 Task: Compose an email with the signature Austin King with the subject Job application submission and the message I am pleased to inform you that your request has been approved. from softage.1@softage.net to softage.7@softage.net,  softage.1@softage.net and softage.8@softage.net with CC to softage.9@softage.net with an attached document Employee_handbook.docx, insert an emoji of sad face Send the email
Action: Mouse moved to (469, 584)
Screenshot: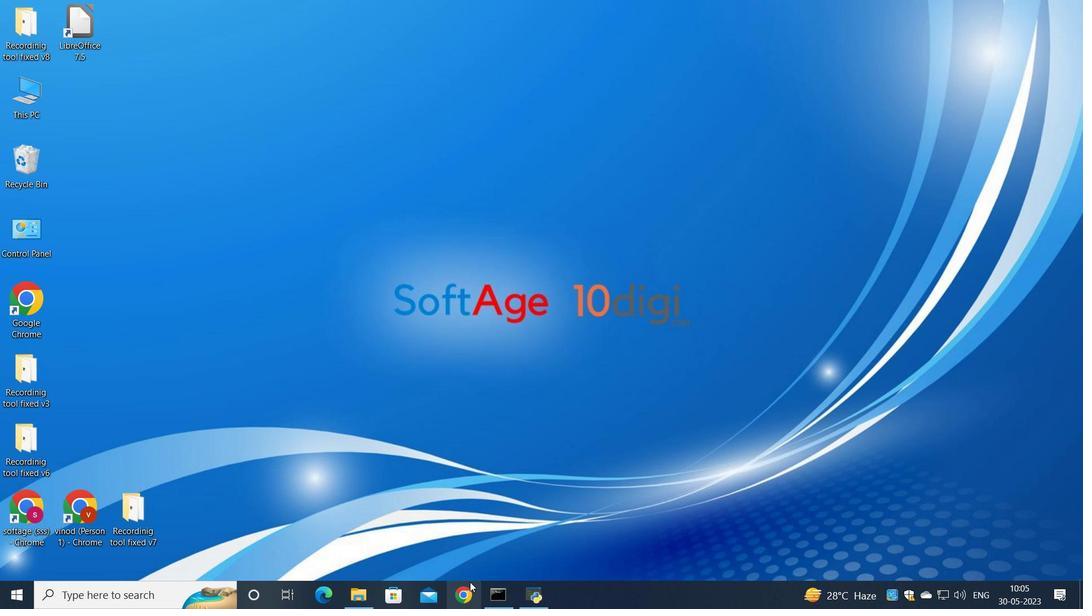 
Action: Mouse pressed left at (469, 584)
Screenshot: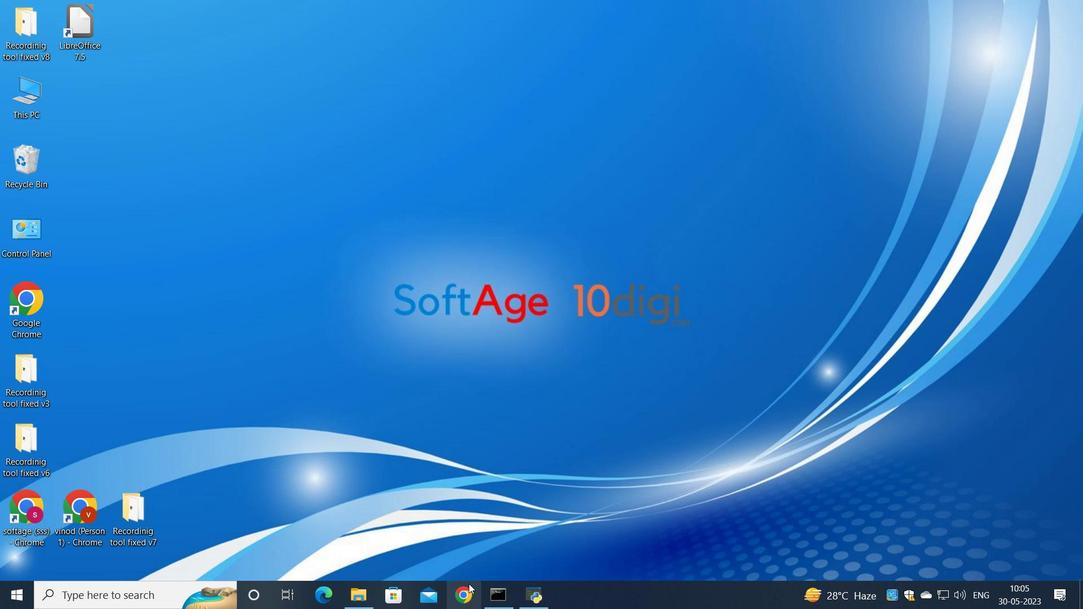 
Action: Mouse moved to (456, 382)
Screenshot: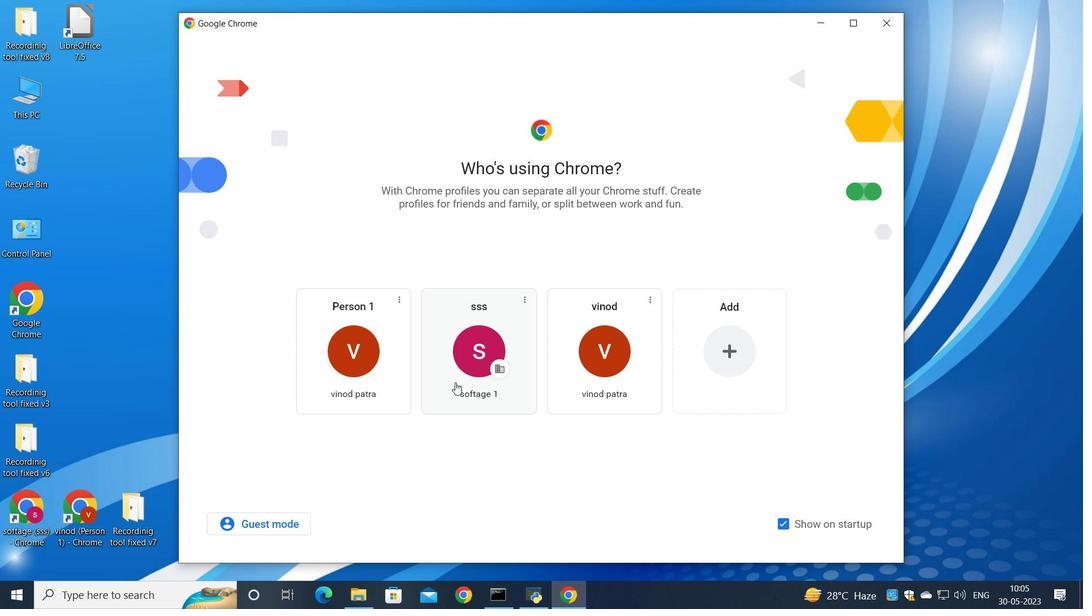 
Action: Mouse pressed left at (456, 382)
Screenshot: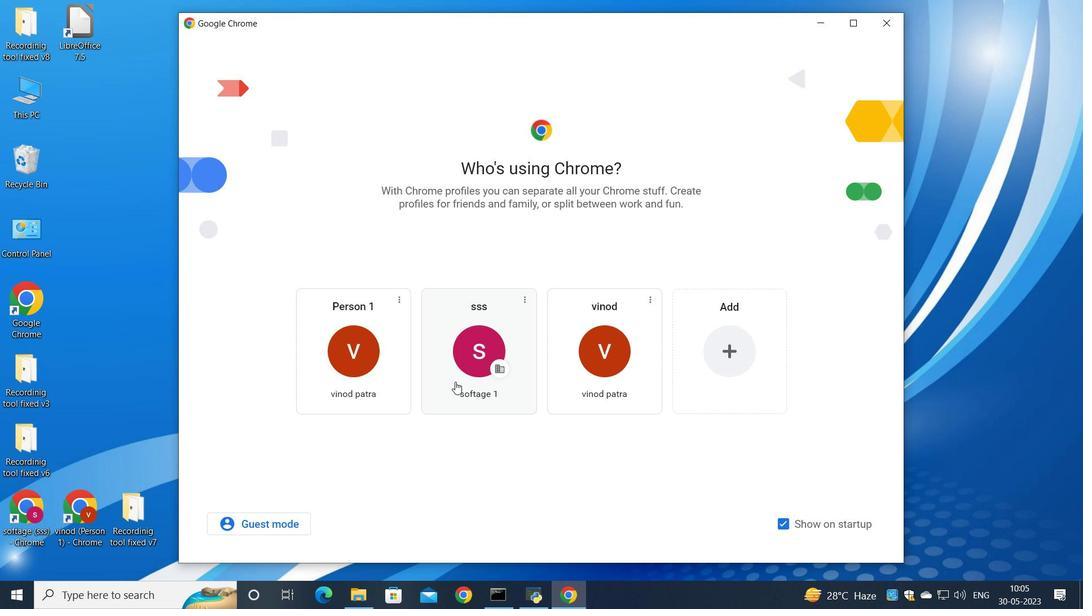 
Action: Mouse moved to (946, 72)
Screenshot: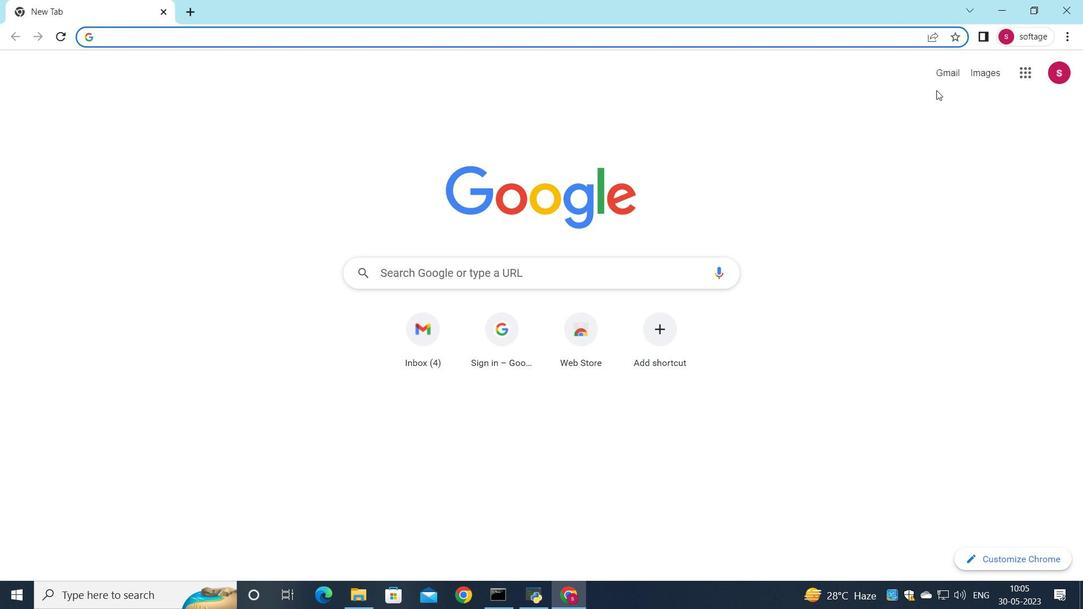 
Action: Mouse pressed left at (946, 72)
Screenshot: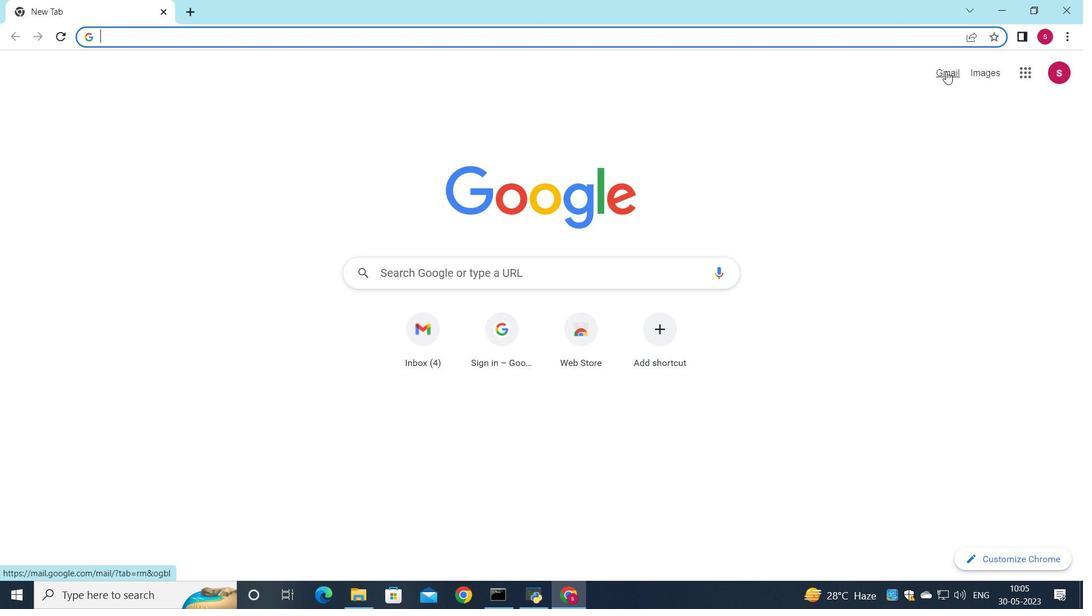 
Action: Mouse moved to (922, 95)
Screenshot: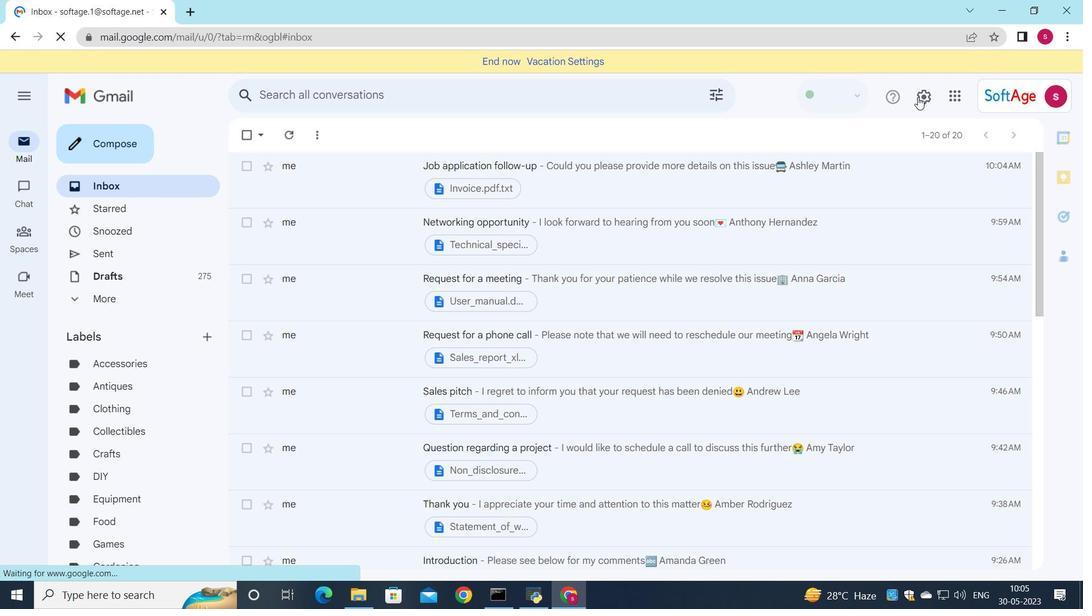 
Action: Mouse pressed left at (922, 95)
Screenshot: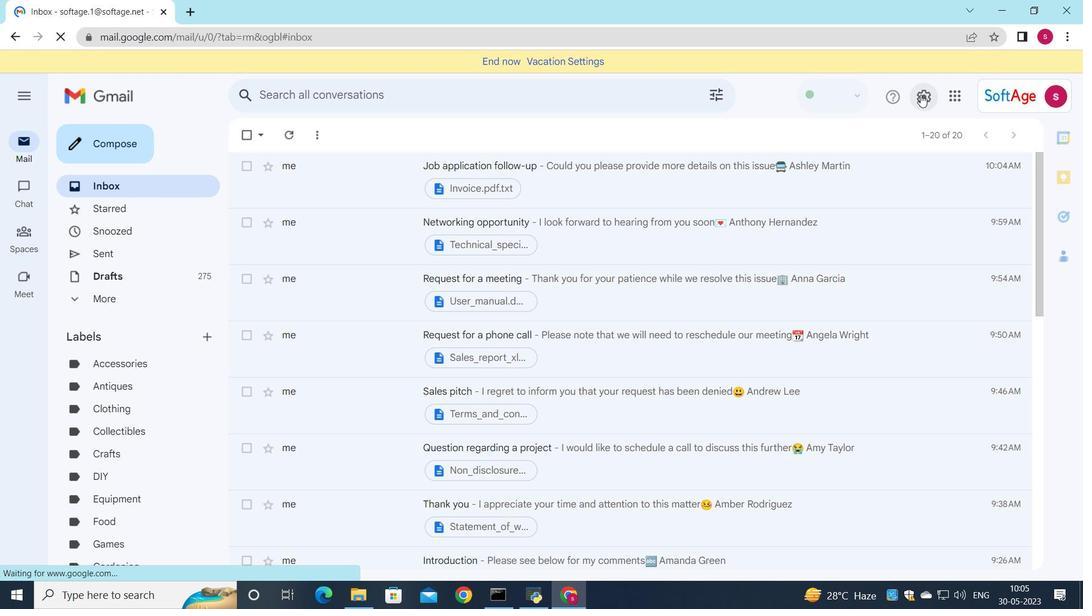 
Action: Mouse moved to (947, 171)
Screenshot: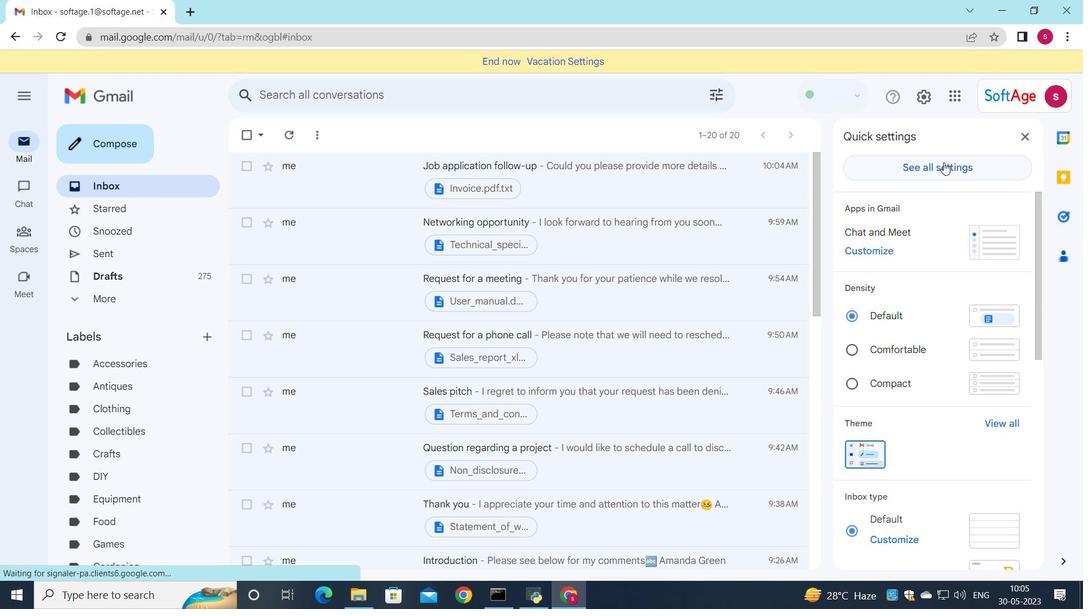 
Action: Mouse pressed left at (947, 171)
Screenshot: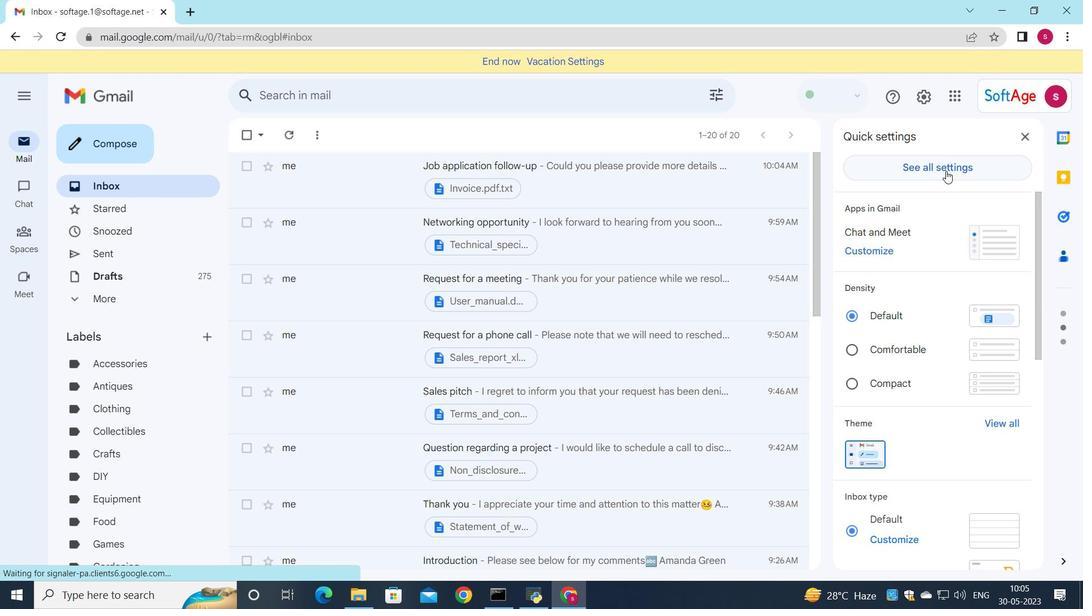 
Action: Mouse moved to (410, 286)
Screenshot: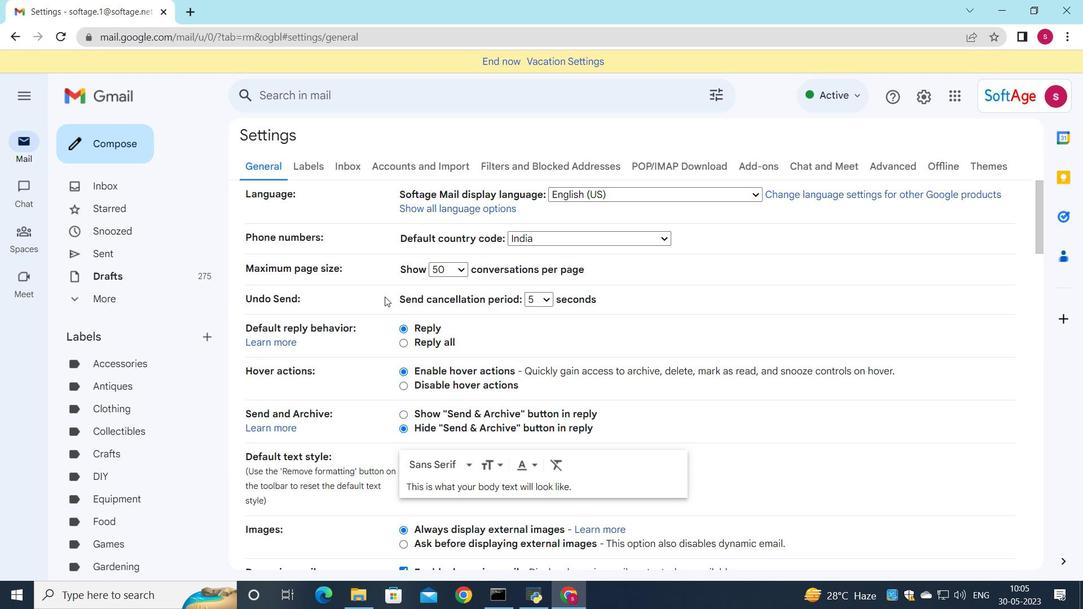 
Action: Mouse scrolled (410, 285) with delta (0, 0)
Screenshot: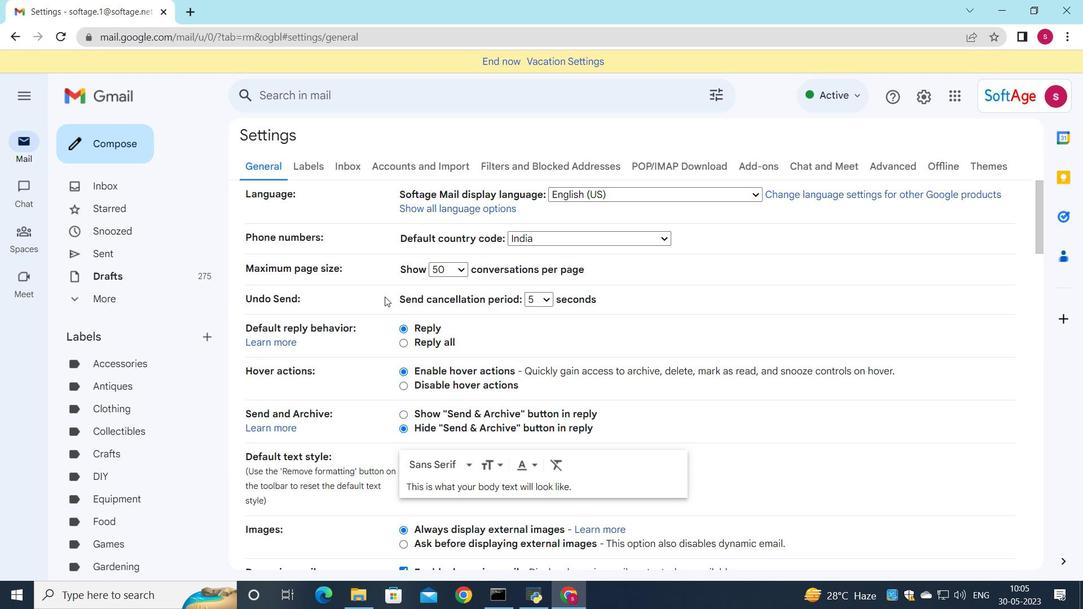 
Action: Mouse moved to (426, 290)
Screenshot: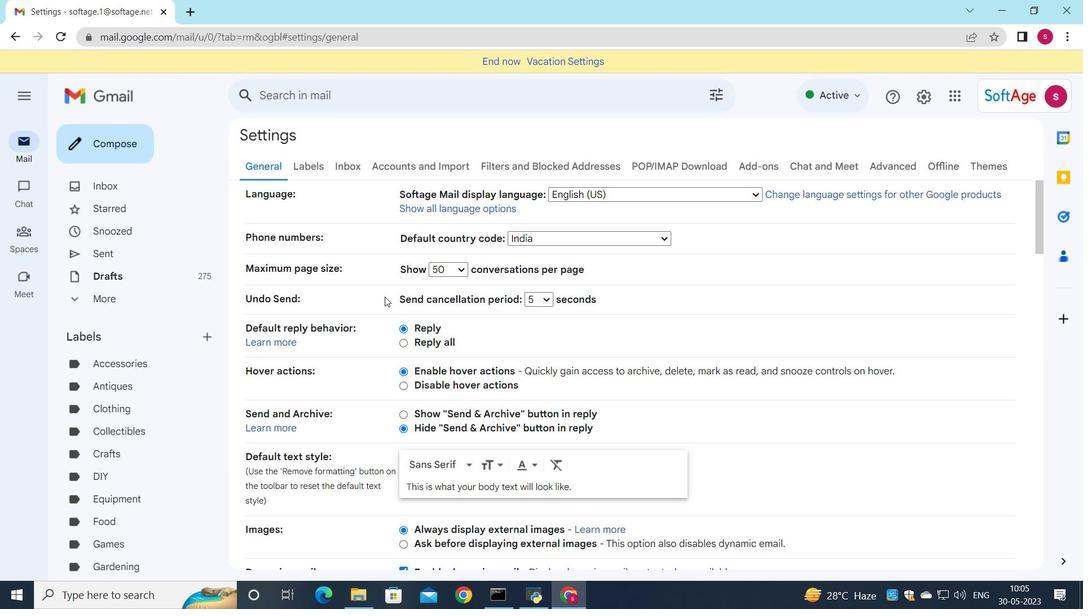 
Action: Mouse scrolled (426, 289) with delta (0, 0)
Screenshot: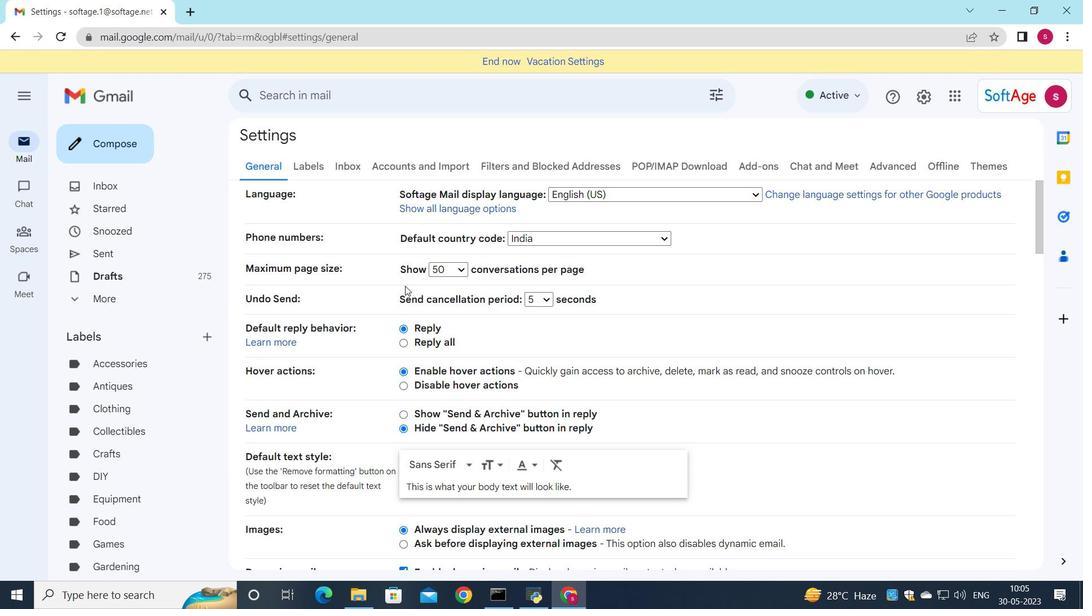 
Action: Mouse moved to (443, 293)
Screenshot: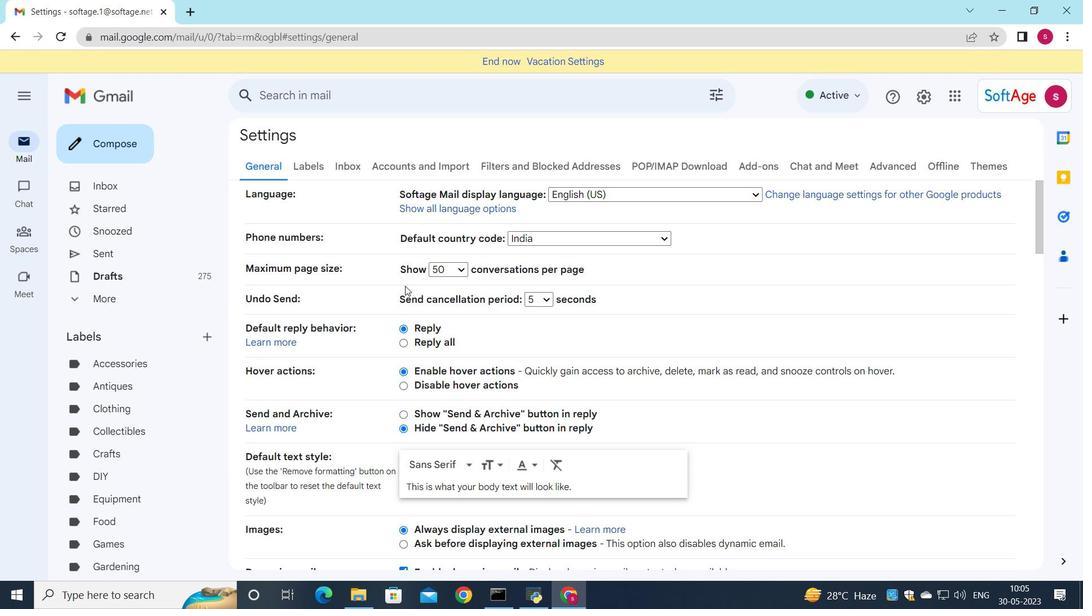 
Action: Mouse scrolled (443, 292) with delta (0, 0)
Screenshot: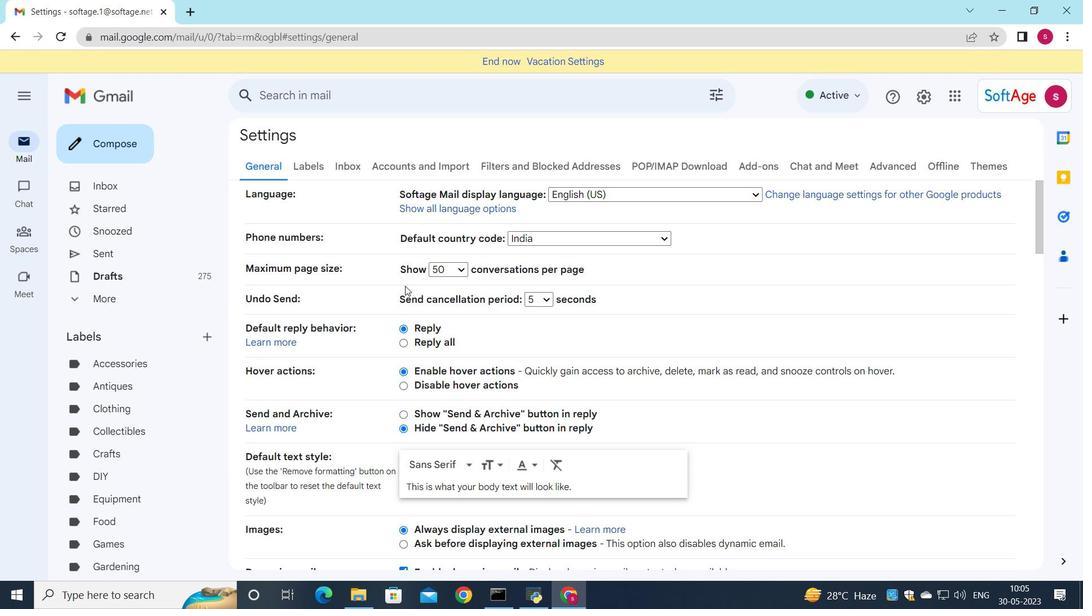 
Action: Mouse moved to (526, 304)
Screenshot: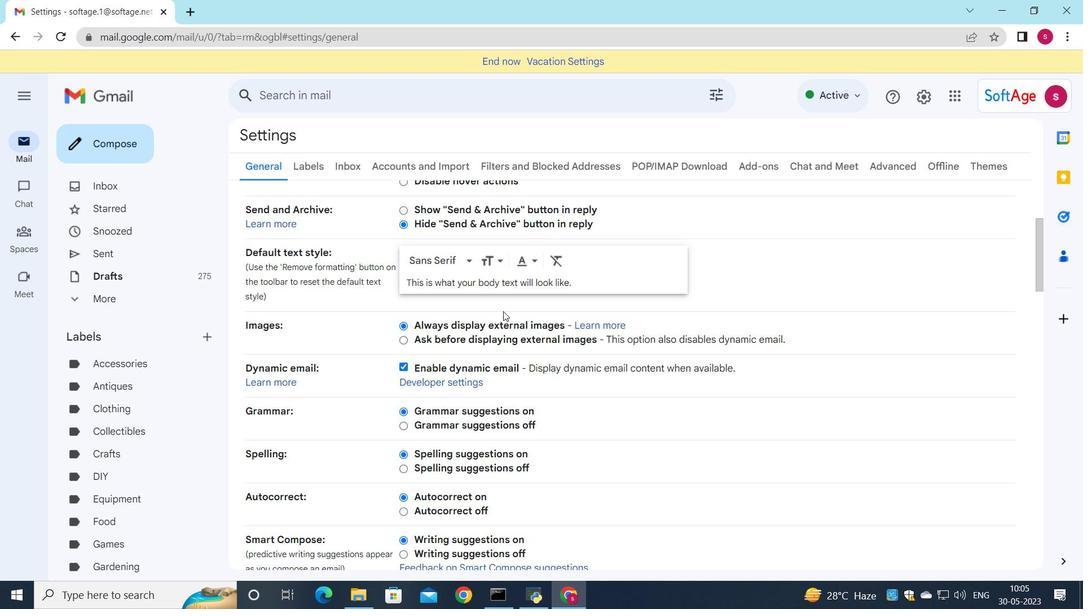 
Action: Mouse scrolled (526, 303) with delta (0, 0)
Screenshot: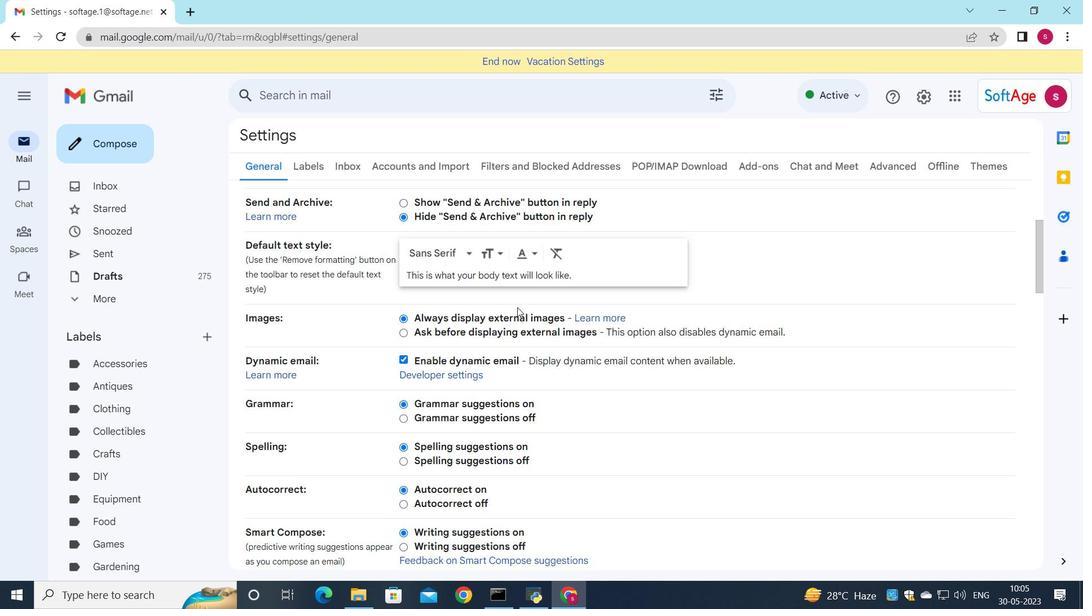 
Action: Mouse scrolled (526, 303) with delta (0, 0)
Screenshot: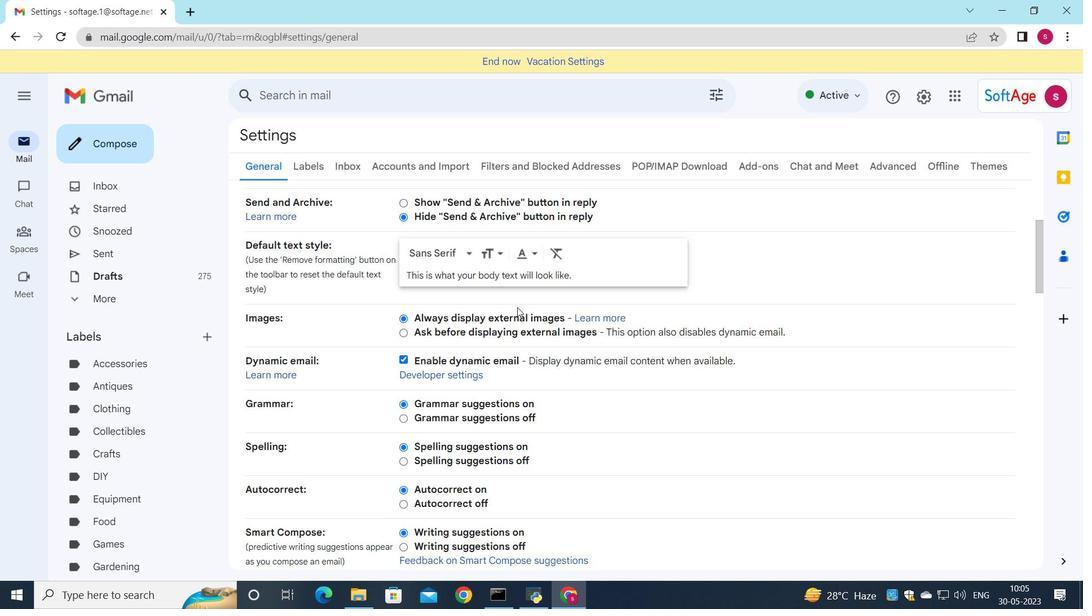 
Action: Mouse scrolled (526, 303) with delta (0, 0)
Screenshot: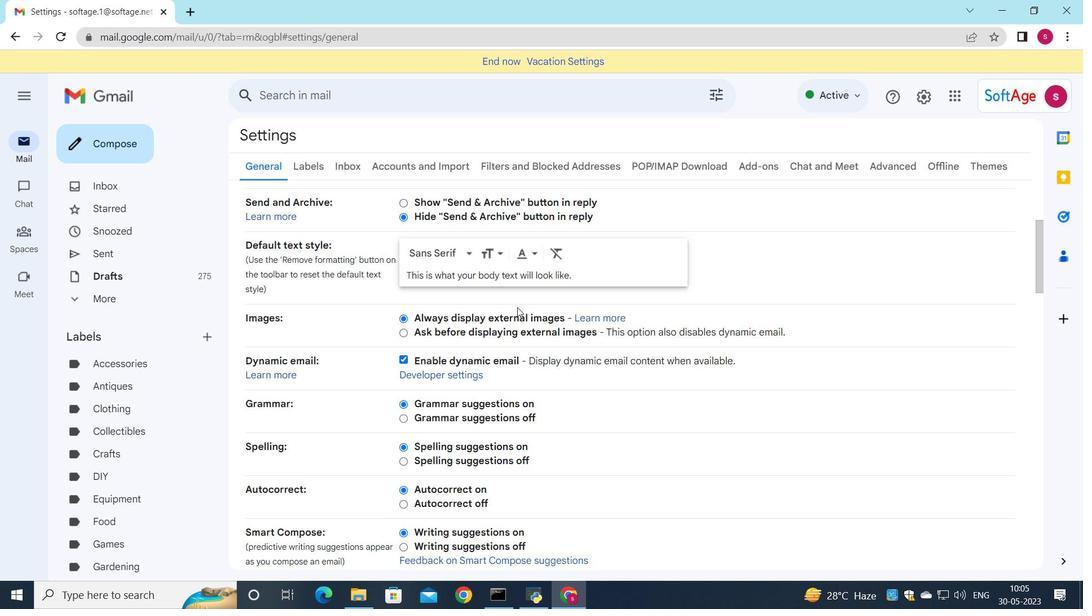 
Action: Mouse moved to (526, 307)
Screenshot: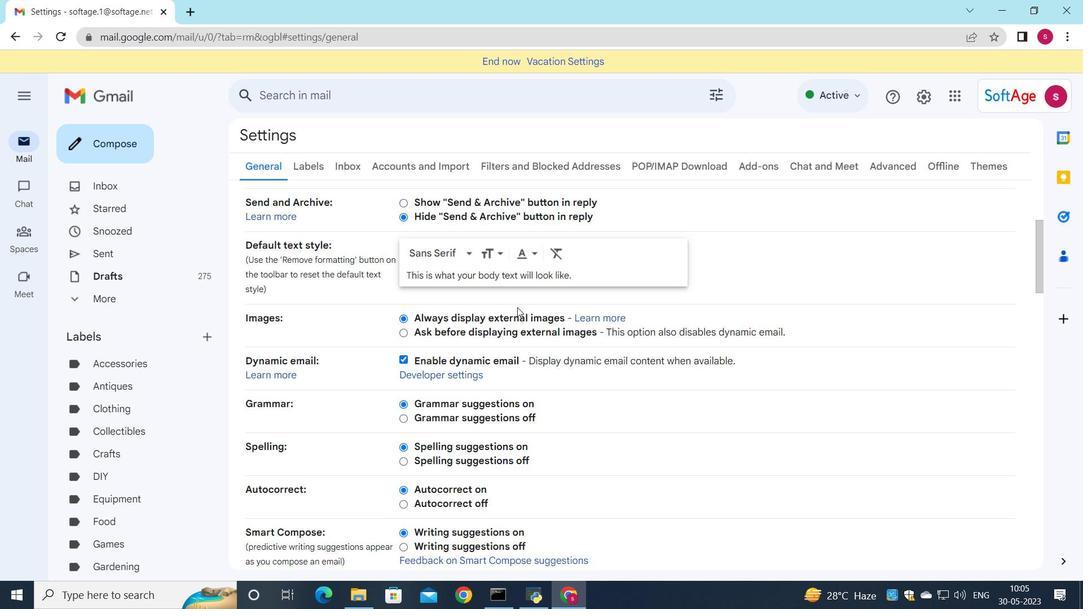 
Action: Mouse scrolled (526, 306) with delta (0, 0)
Screenshot: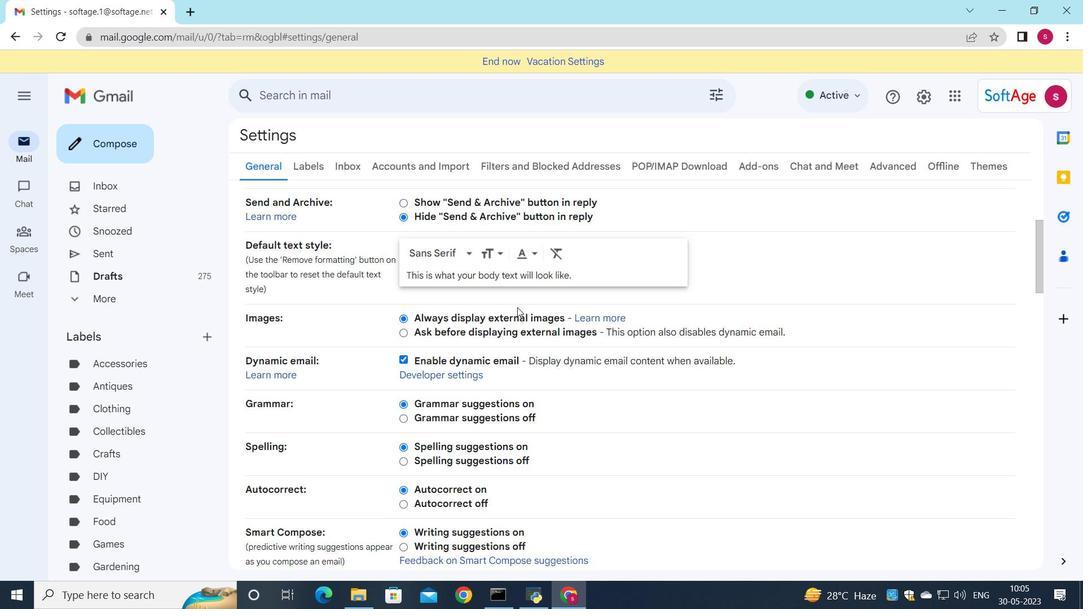 
Action: Mouse moved to (514, 317)
Screenshot: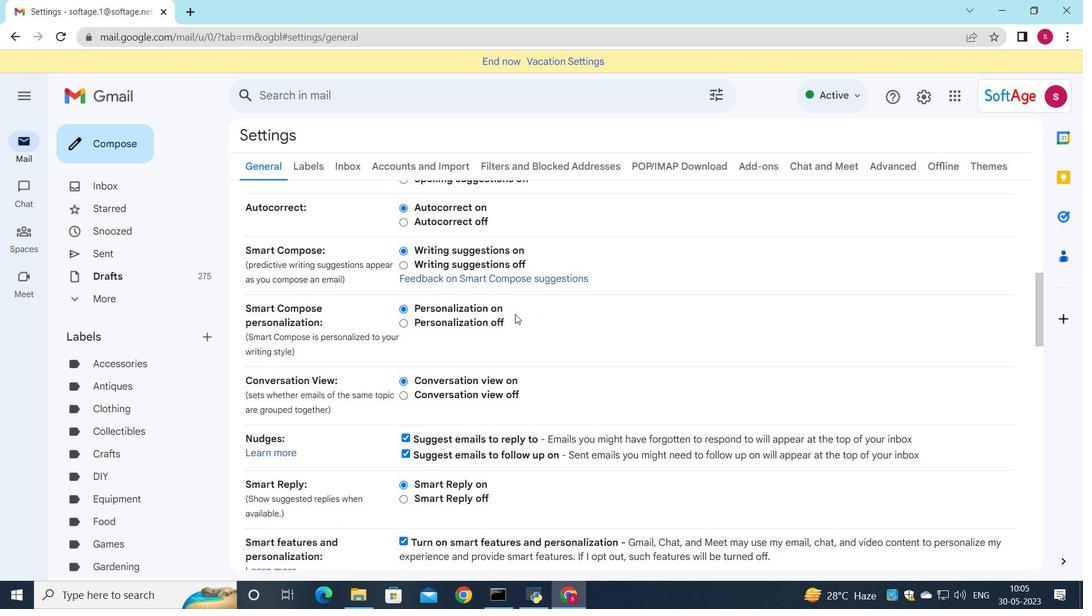 
Action: Mouse scrolled (514, 316) with delta (0, 0)
Screenshot: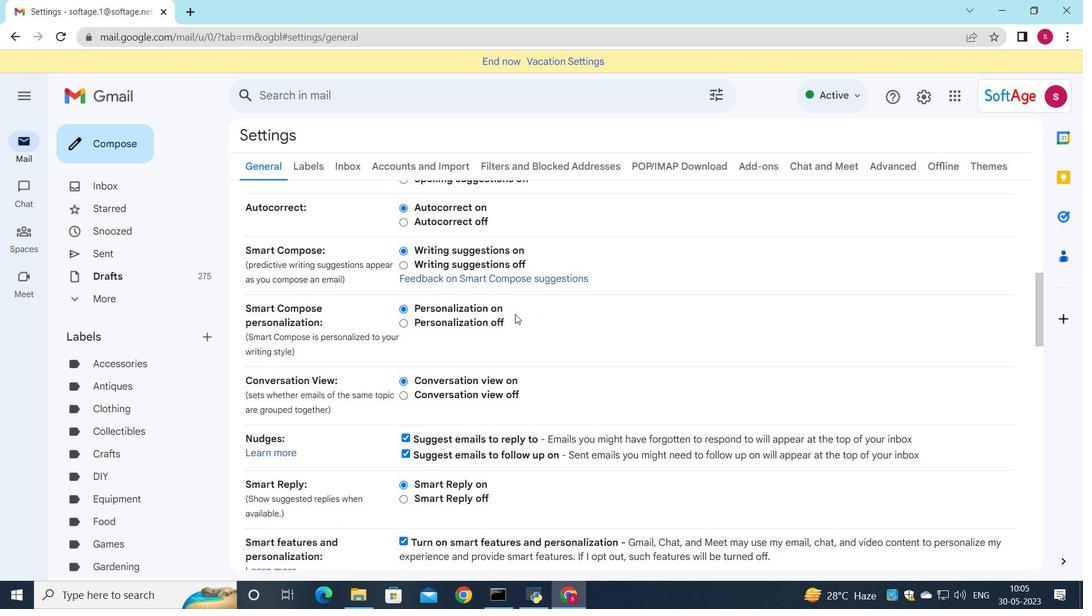 
Action: Mouse moved to (512, 320)
Screenshot: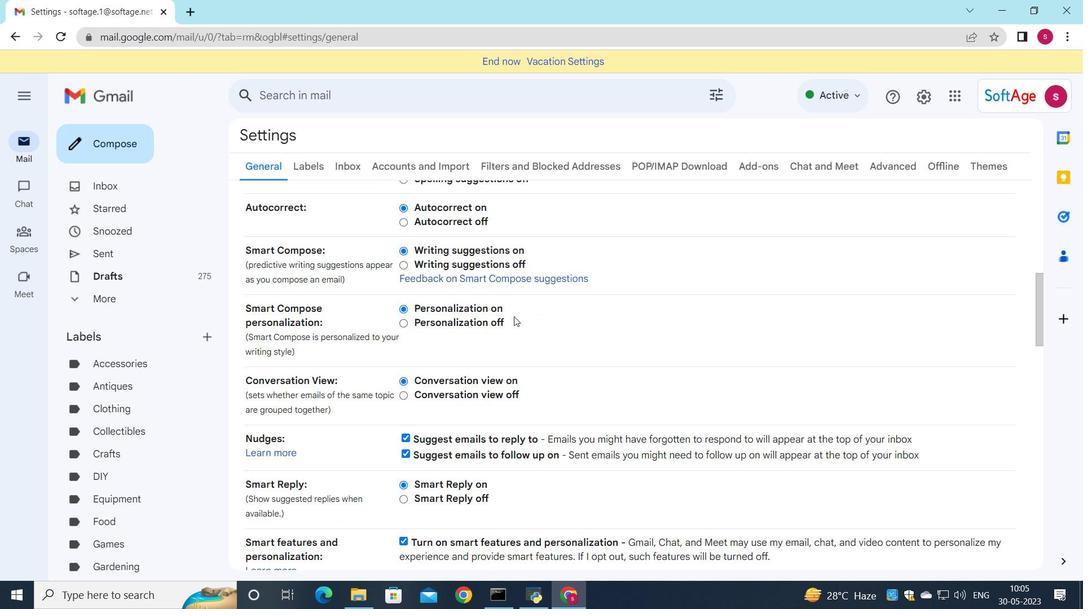
Action: Mouse scrolled (512, 320) with delta (0, 0)
Screenshot: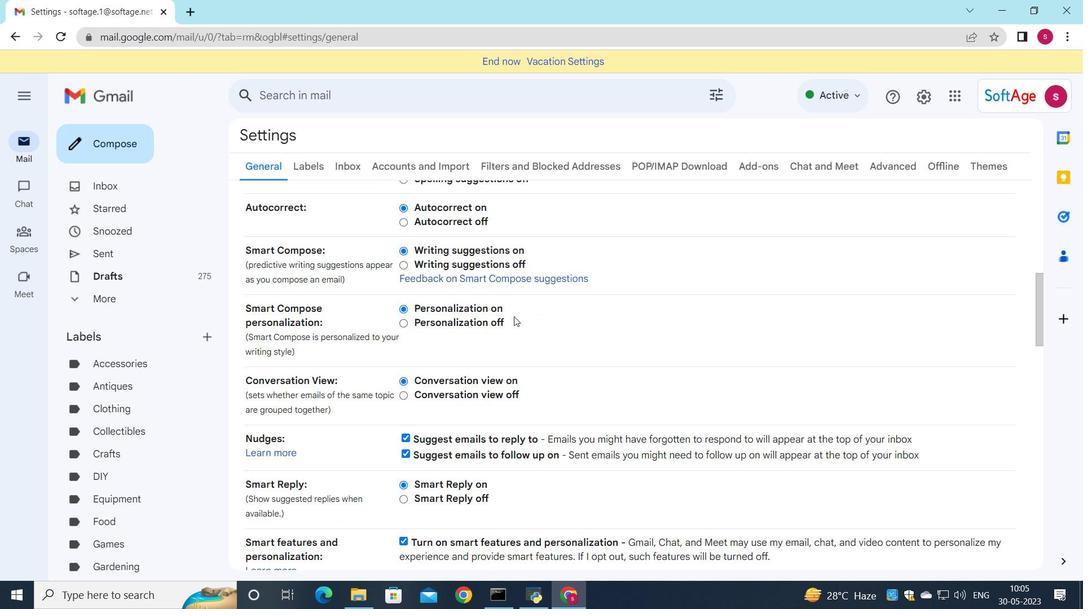 
Action: Mouse moved to (510, 326)
Screenshot: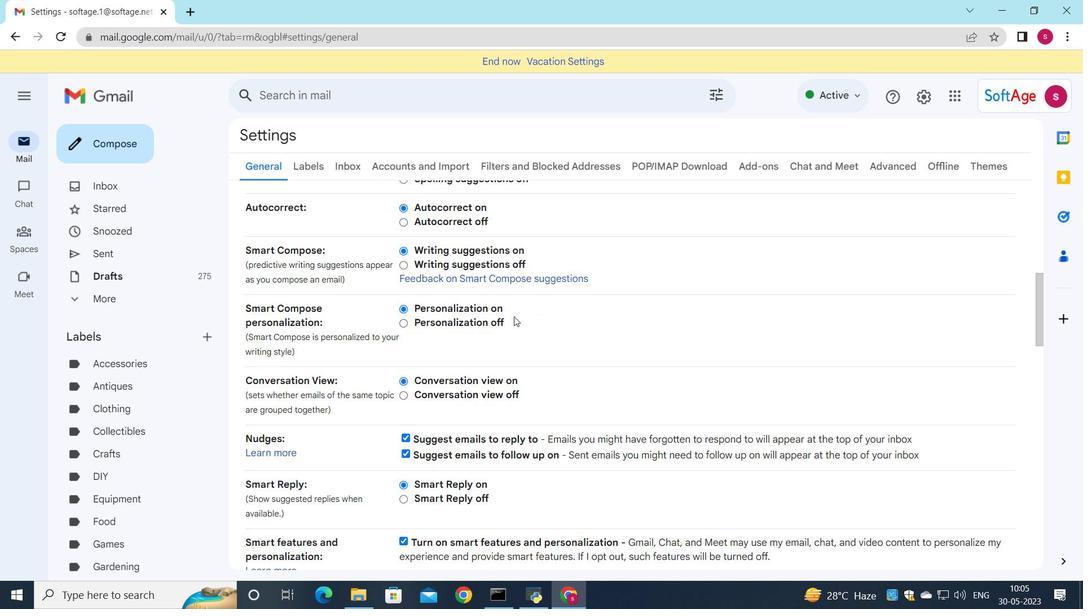 
Action: Mouse scrolled (510, 325) with delta (0, 0)
Screenshot: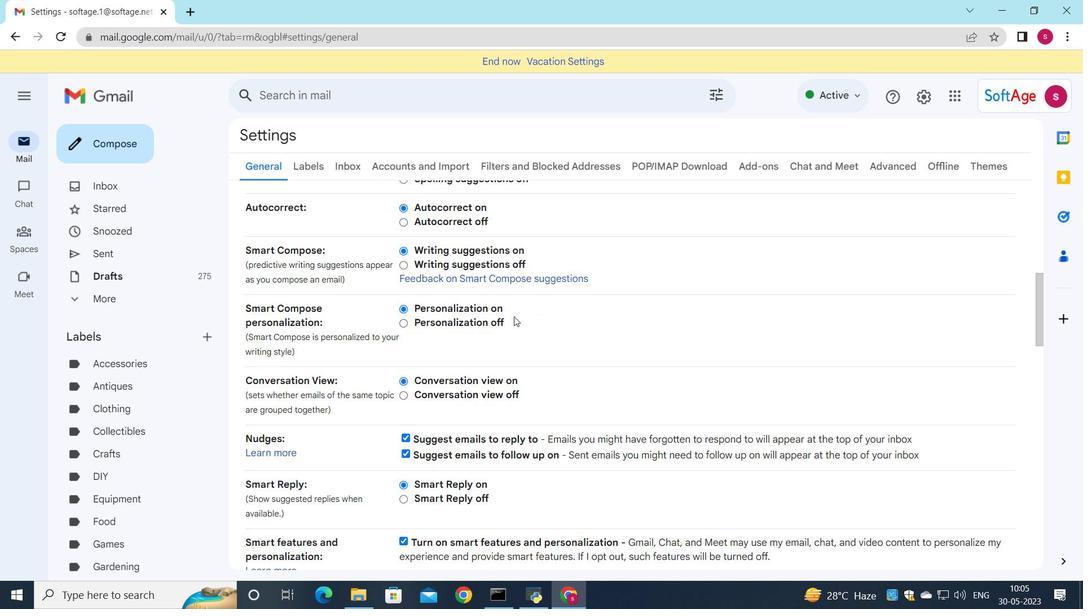 
Action: Mouse moved to (510, 327)
Screenshot: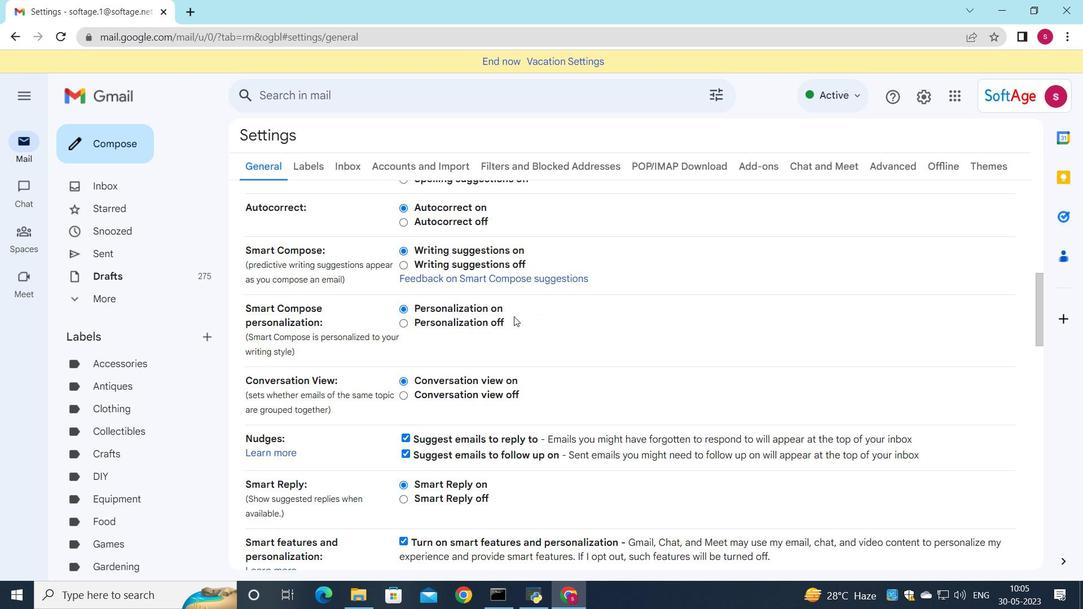 
Action: Mouse scrolled (510, 326) with delta (0, 0)
Screenshot: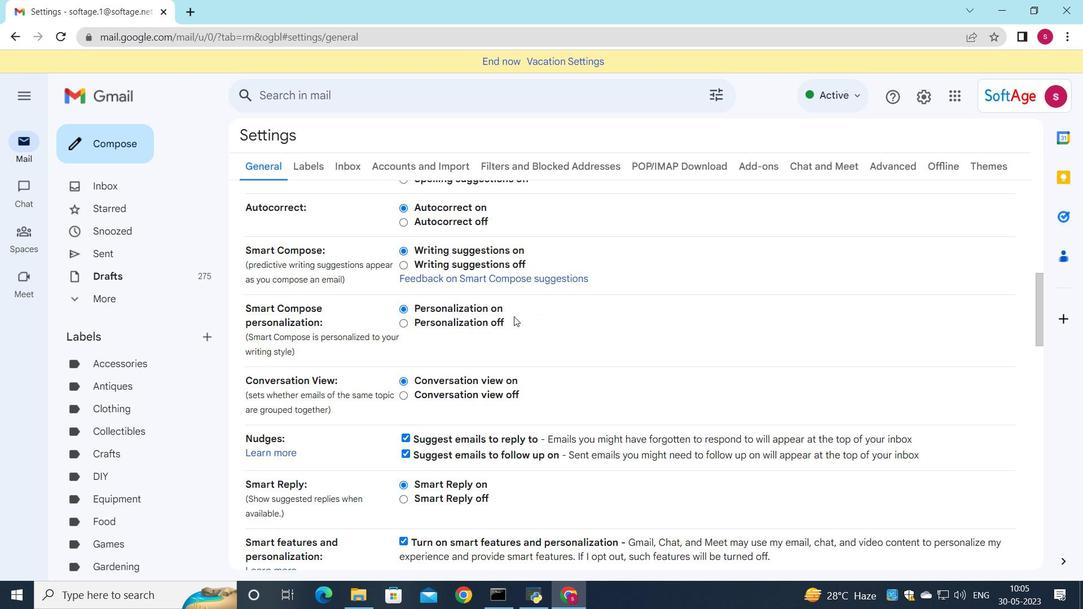 
Action: Mouse moved to (509, 327)
Screenshot: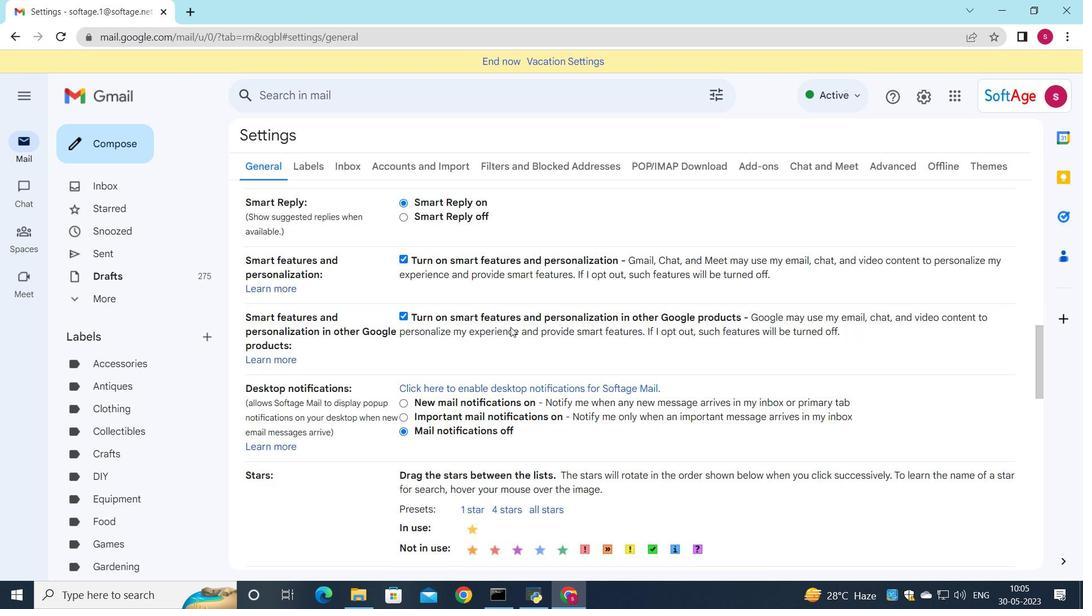
Action: Mouse scrolled (509, 326) with delta (0, 0)
Screenshot: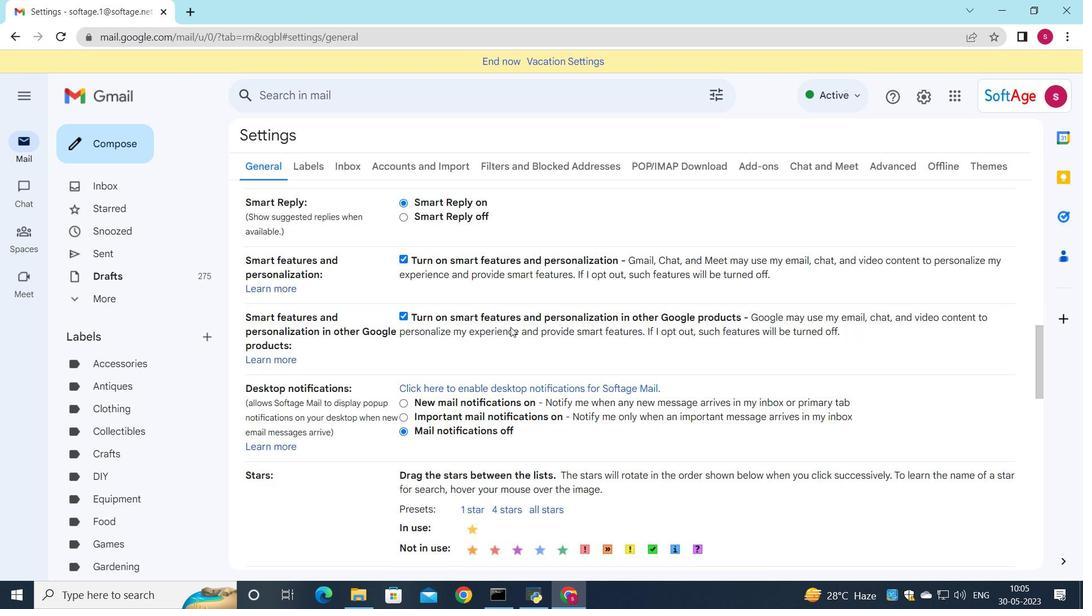 
Action: Mouse moved to (509, 328)
Screenshot: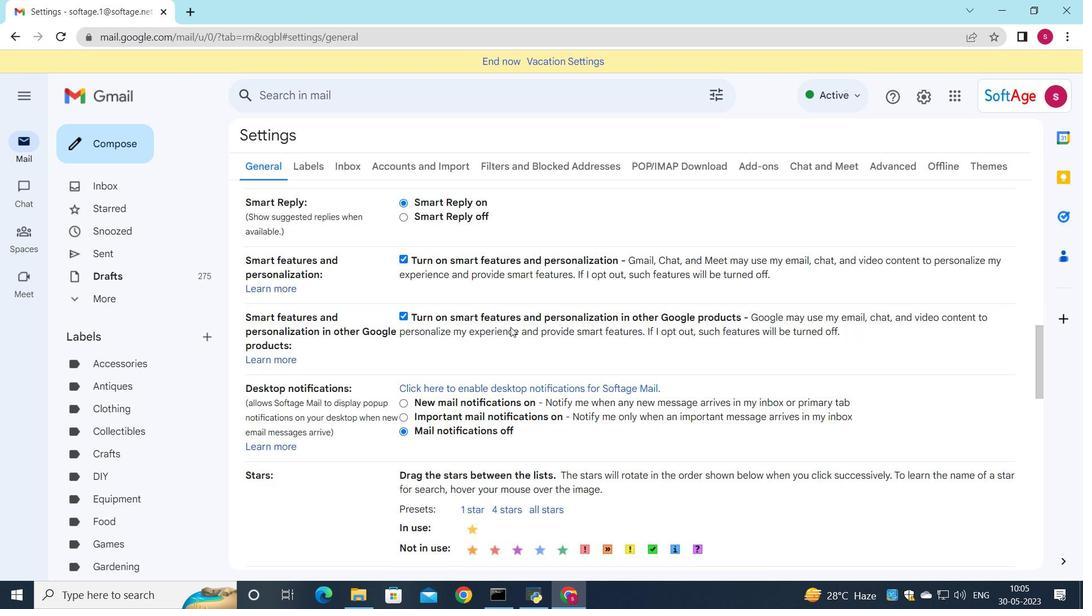 
Action: Mouse scrolled (509, 327) with delta (0, 0)
Screenshot: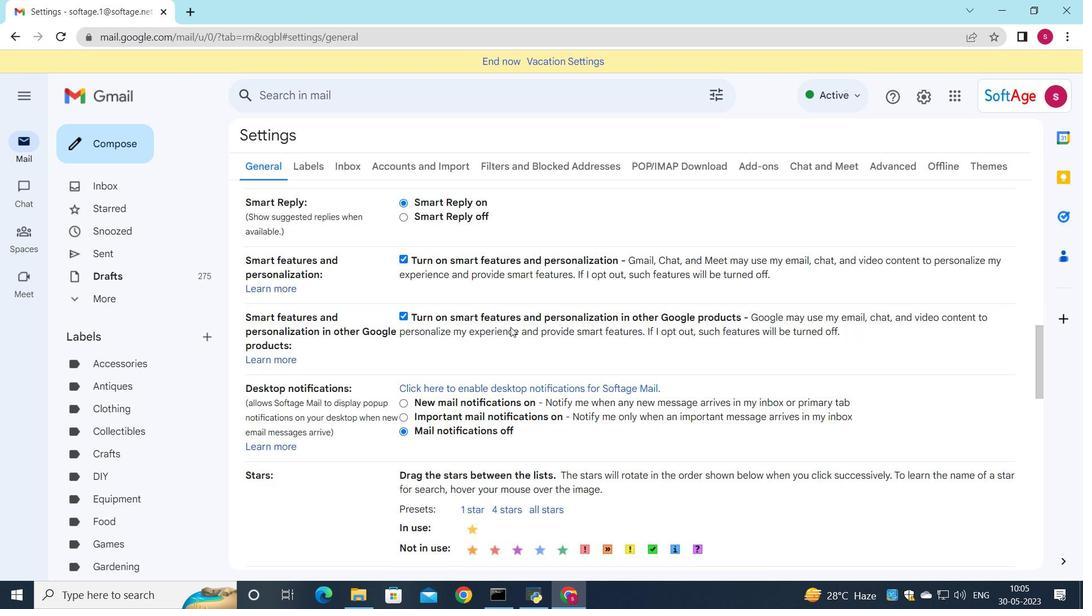 
Action: Mouse moved to (508, 329)
Screenshot: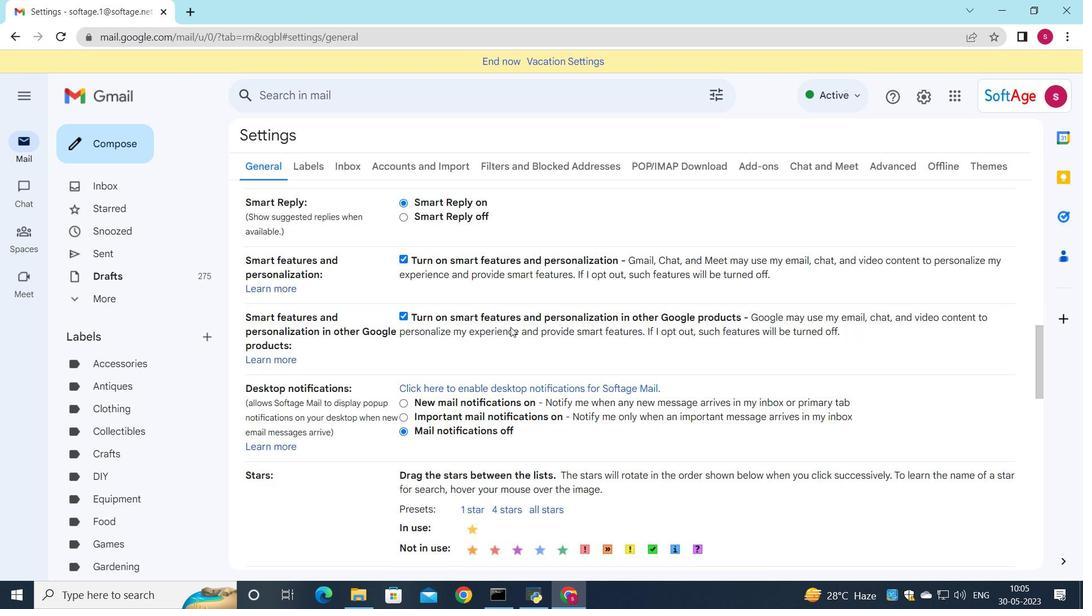 
Action: Mouse scrolled (508, 328) with delta (0, 0)
Screenshot: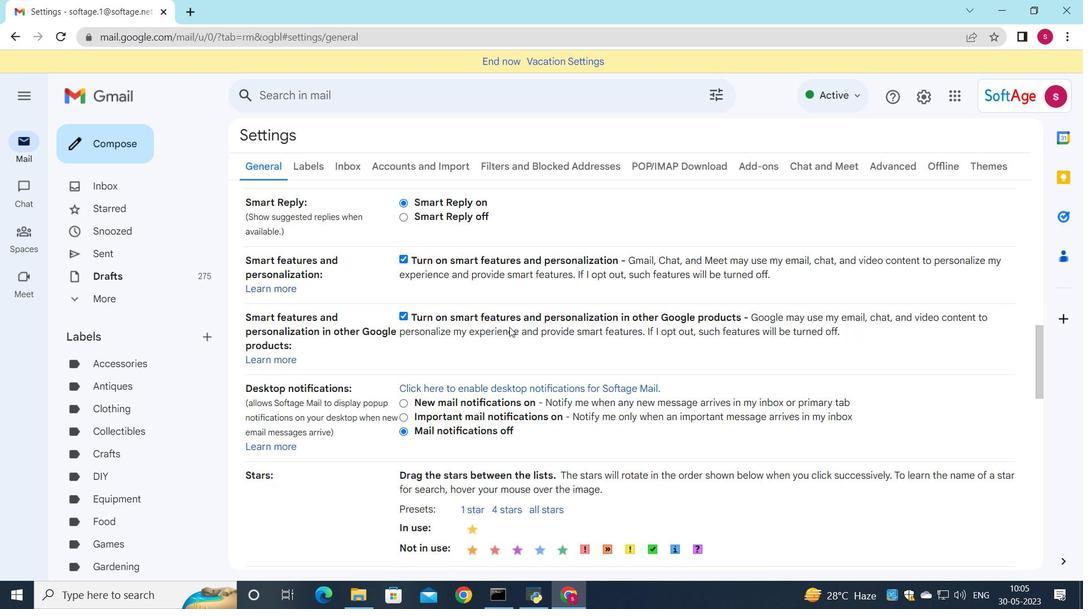 
Action: Mouse moved to (507, 330)
Screenshot: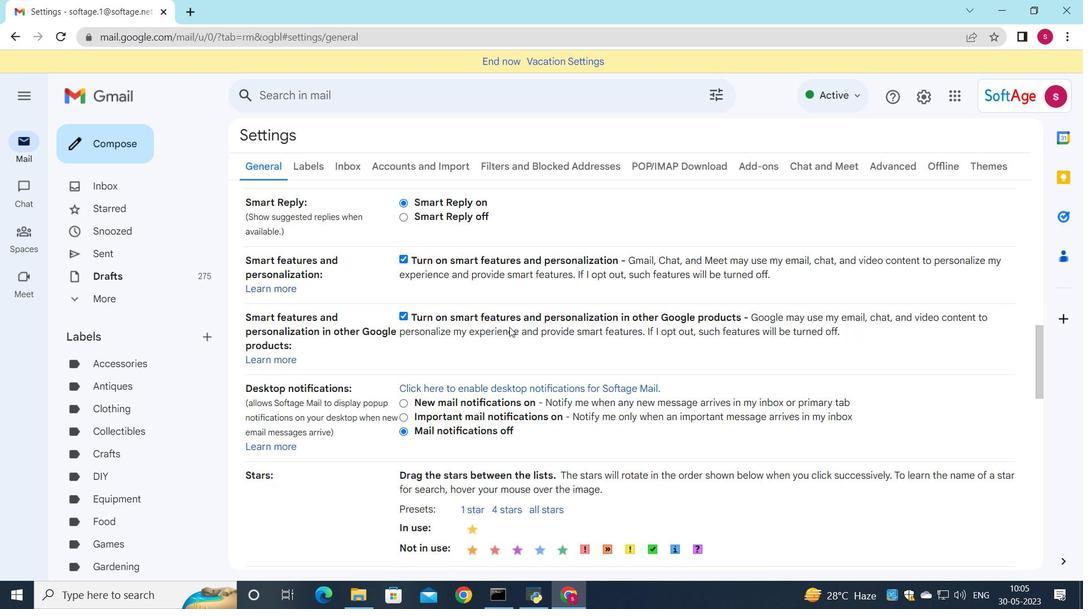
Action: Mouse scrolled (507, 329) with delta (0, 0)
Screenshot: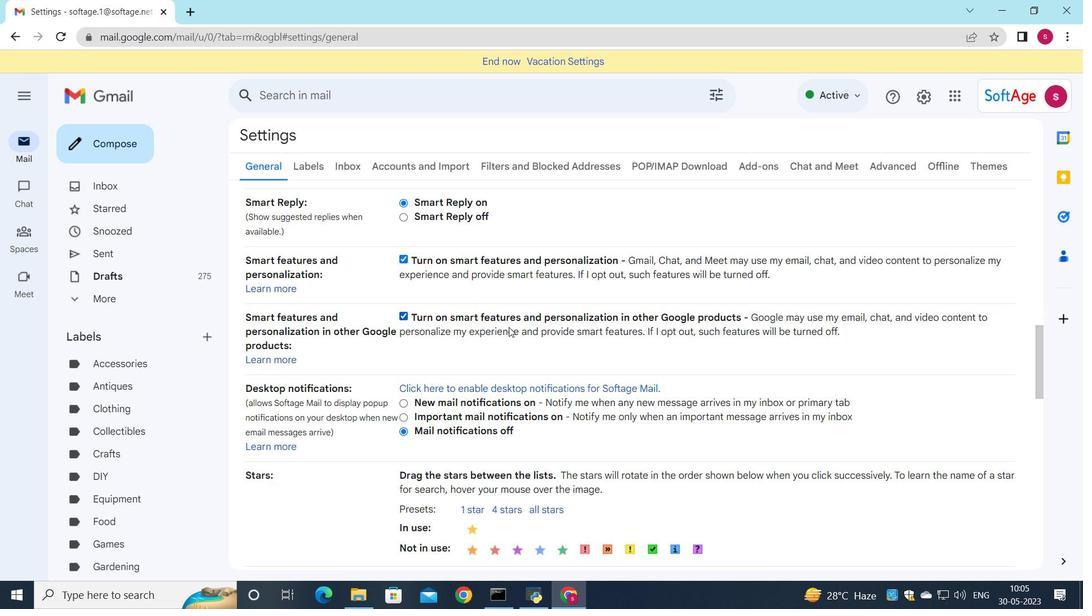 
Action: Mouse moved to (507, 332)
Screenshot: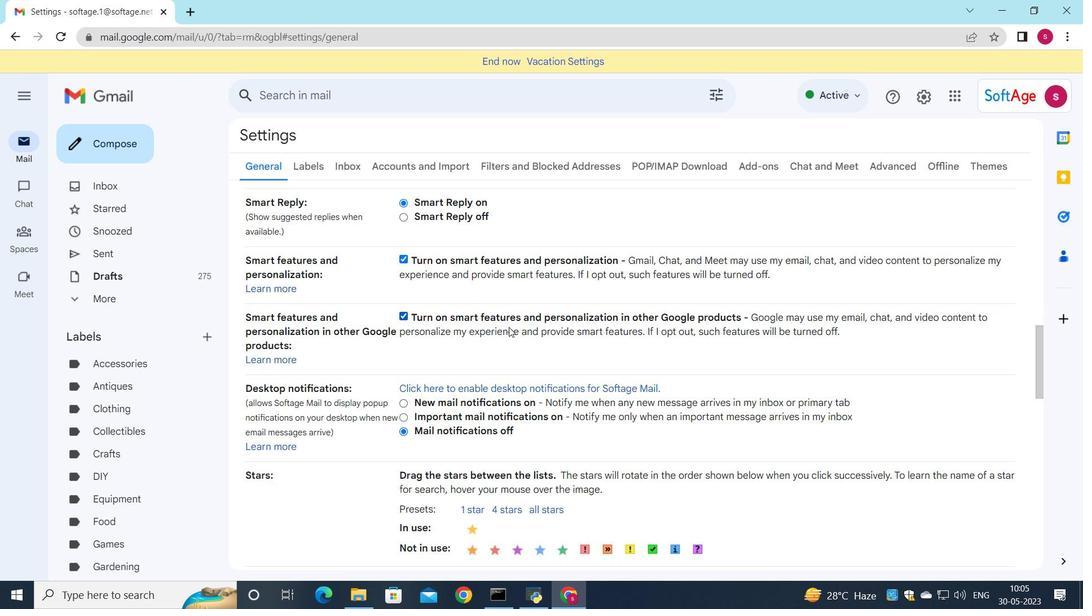 
Action: Mouse scrolled (507, 331) with delta (0, 0)
Screenshot: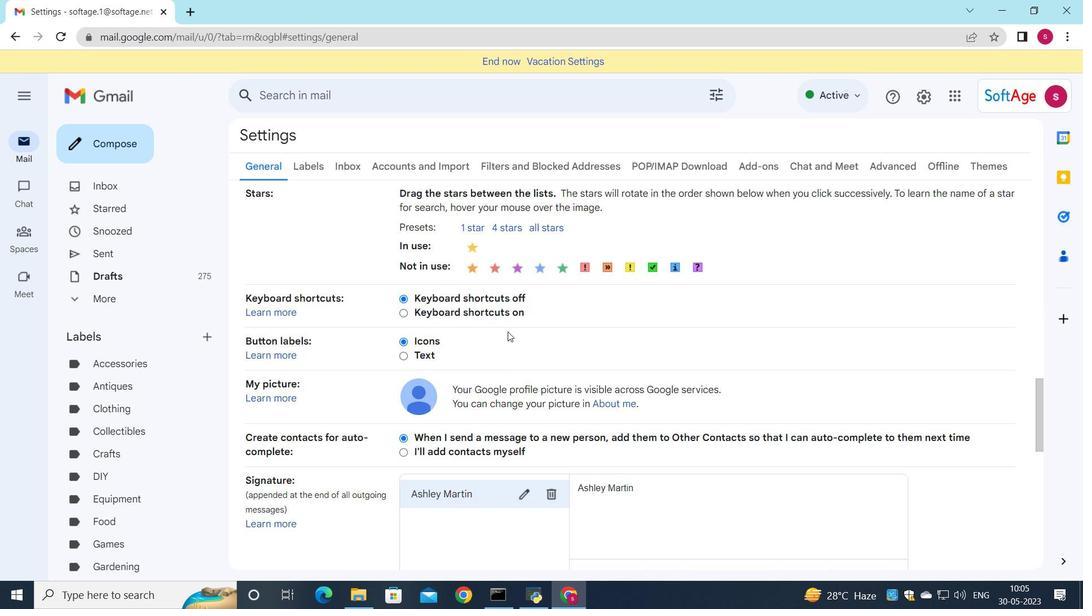 
Action: Mouse scrolled (507, 331) with delta (0, 0)
Screenshot: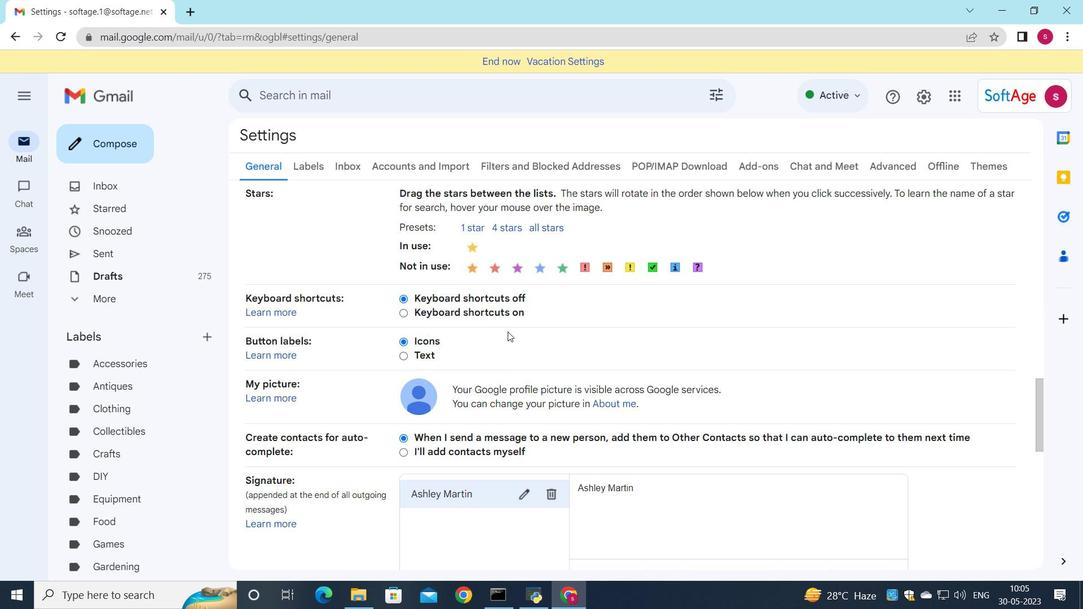 
Action: Mouse scrolled (507, 331) with delta (0, 0)
Screenshot: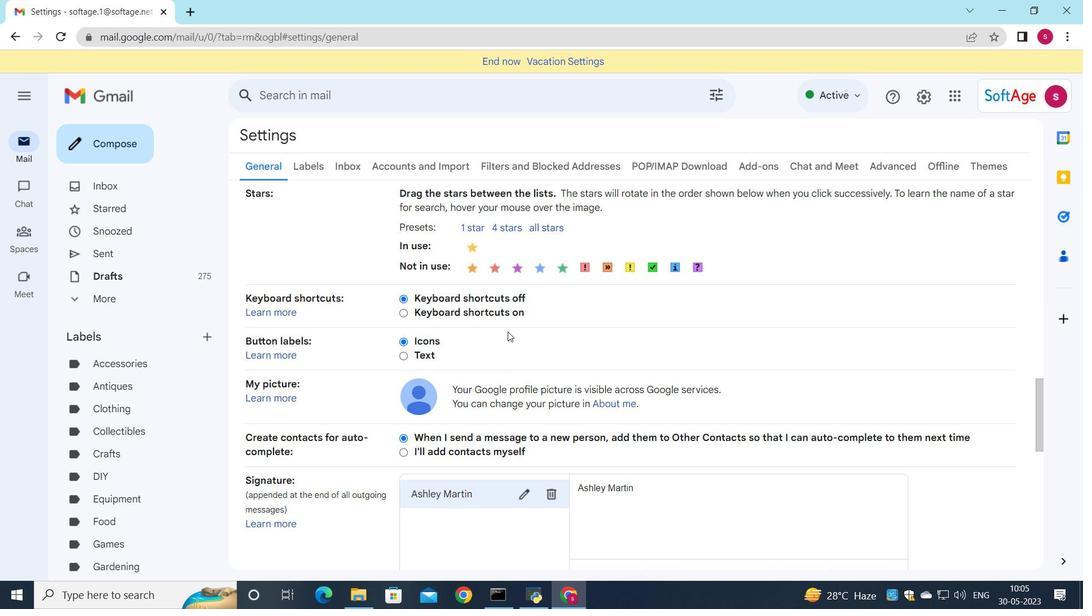 
Action: Mouse scrolled (507, 331) with delta (0, 0)
Screenshot: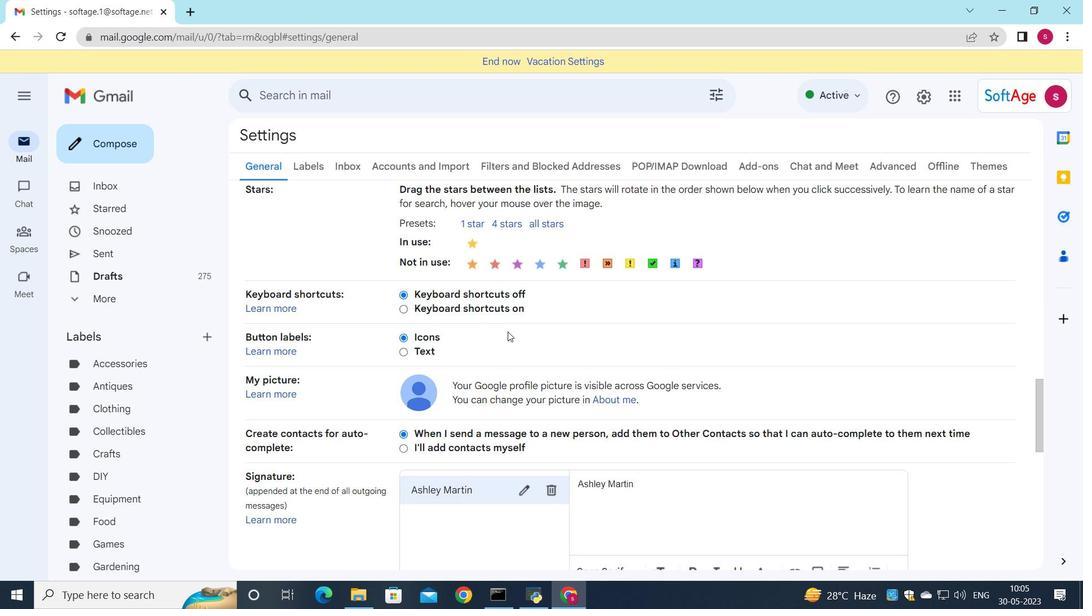 
Action: Mouse moved to (558, 212)
Screenshot: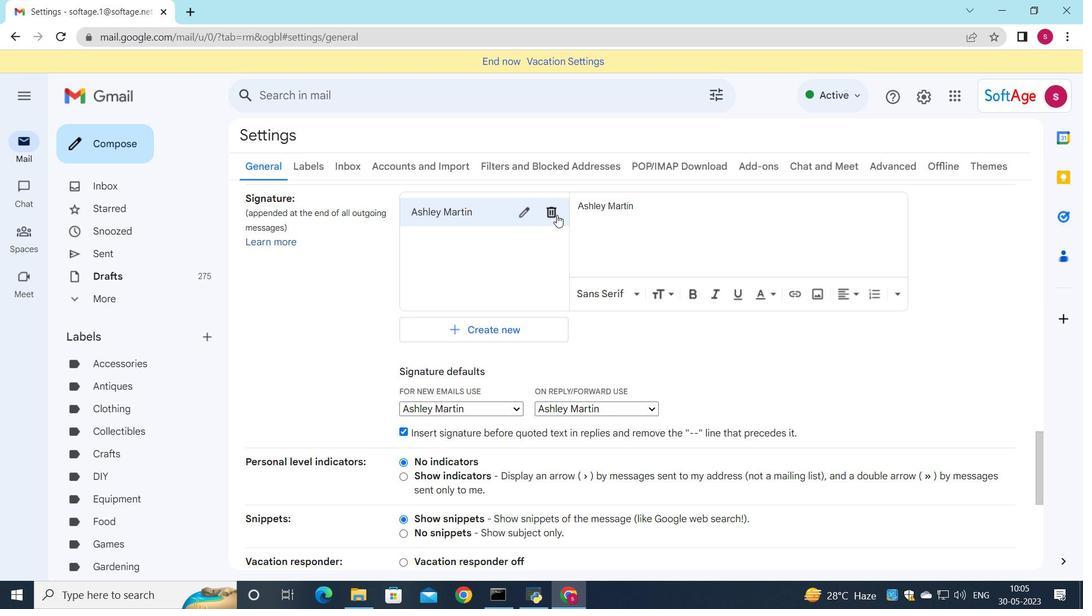 
Action: Mouse pressed left at (558, 212)
Screenshot: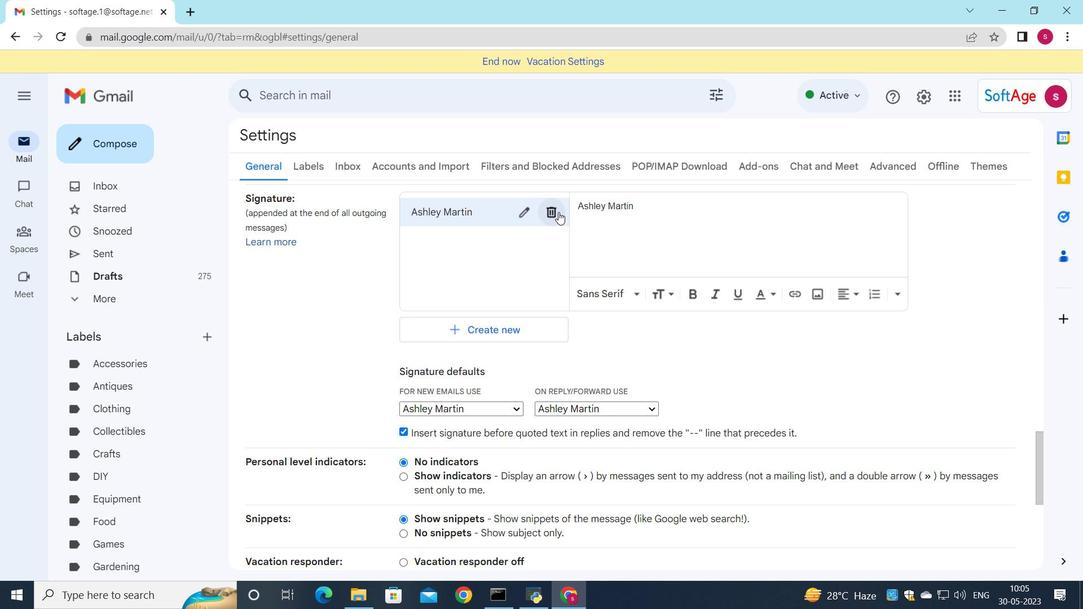 
Action: Mouse moved to (648, 340)
Screenshot: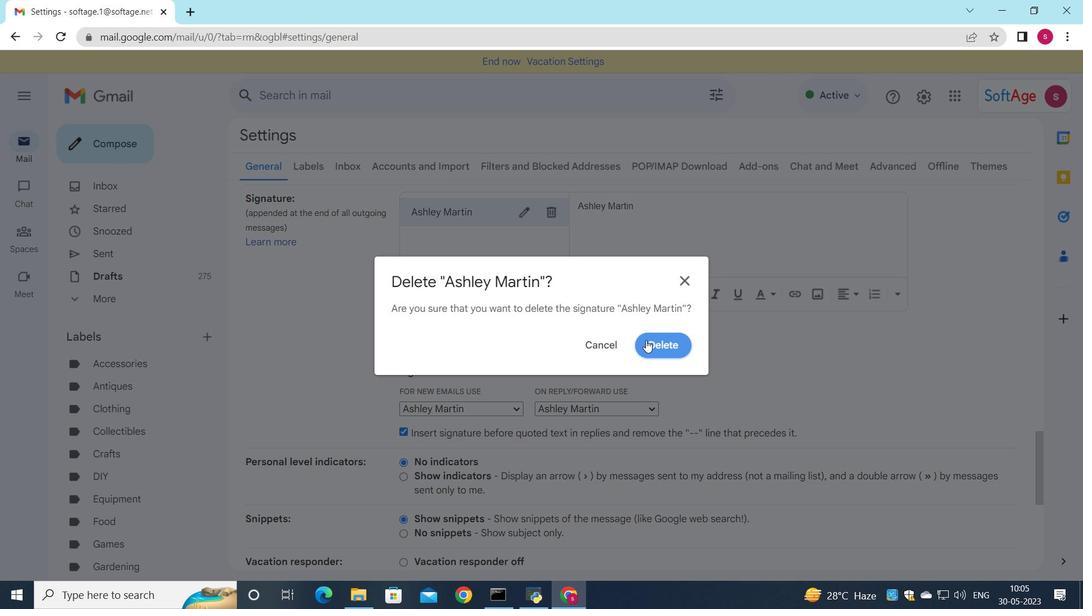 
Action: Mouse pressed left at (648, 340)
Screenshot: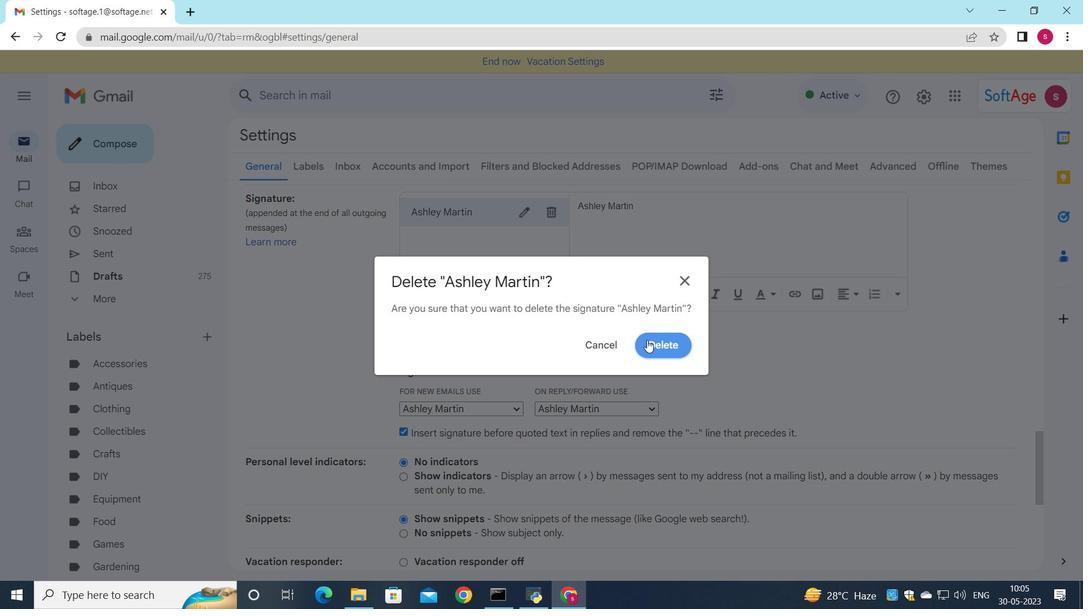 
Action: Mouse moved to (438, 228)
Screenshot: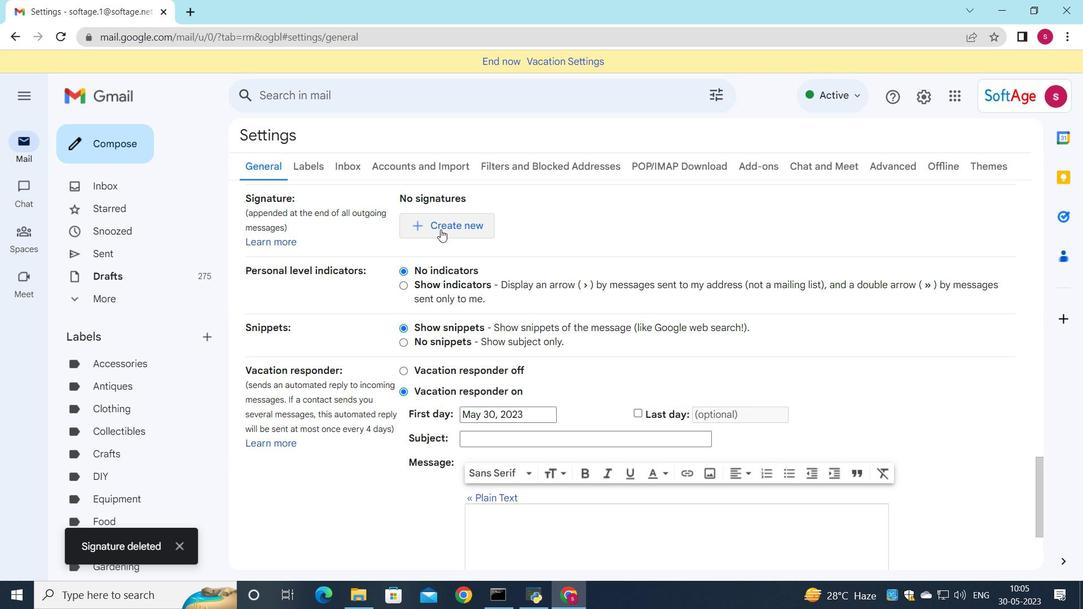 
Action: Mouse pressed left at (438, 228)
Screenshot: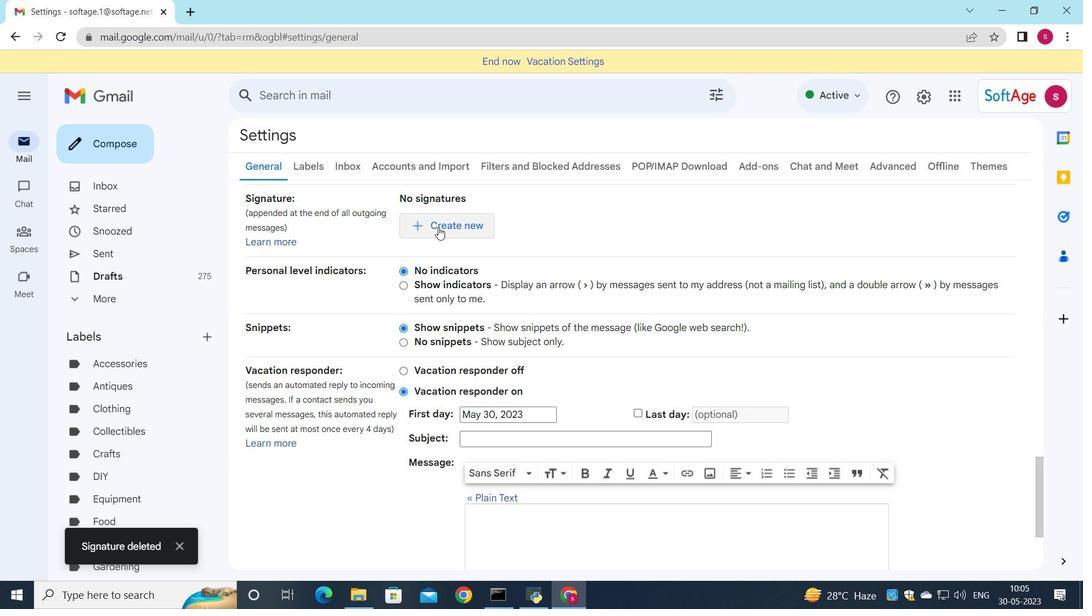 
Action: Mouse moved to (614, 409)
Screenshot: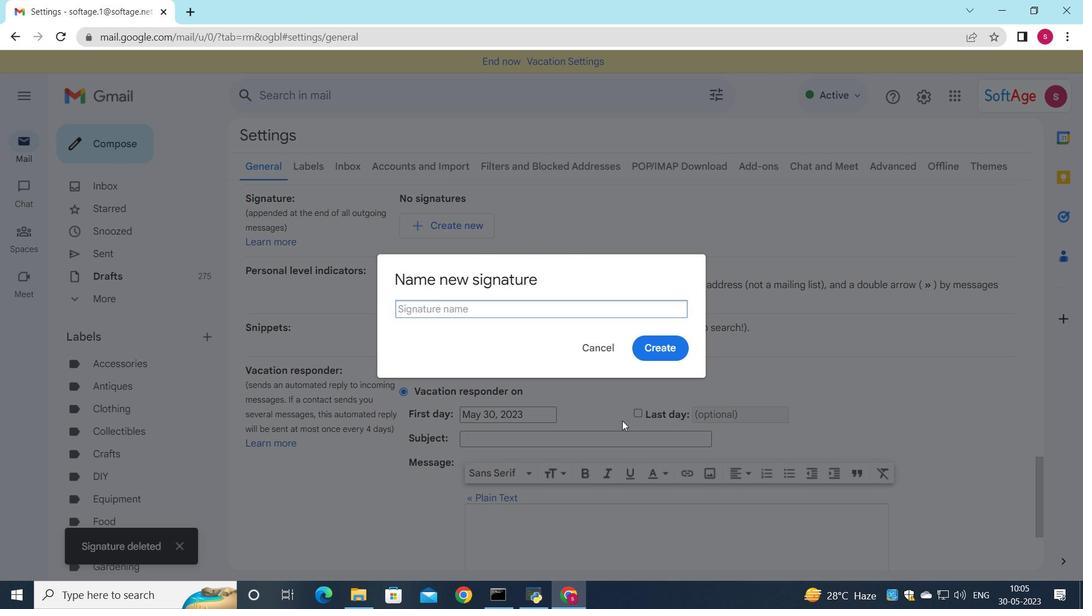 
Action: Key pressed <Key.shift>AS<Key.backspace>ut<Key.backspace>stin<Key.space><Key.shift_r>King
Screenshot: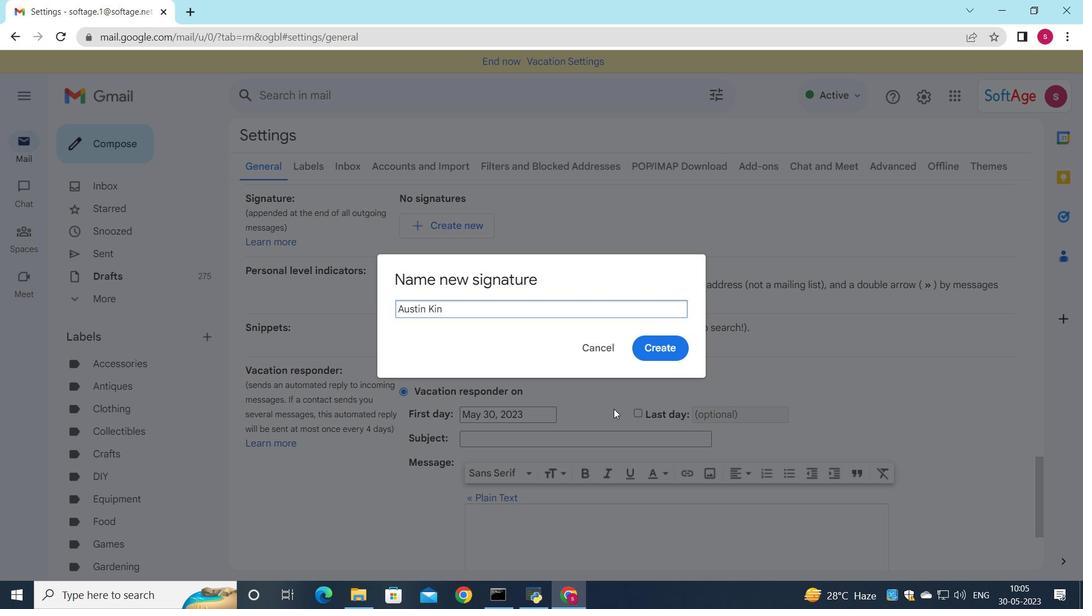 
Action: Mouse moved to (675, 347)
Screenshot: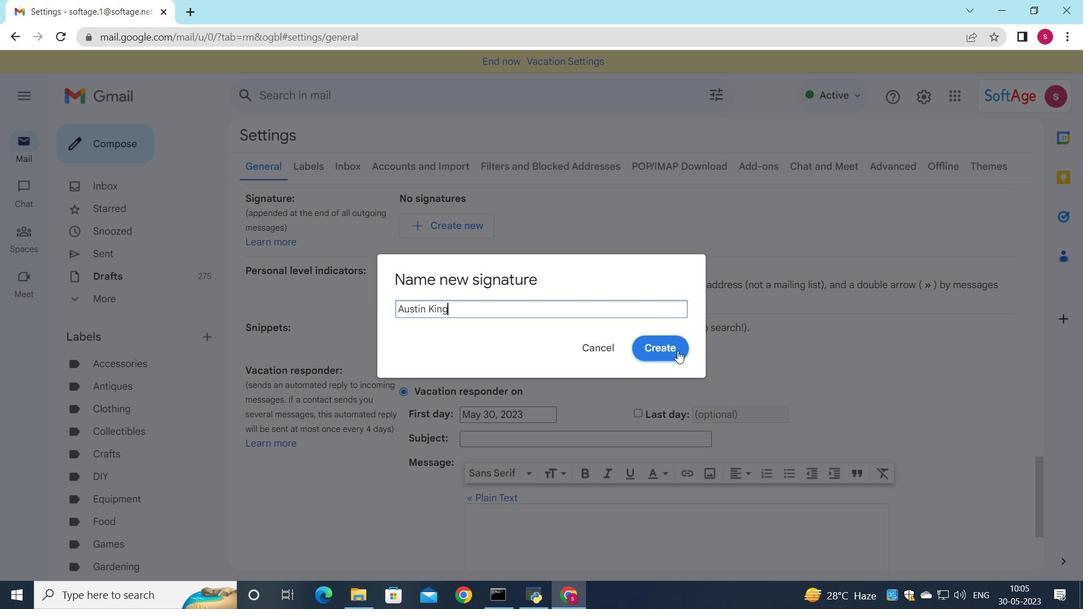 
Action: Mouse pressed left at (675, 347)
Screenshot: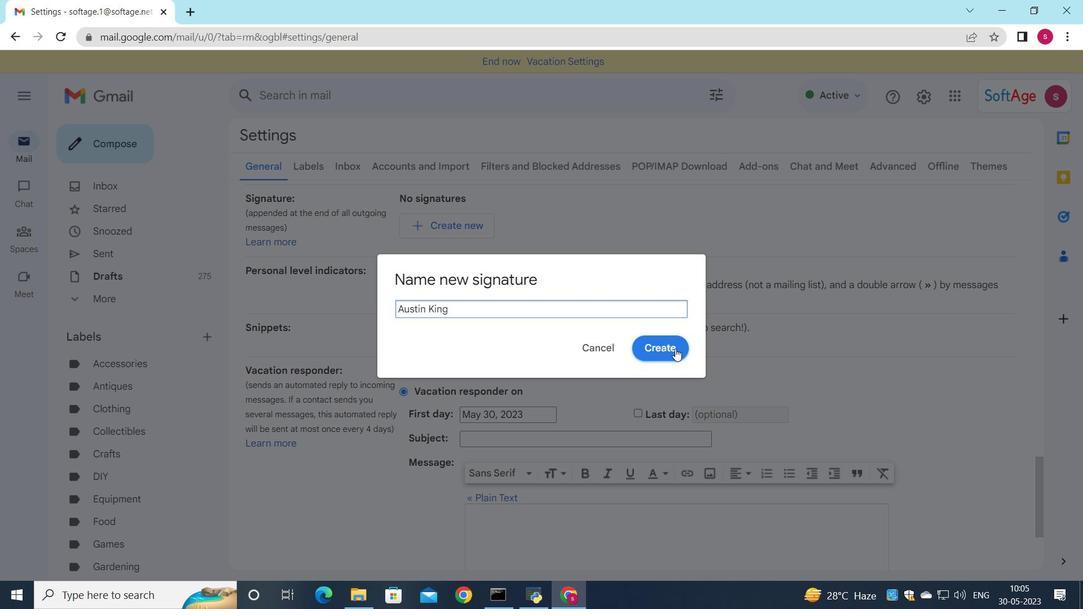 
Action: Mouse moved to (652, 238)
Screenshot: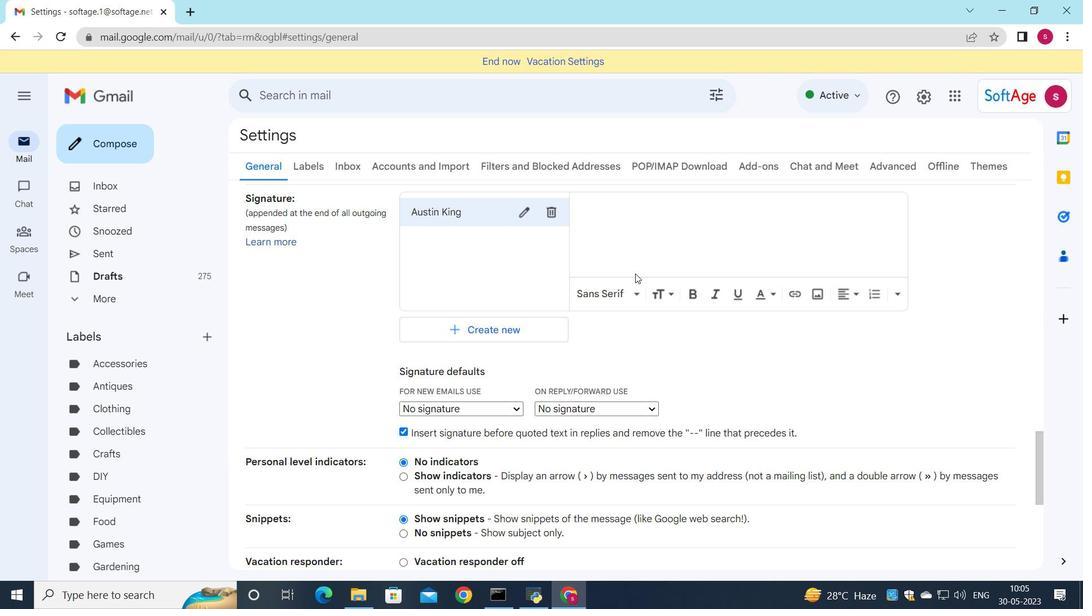 
Action: Mouse pressed left at (652, 238)
Screenshot: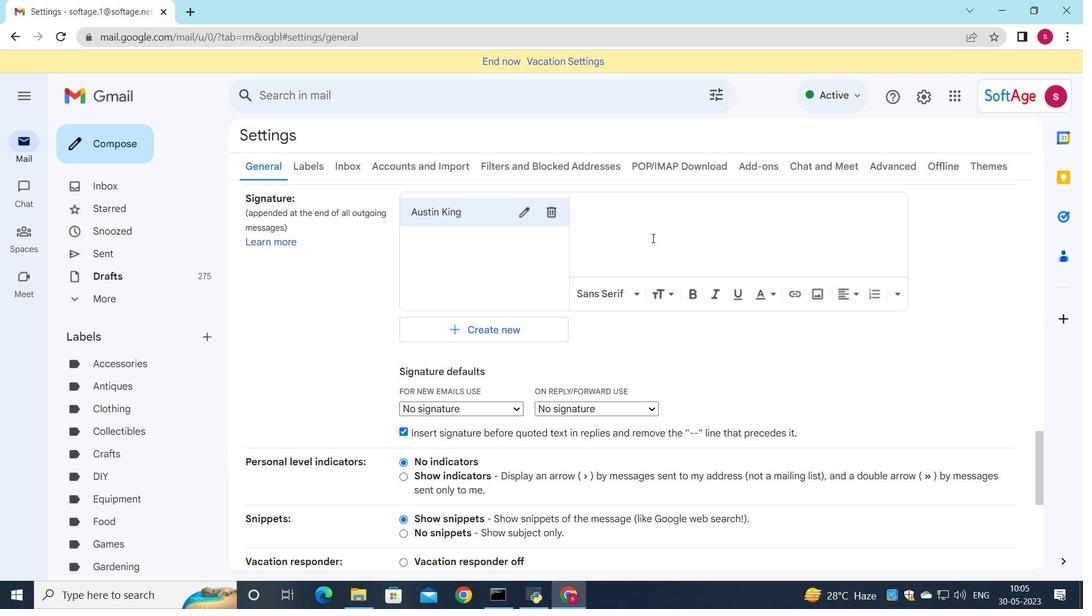 
Action: Key pressed <Key.shift>Austin<Key.space><Key.shift_r>King
Screenshot: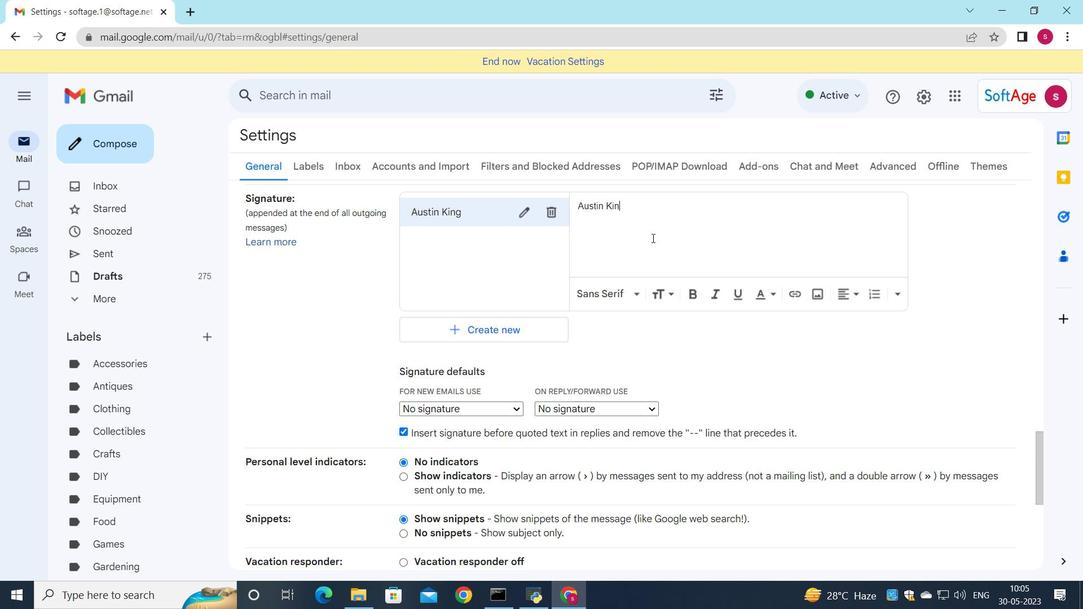 
Action: Mouse moved to (547, 314)
Screenshot: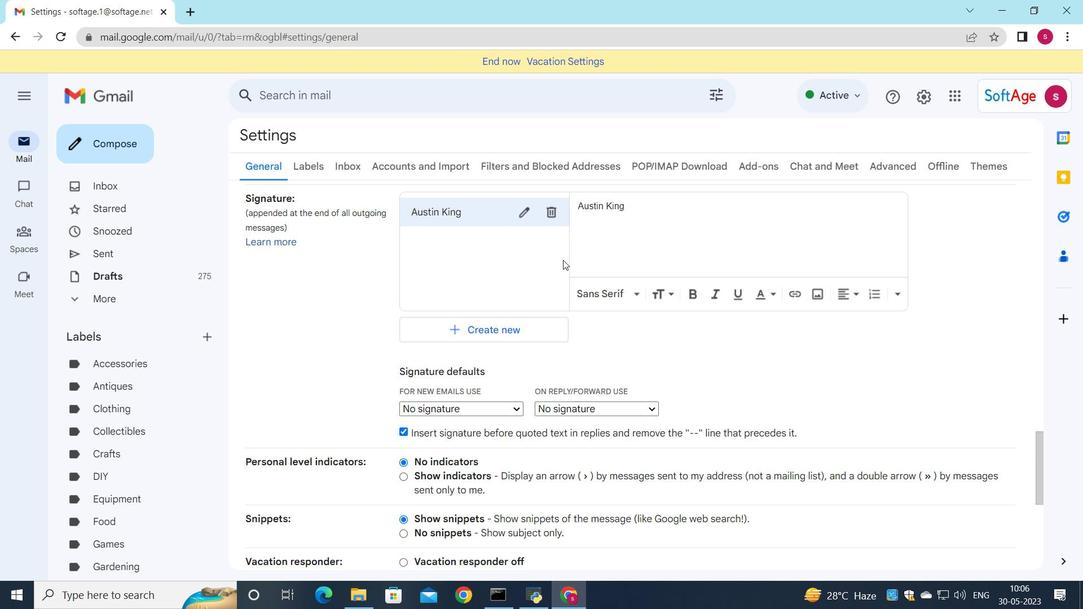 
Action: Mouse scrolled (547, 313) with delta (0, 0)
Screenshot: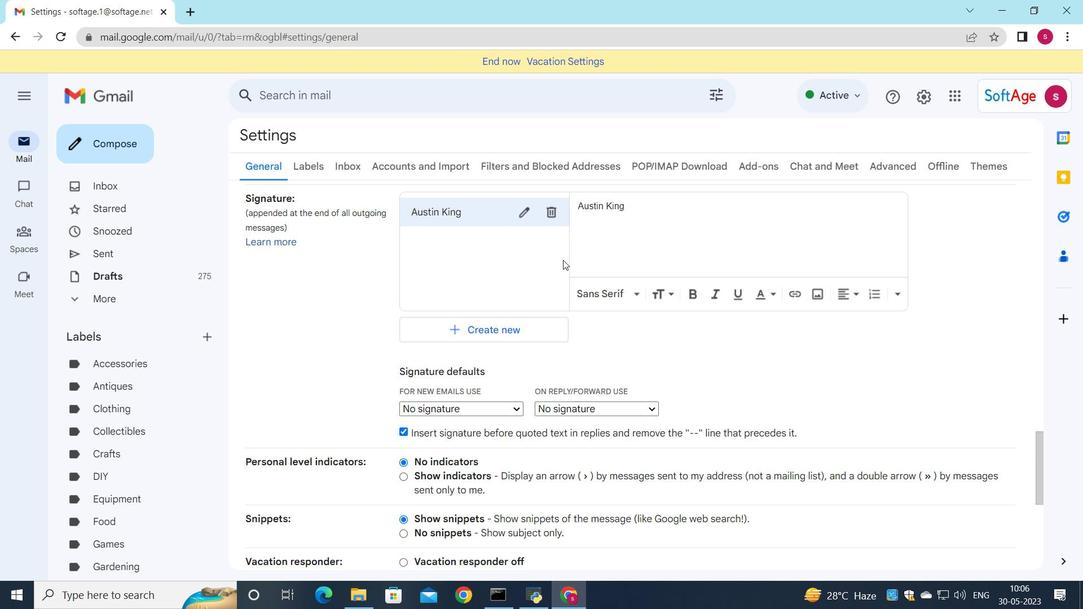 
Action: Mouse moved to (540, 338)
Screenshot: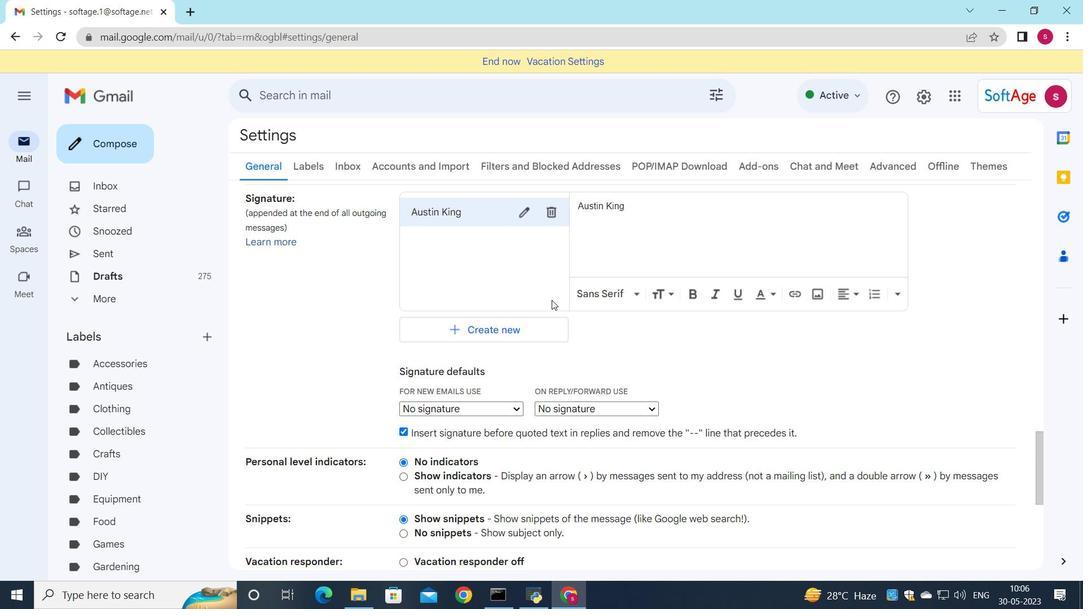 
Action: Mouse scrolled (540, 338) with delta (0, 0)
Screenshot: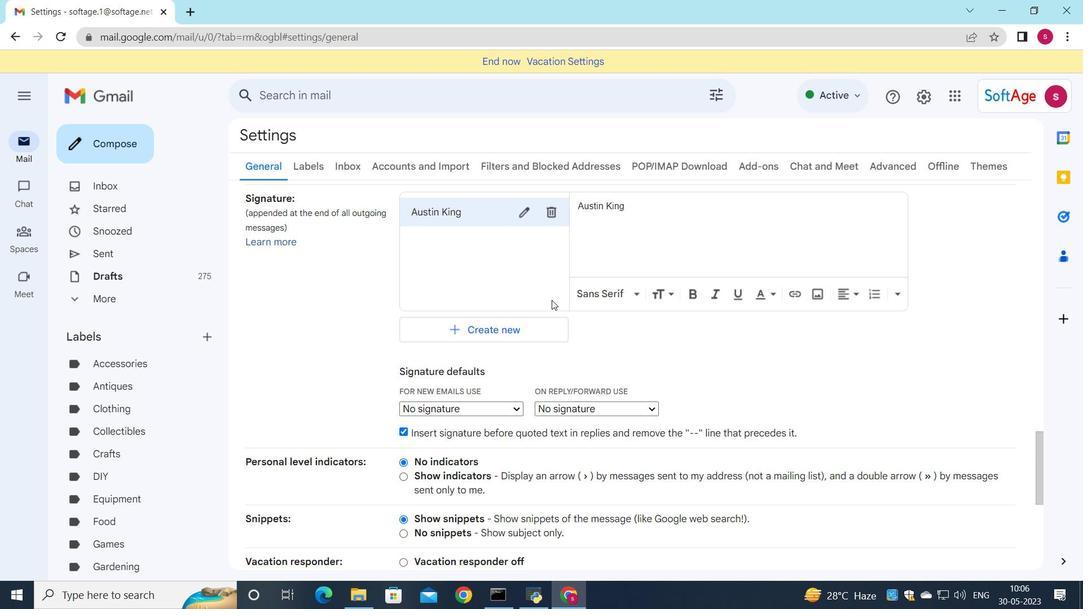 
Action: Mouse moved to (487, 260)
Screenshot: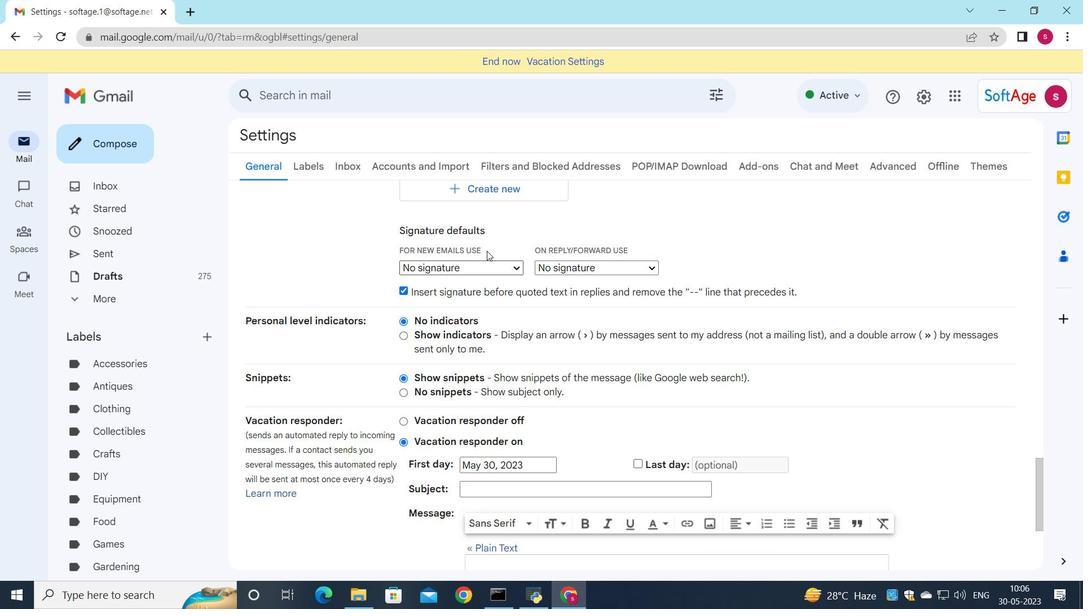 
Action: Mouse pressed left at (487, 260)
Screenshot: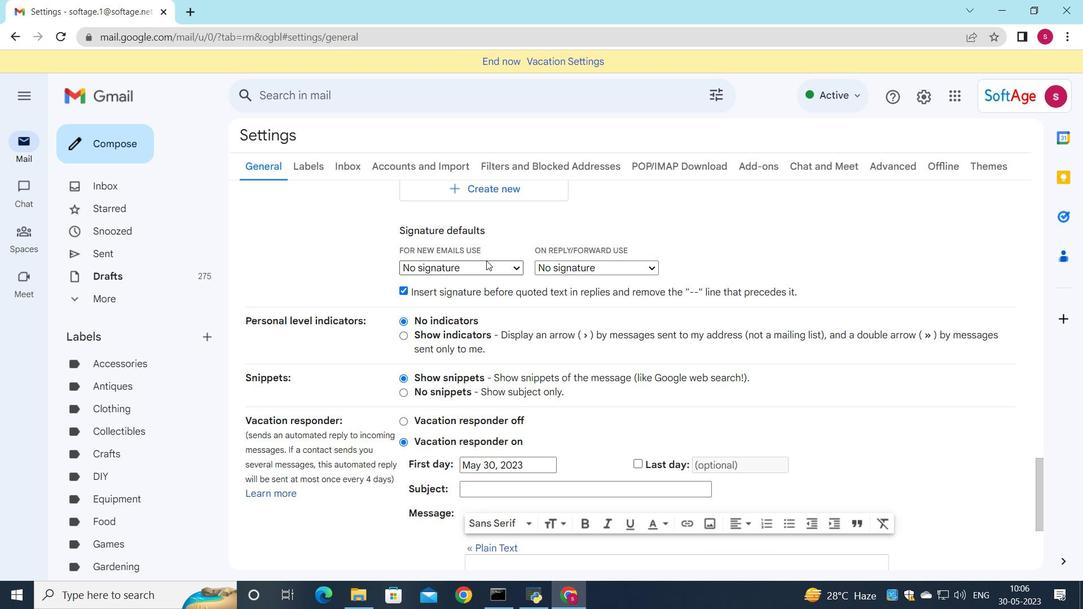 
Action: Mouse moved to (485, 296)
Screenshot: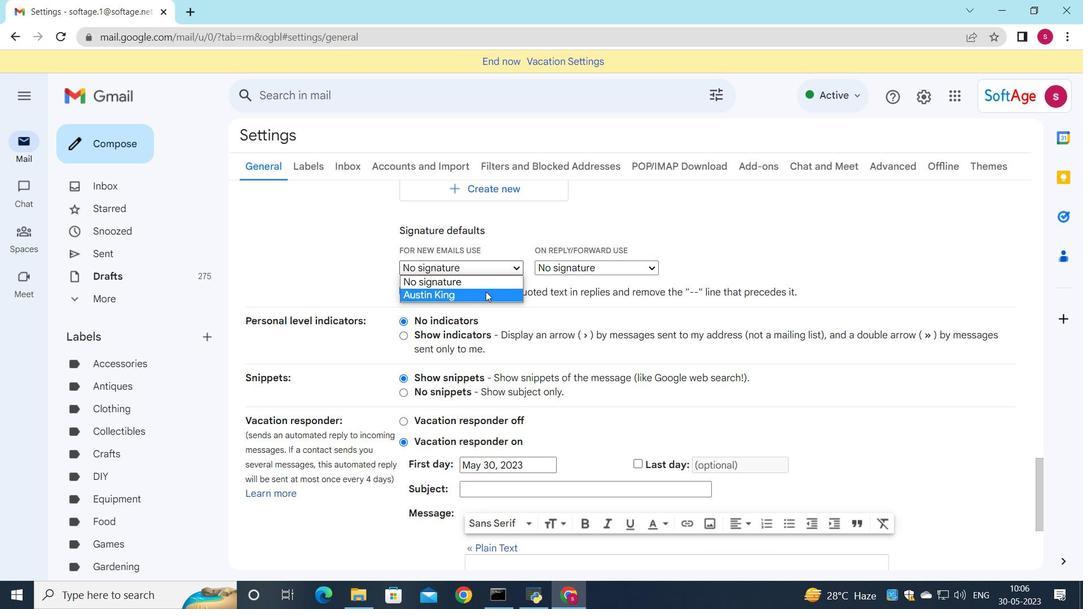 
Action: Mouse pressed left at (485, 296)
Screenshot: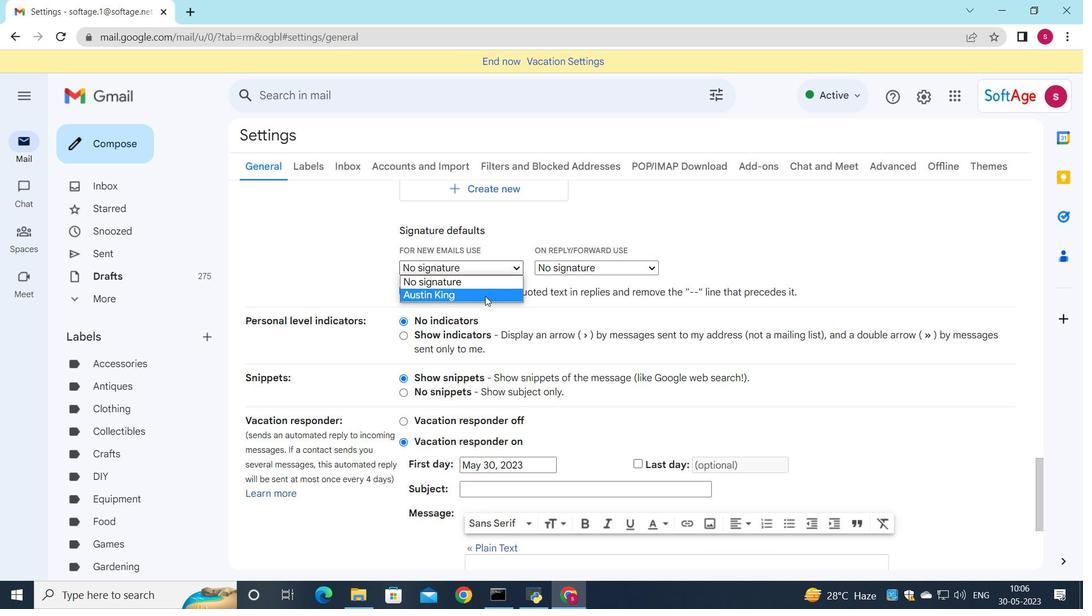 
Action: Mouse moved to (545, 261)
Screenshot: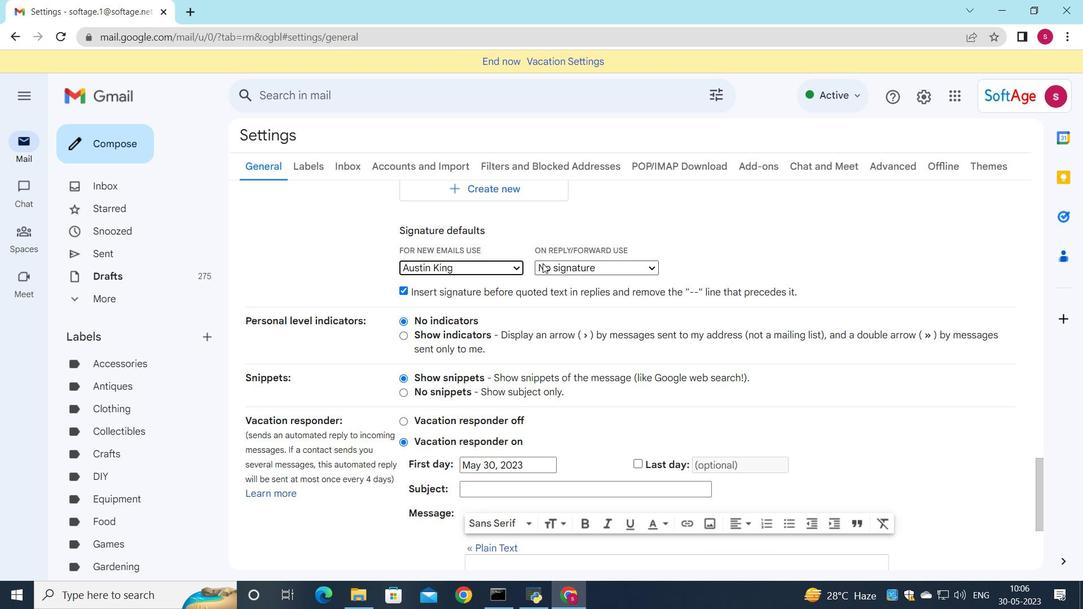 
Action: Mouse pressed left at (545, 261)
Screenshot: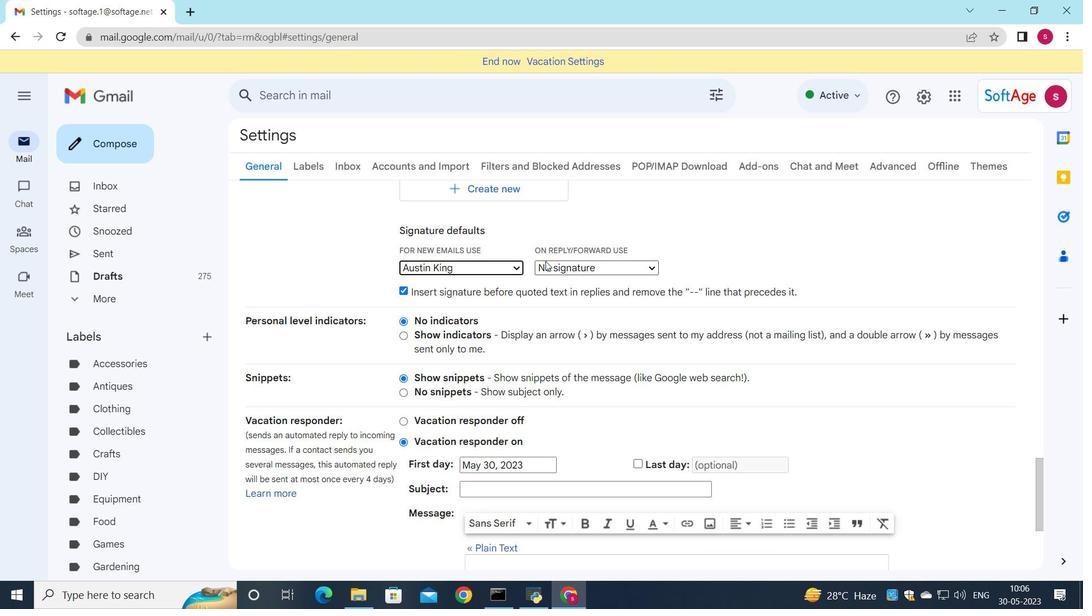 
Action: Mouse moved to (554, 288)
Screenshot: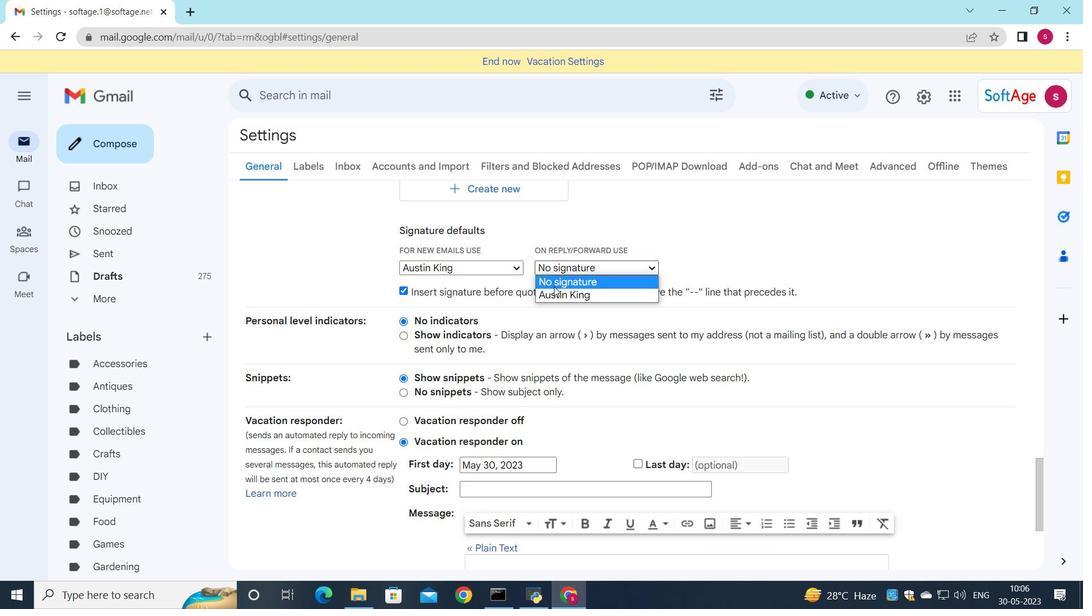 
Action: Mouse pressed left at (554, 288)
Screenshot: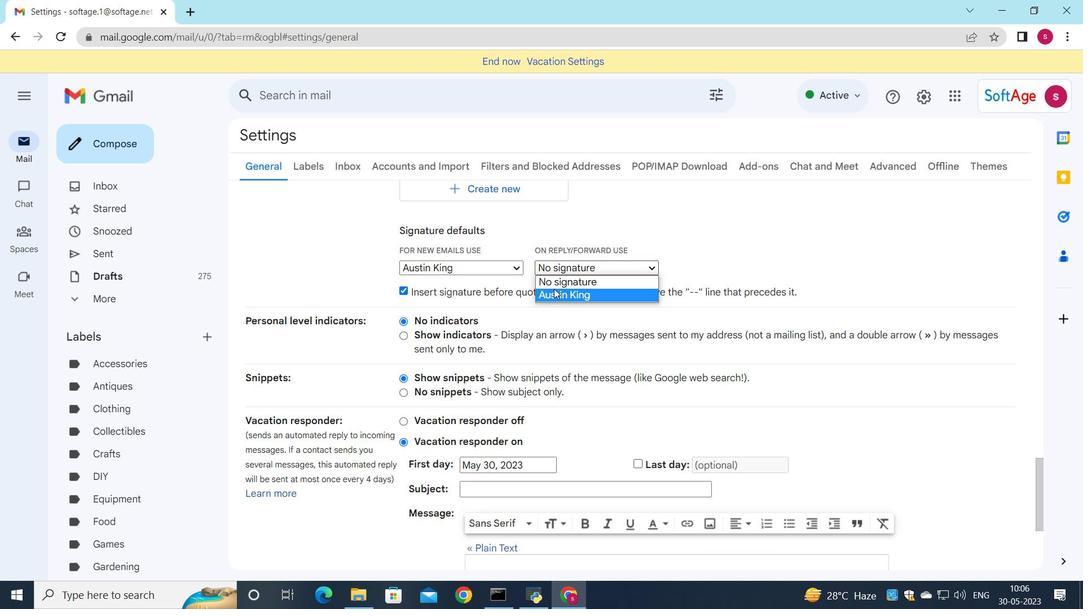 
Action: Mouse scrolled (554, 288) with delta (0, 0)
Screenshot: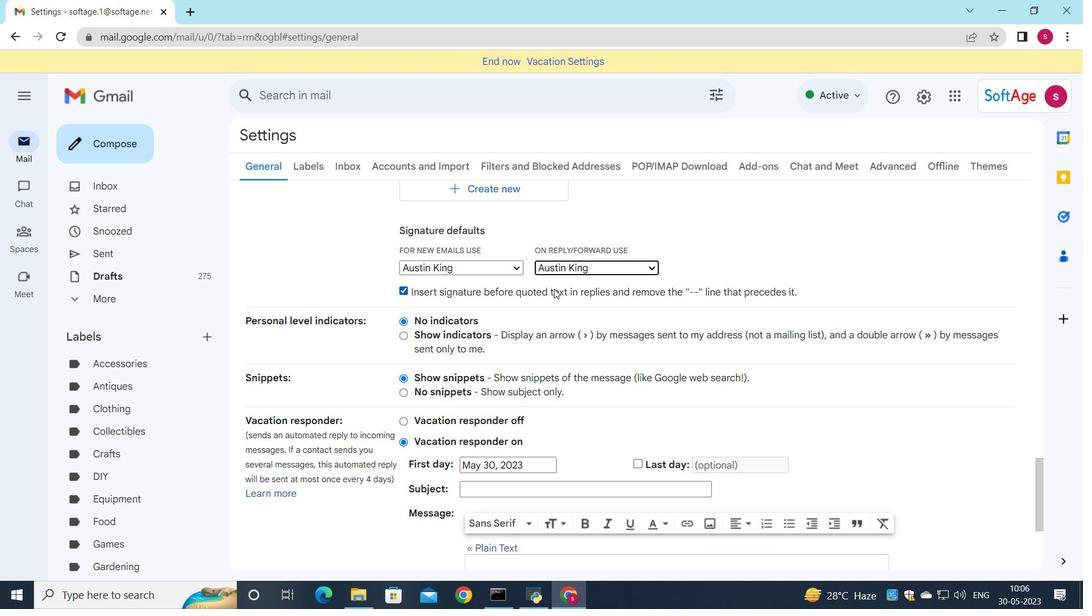 
Action: Mouse scrolled (554, 288) with delta (0, 0)
Screenshot: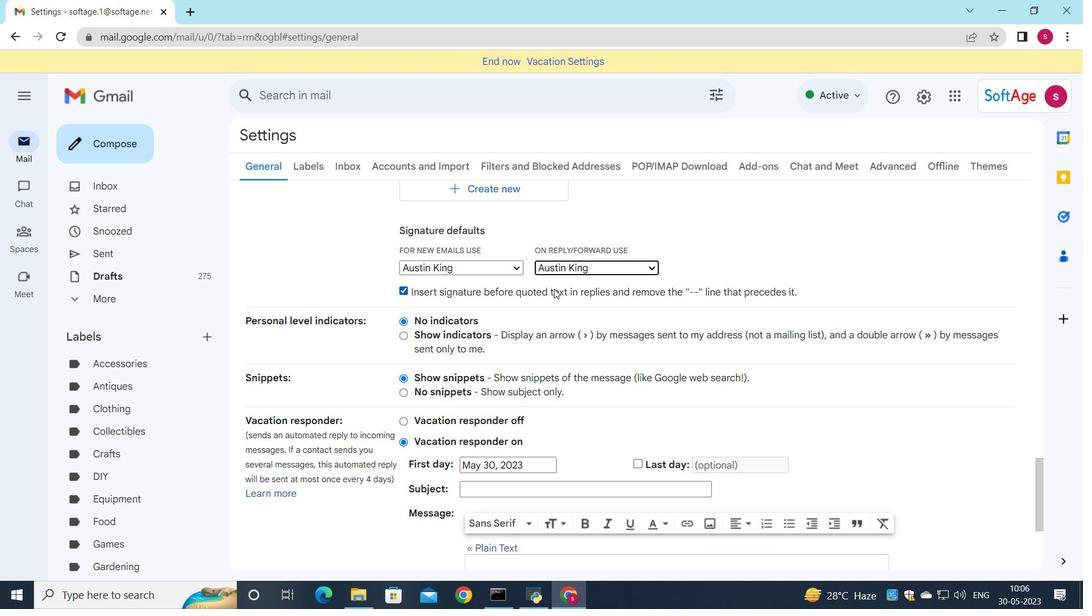 
Action: Mouse scrolled (554, 288) with delta (0, 0)
Screenshot: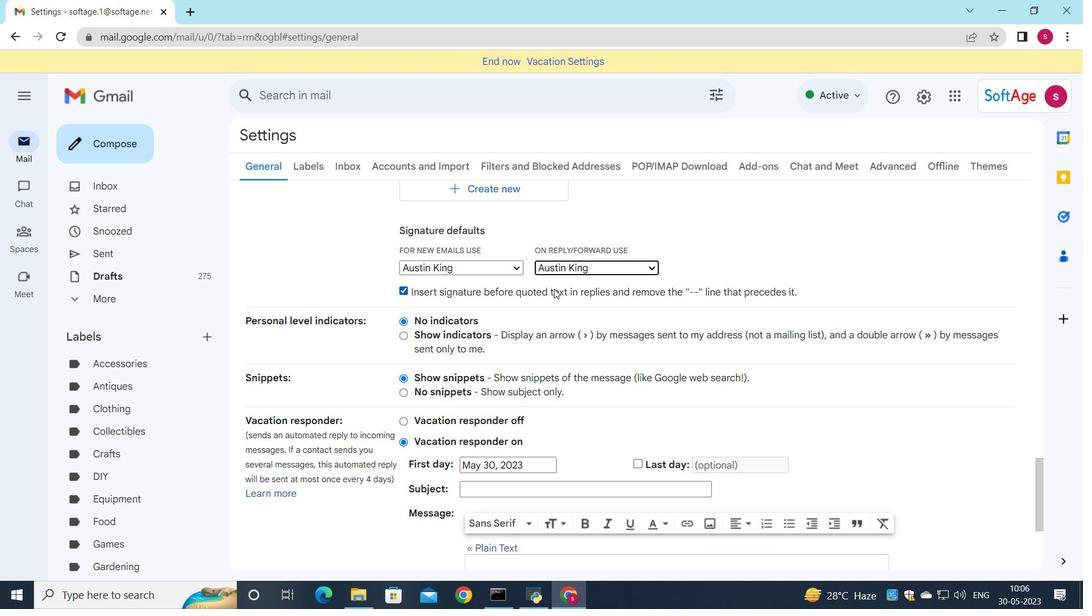 
Action: Mouse scrolled (554, 288) with delta (0, 0)
Screenshot: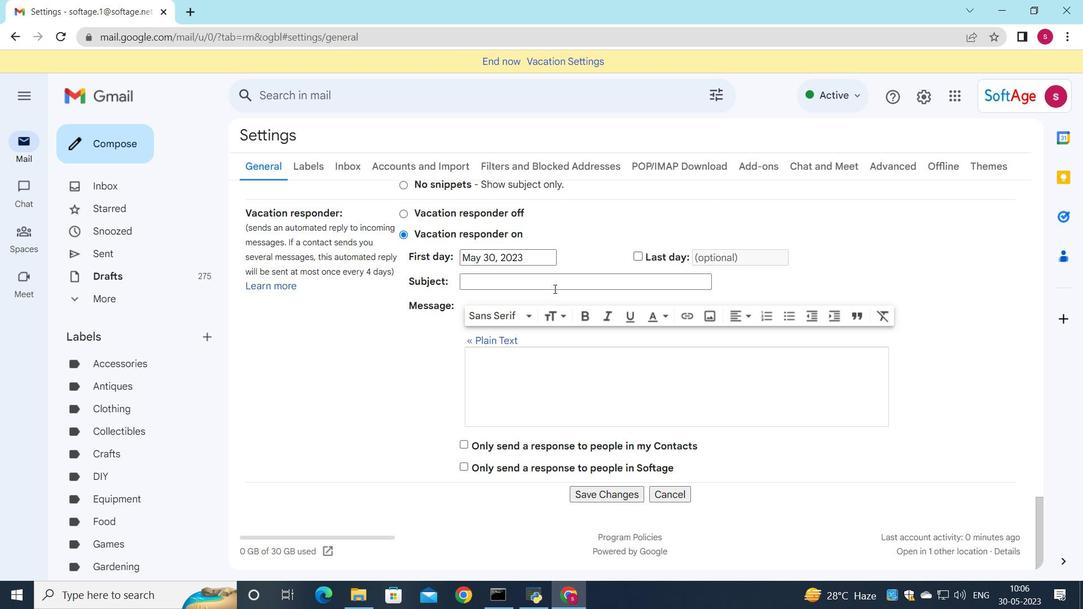 
Action: Mouse scrolled (554, 288) with delta (0, 0)
Screenshot: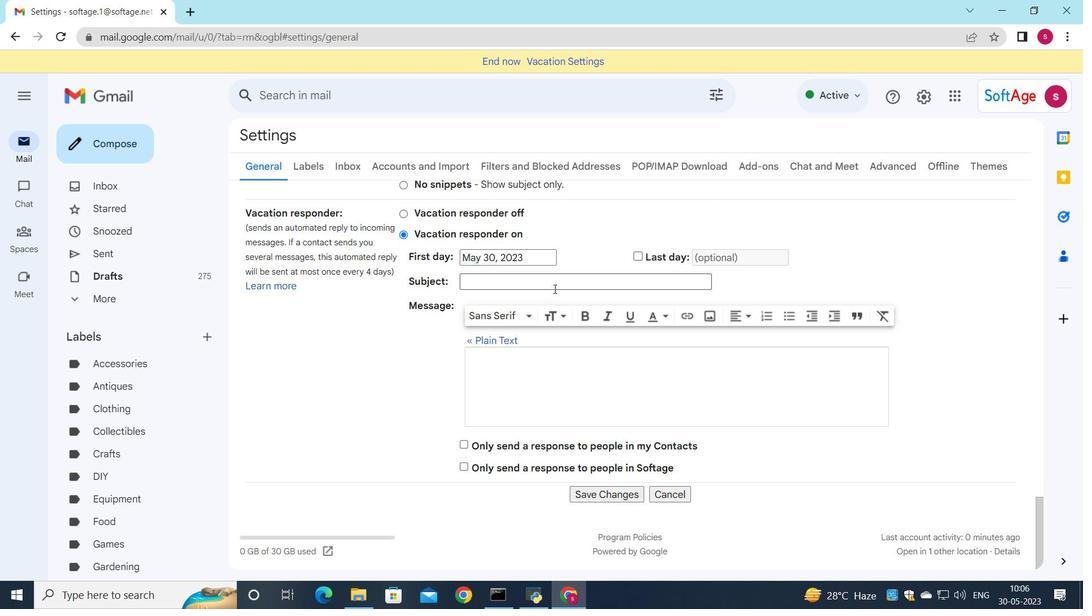 
Action: Mouse scrolled (554, 288) with delta (0, 0)
Screenshot: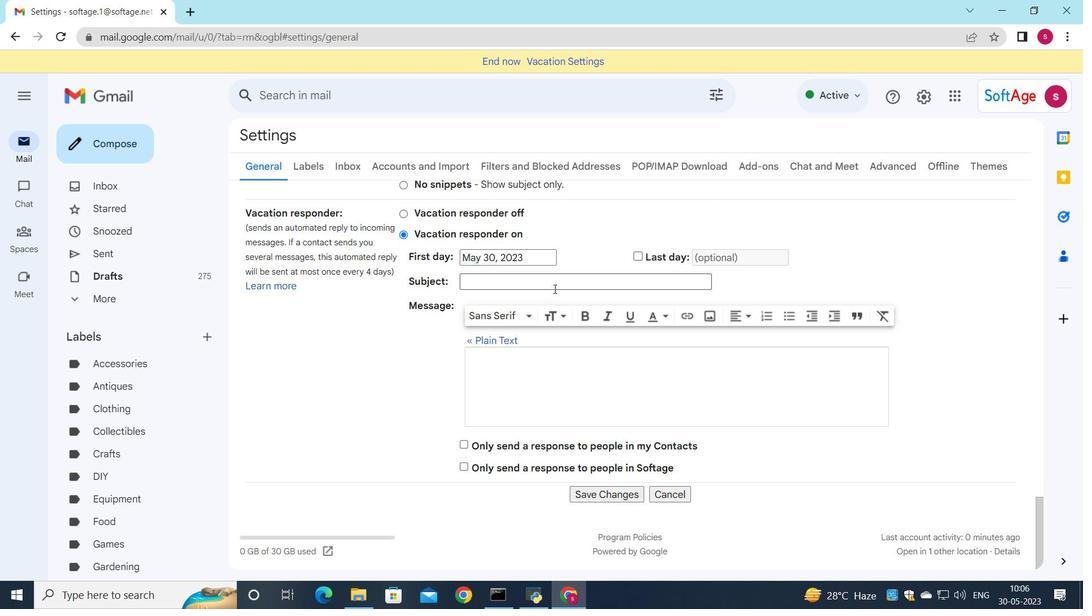 
Action: Mouse scrolled (554, 288) with delta (0, 0)
Screenshot: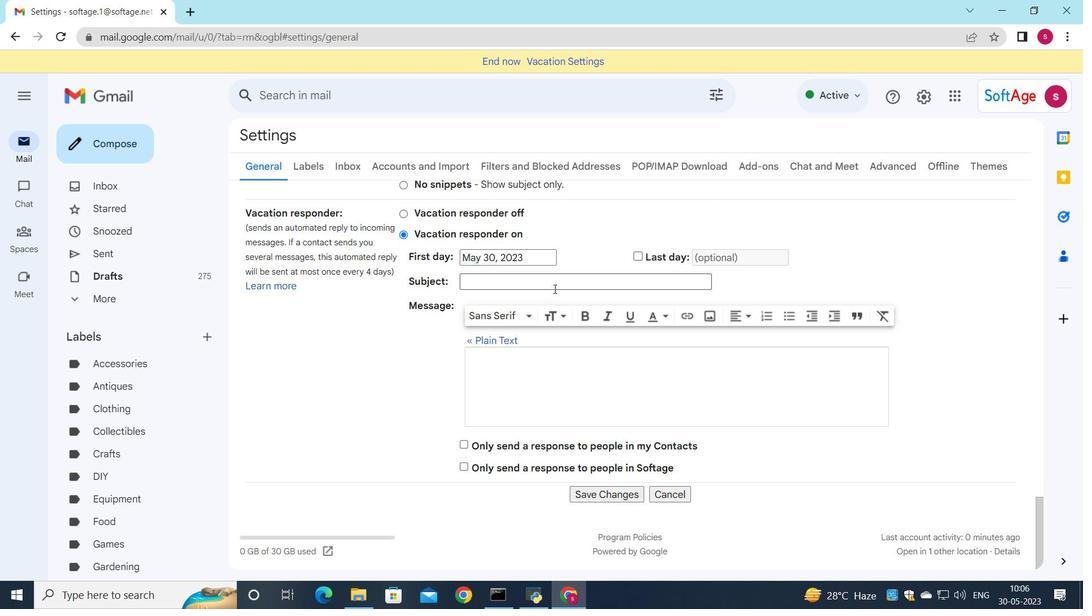 
Action: Mouse moved to (599, 492)
Screenshot: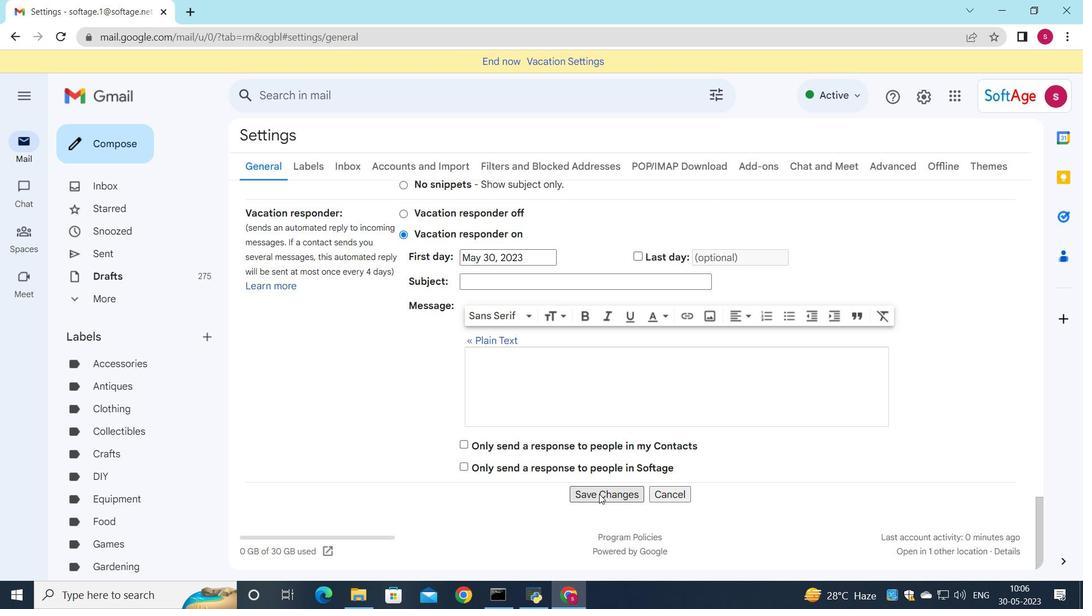 
Action: Mouse pressed left at (599, 492)
Screenshot: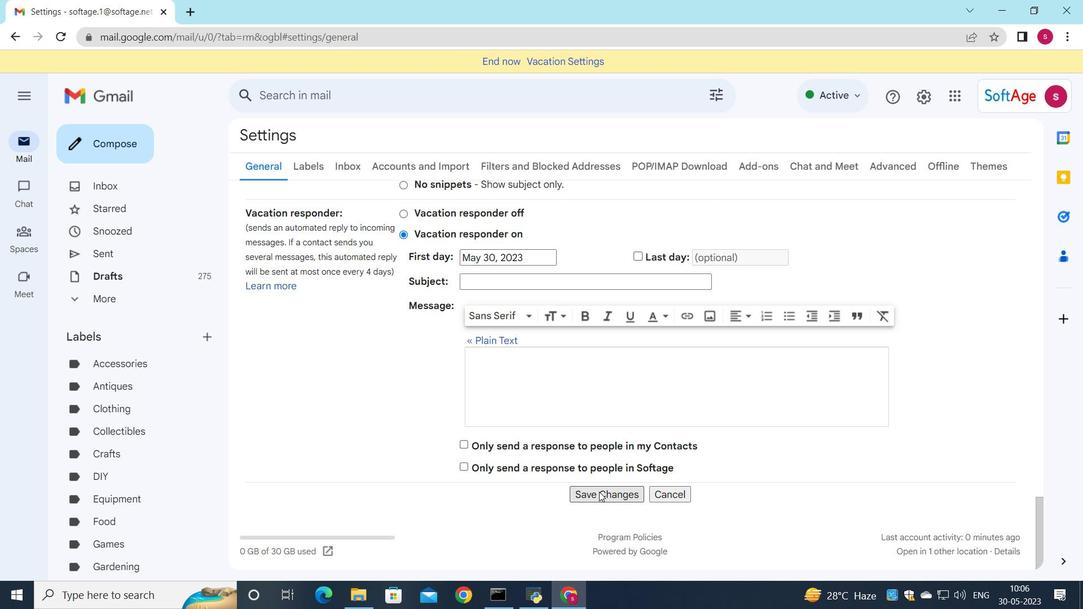 
Action: Mouse moved to (139, 150)
Screenshot: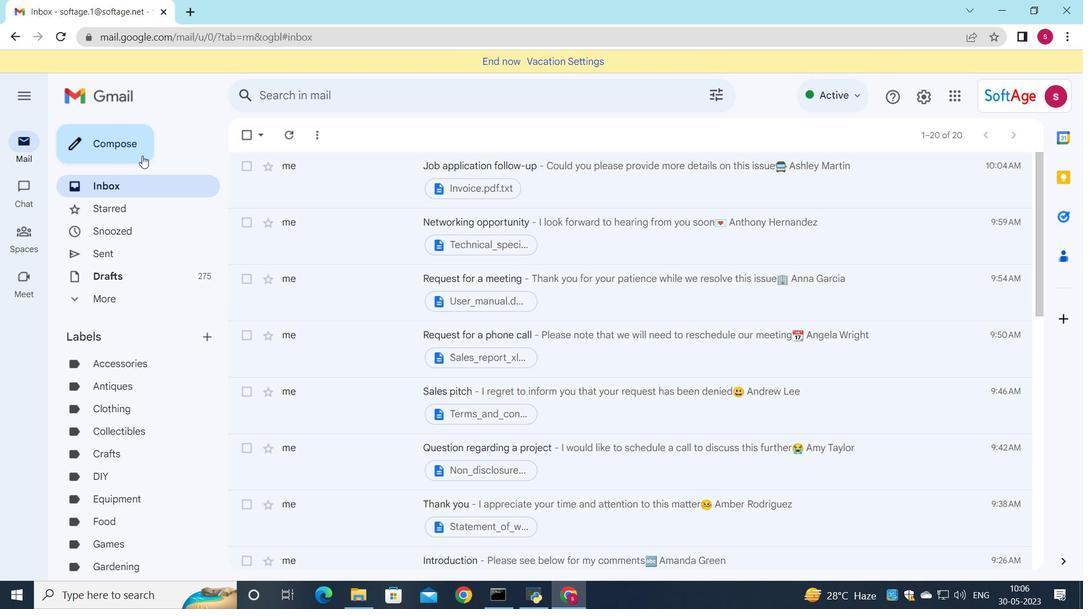 
Action: Mouse pressed left at (139, 150)
Screenshot: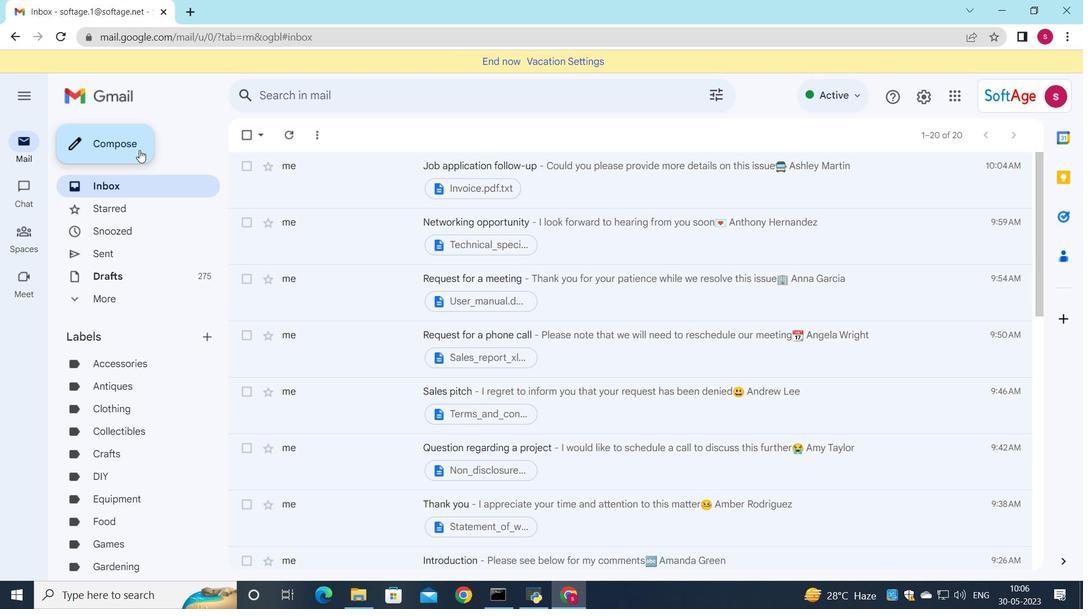 
Action: Mouse moved to (892, 327)
Screenshot: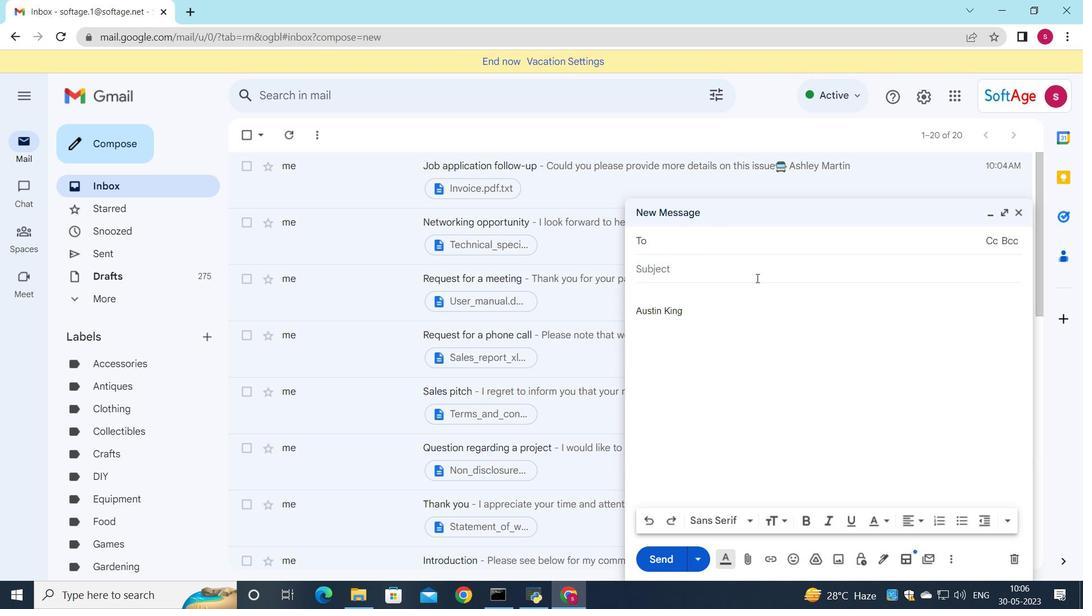 
Action: Key pressed <Key.down><Key.down><Key.down><Key.down><Key.down><Key.down><Key.down><Key.down><Key.enter><Key.down><Key.down><Key.enter><Key.down><Key.down><Key.down><Key.down>softage.8<Key.enter><Key.down><Key.down><Key.up>so
Screenshot: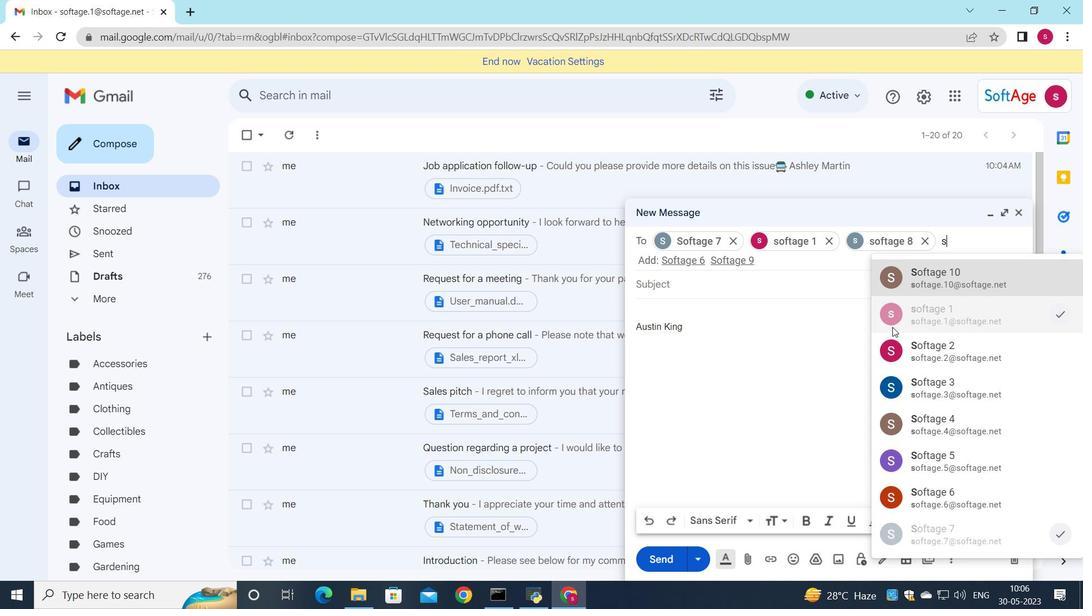 
Action: Mouse moved to (971, 244)
Screenshot: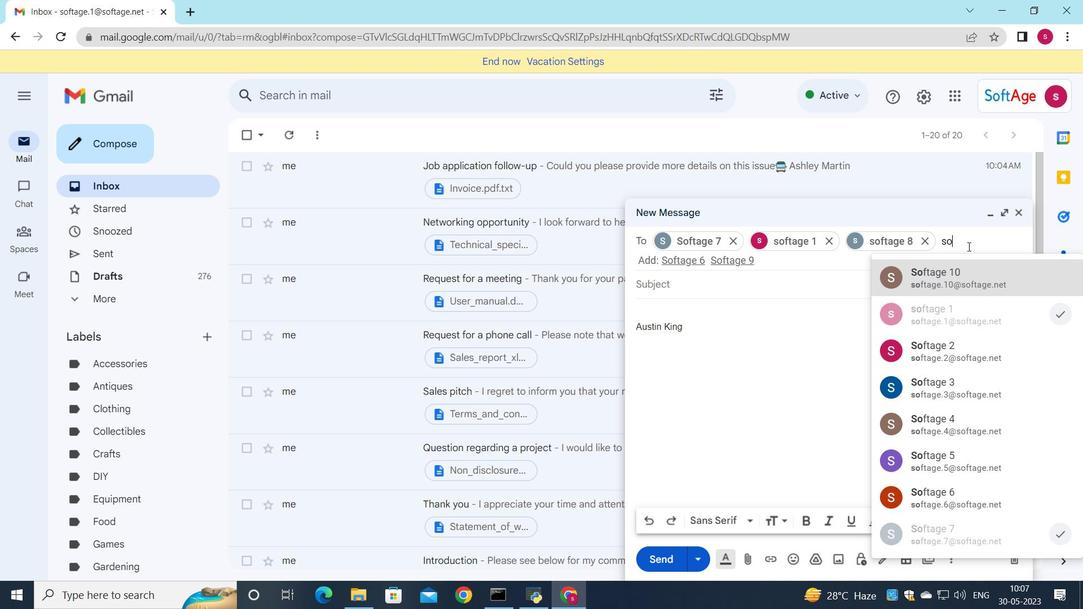 
Action: Mouse pressed left at (971, 244)
Screenshot: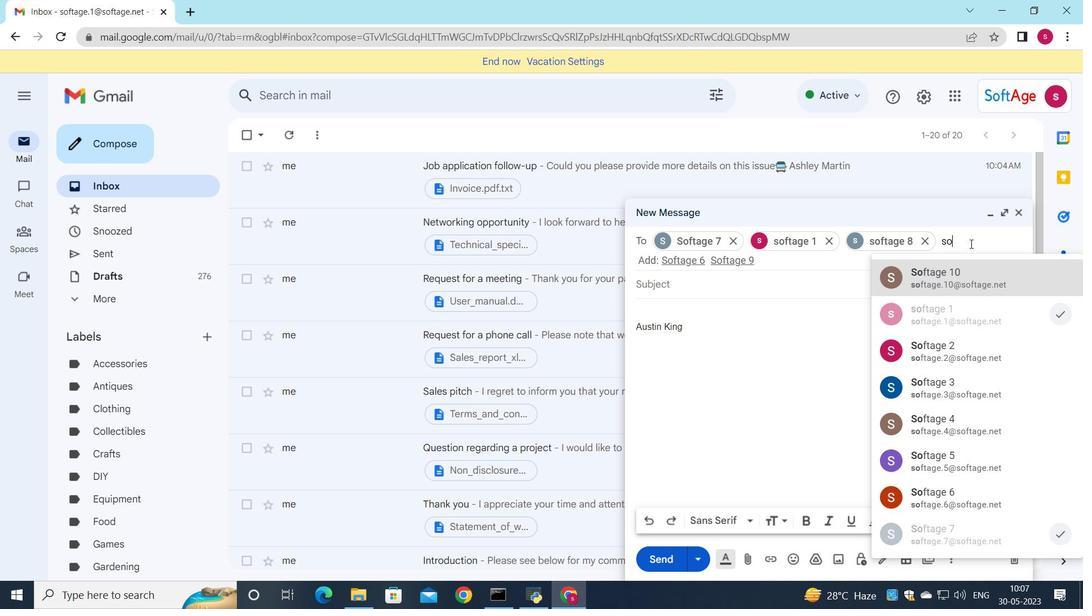 
Action: Mouse moved to (974, 243)
Screenshot: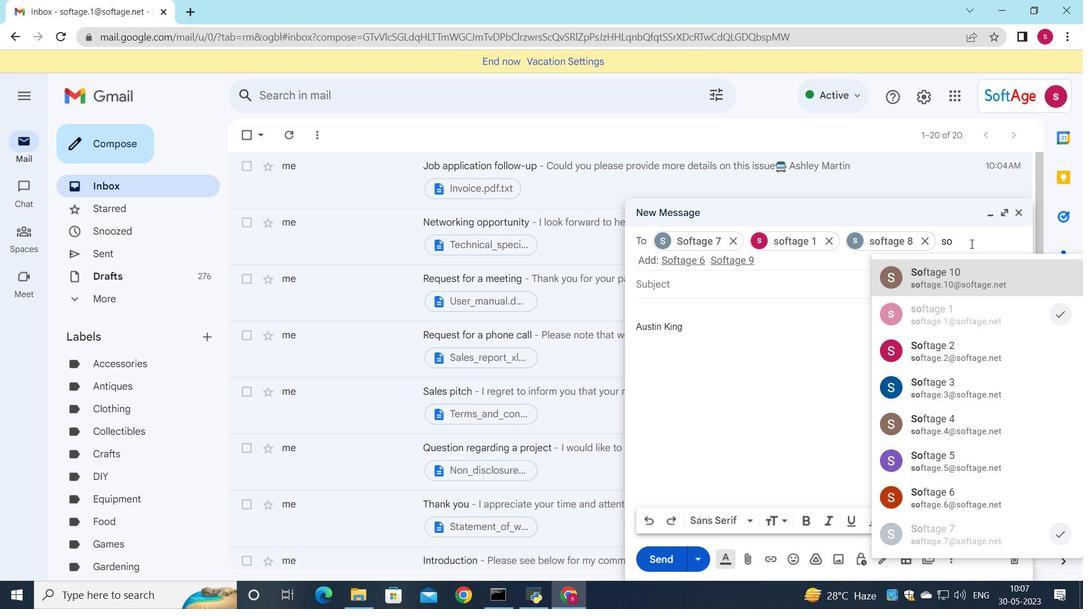 
Action: Key pressed <Key.backspace><Key.backspace>
Screenshot: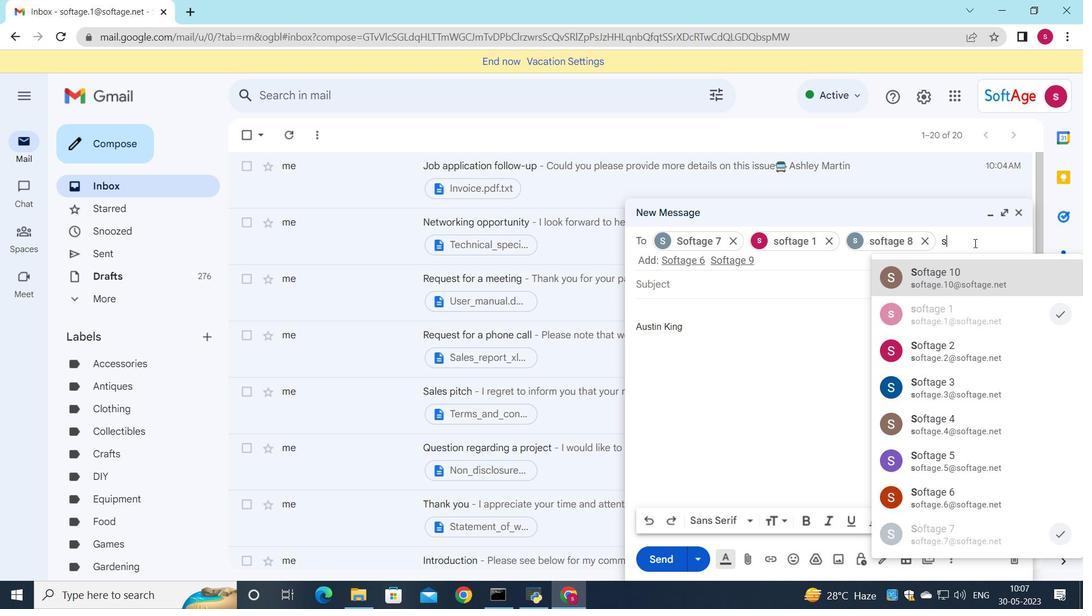 
Action: Mouse moved to (988, 261)
Screenshot: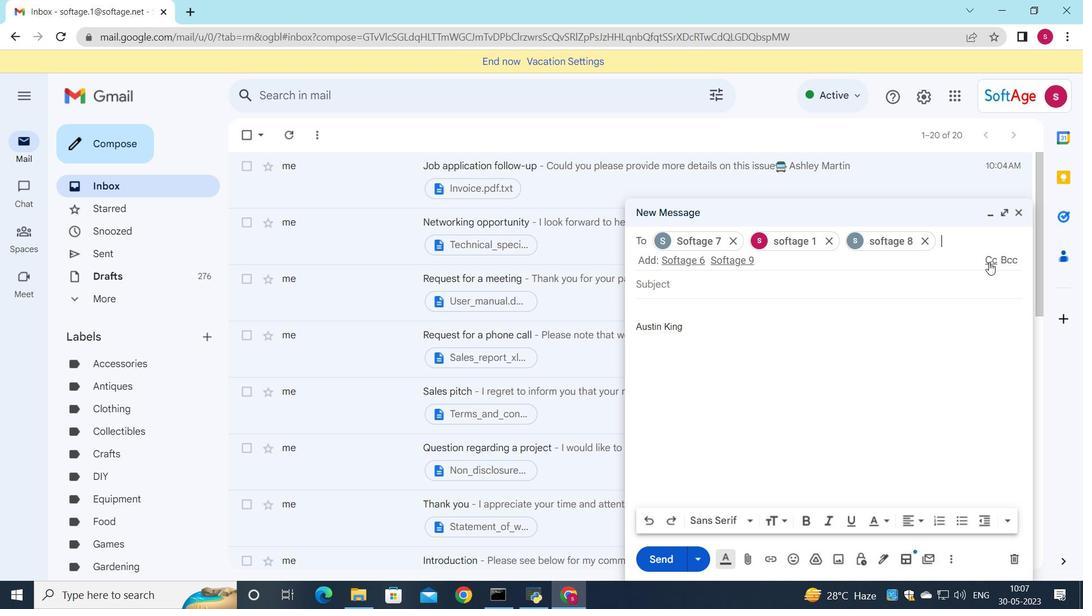 
Action: Mouse pressed left at (988, 261)
Screenshot: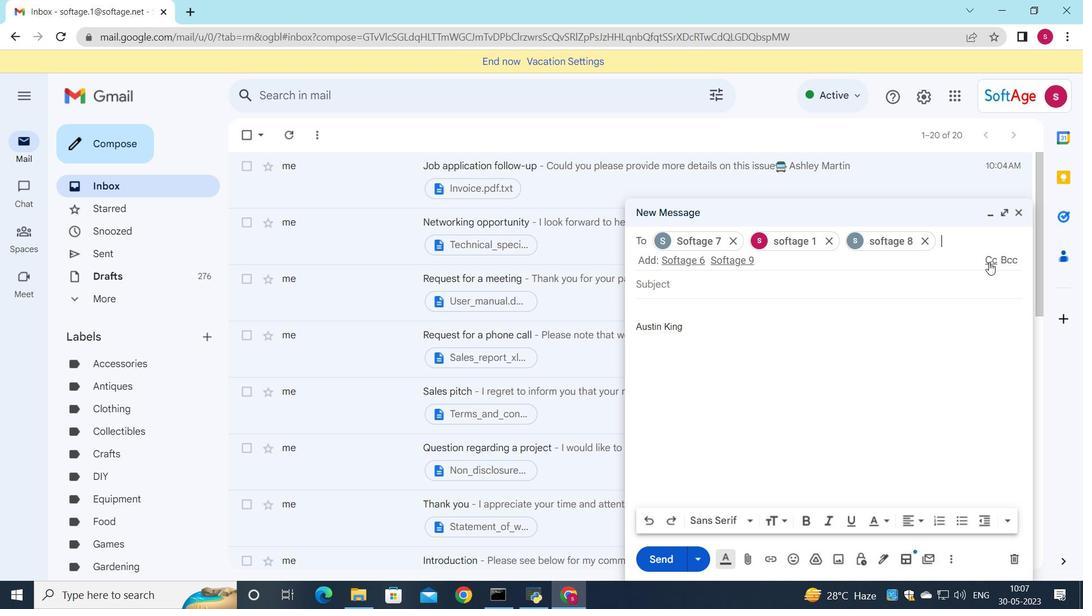 
Action: Key pressed soft
Screenshot: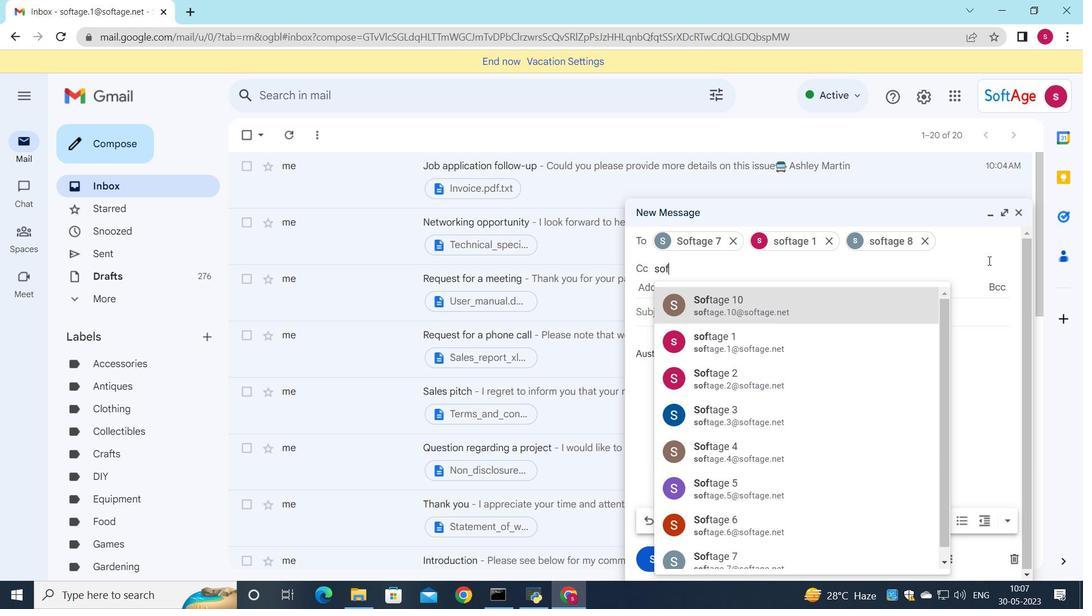 
Action: Mouse moved to (776, 431)
Screenshot: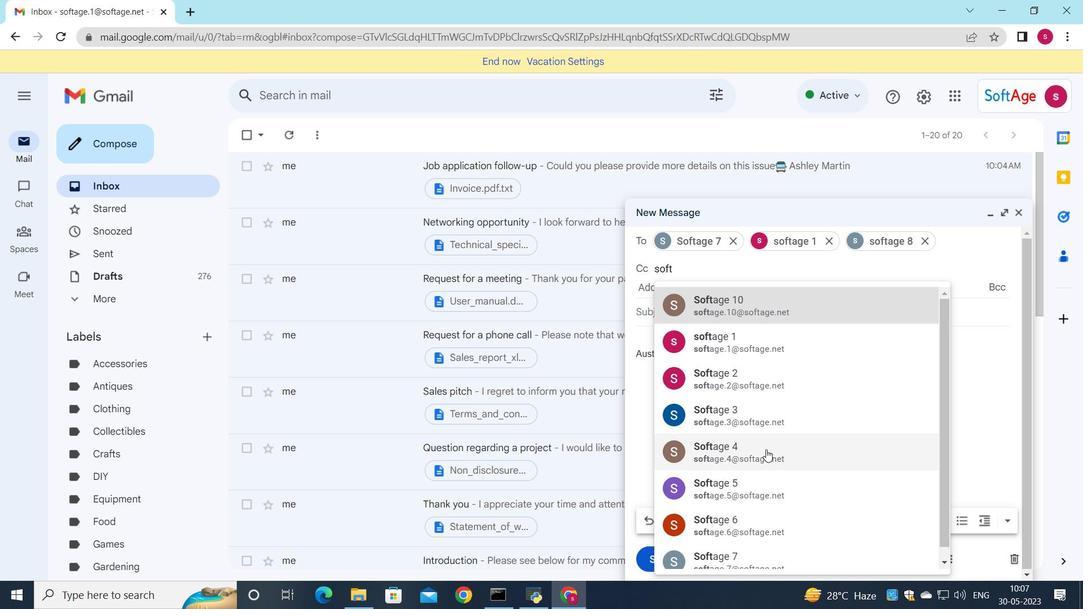 
Action: Key pressed age.9
Screenshot: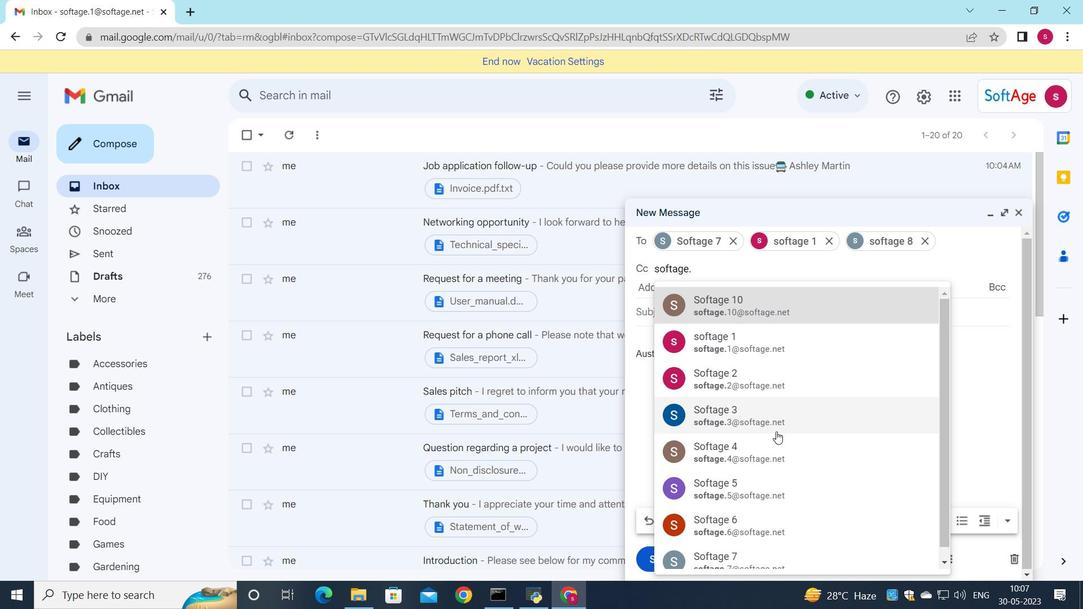 
Action: Mouse moved to (737, 307)
Screenshot: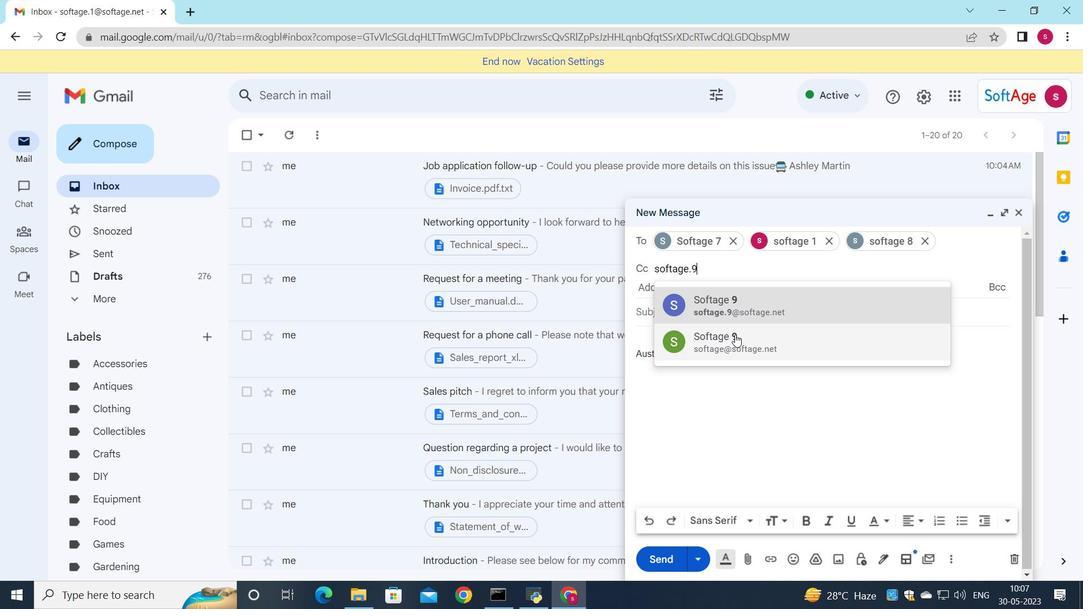 
Action: Mouse pressed left at (737, 307)
Screenshot: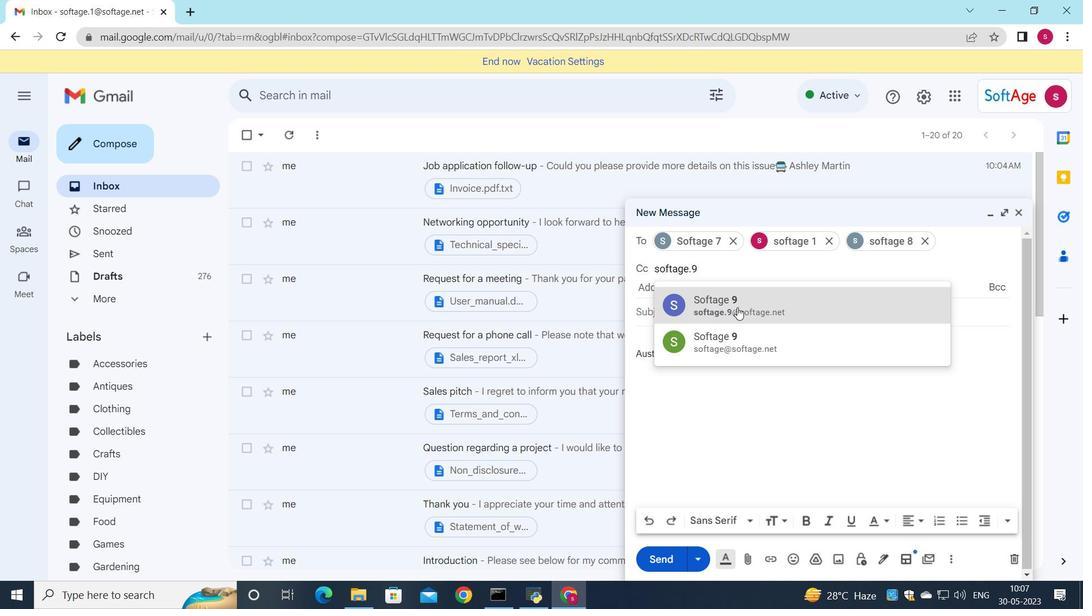 
Action: Mouse moved to (690, 310)
Screenshot: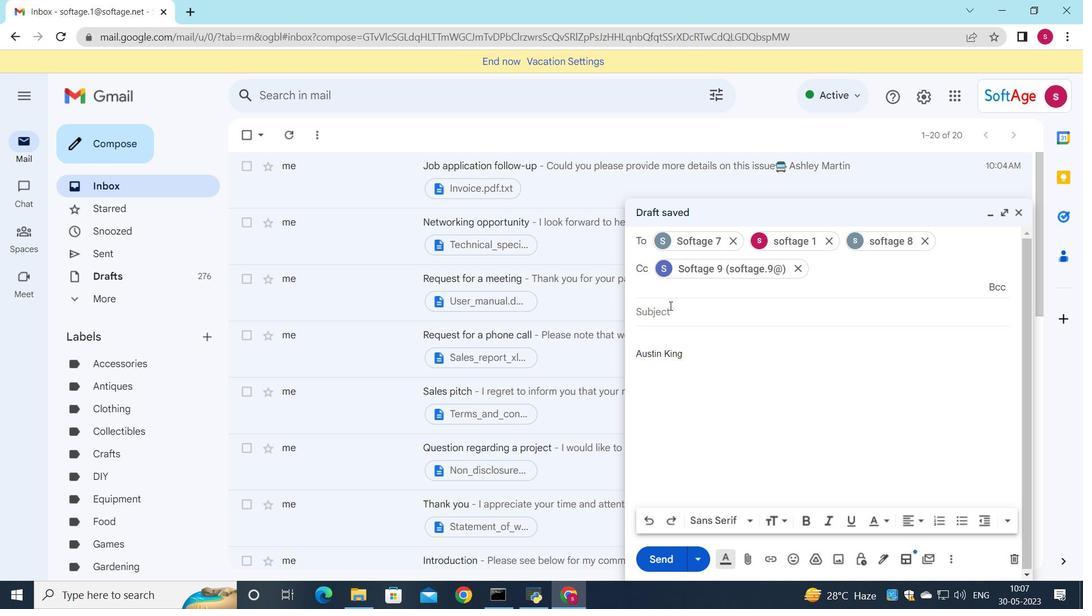 
Action: Mouse pressed left at (690, 310)
Screenshot: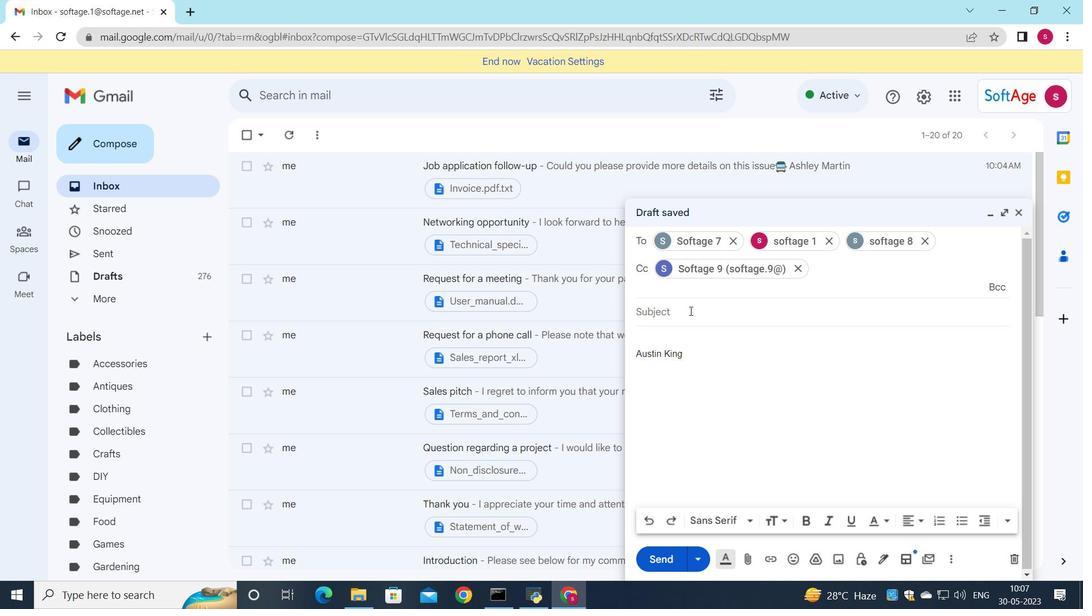 
Action: Key pressed <Key.shift_r>Job<Key.space><Key.shift><Key.shift><Key.shift><Key.shift><Key.shift><Key.shift><Key.shift><Key.shift><Key.shift><Key.shift><Key.shift><Key.shift><Key.shift><Key.shift><Key.shift><Key.shift><Key.shift><Key.shift><Key.shift>Application
Screenshot: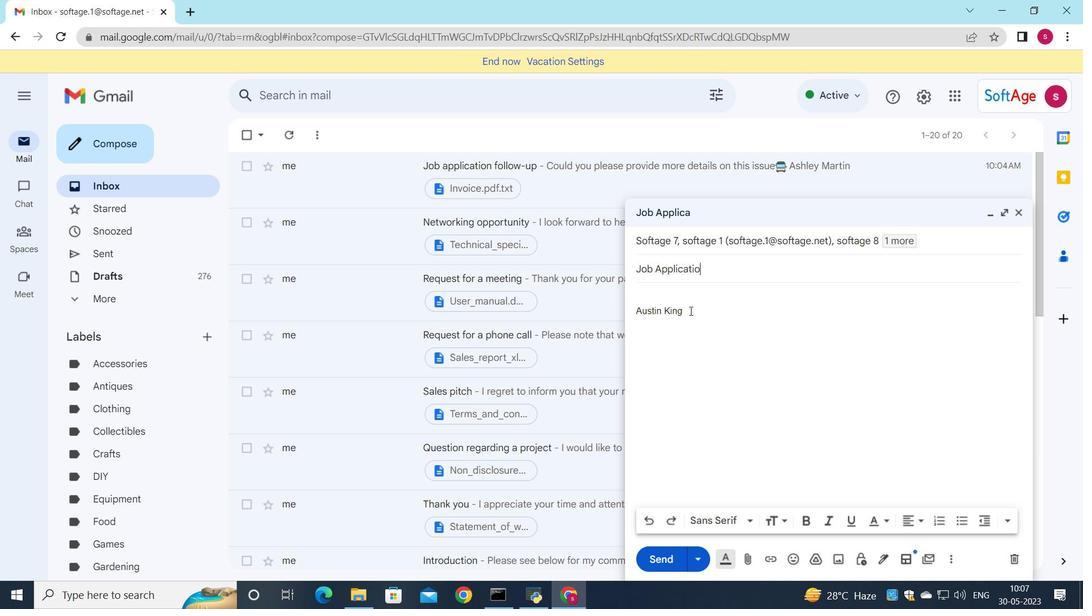 
Action: Mouse moved to (662, 269)
Screenshot: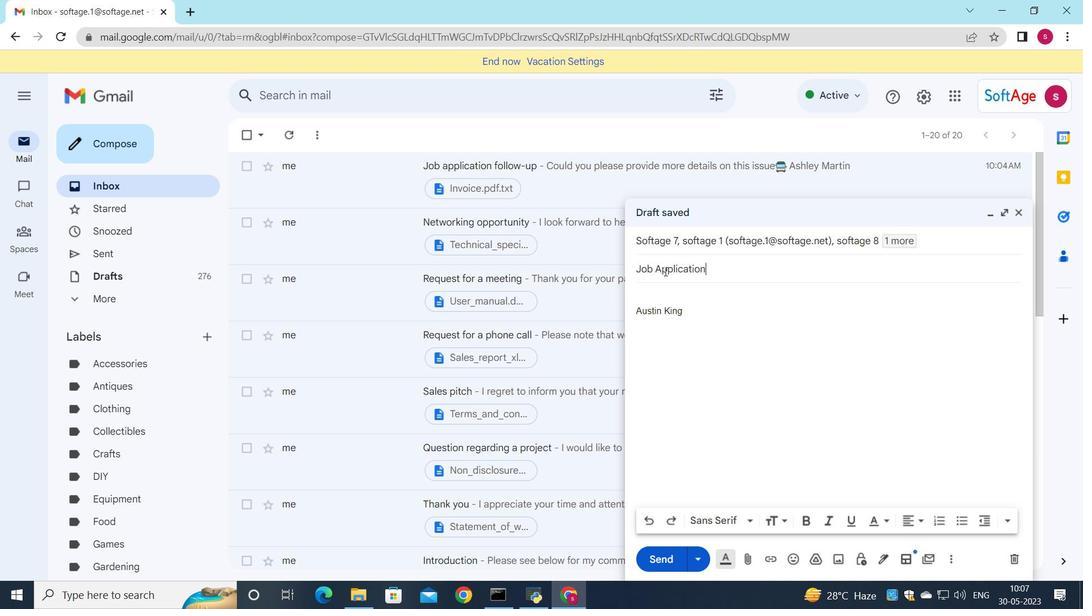 
Action: Mouse pressed left at (662, 269)
Screenshot: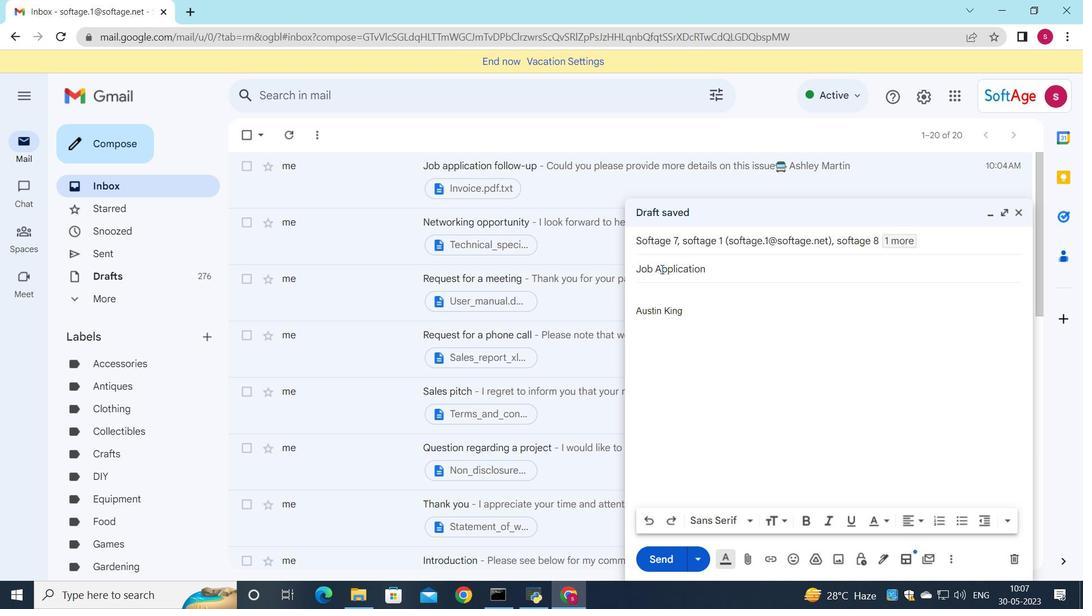 
Action: Key pressed <Key.backspace>a
Screenshot: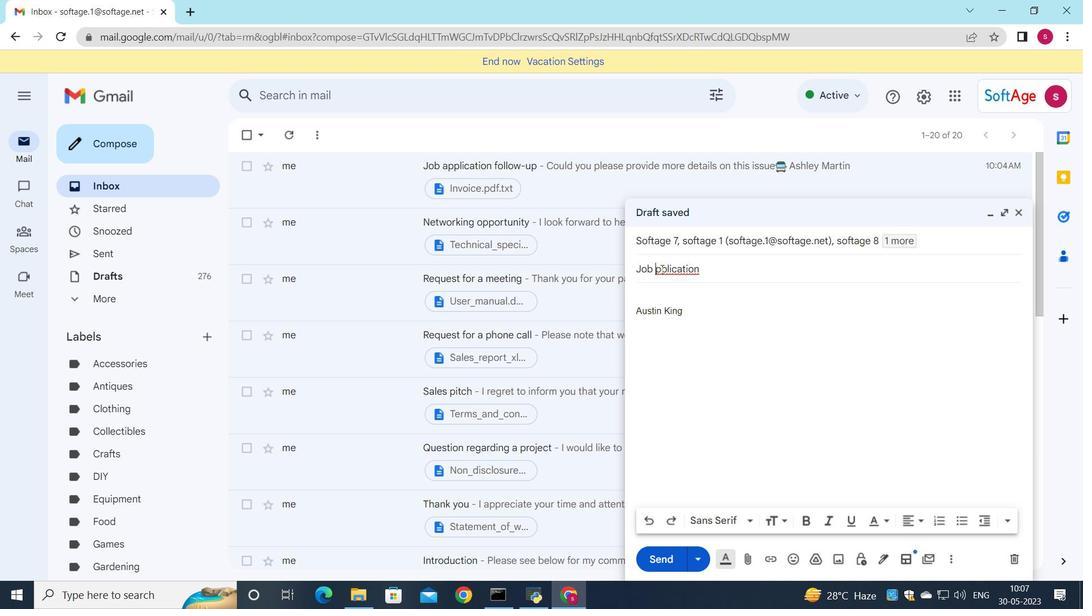 
Action: Mouse moved to (773, 276)
Screenshot: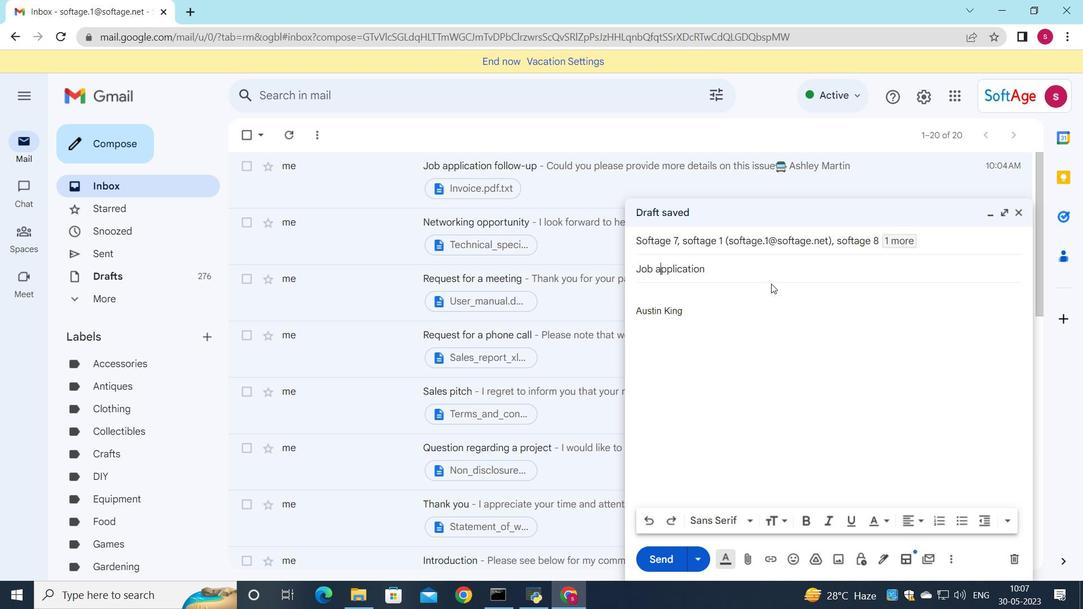 
Action: Mouse pressed left at (773, 276)
Screenshot: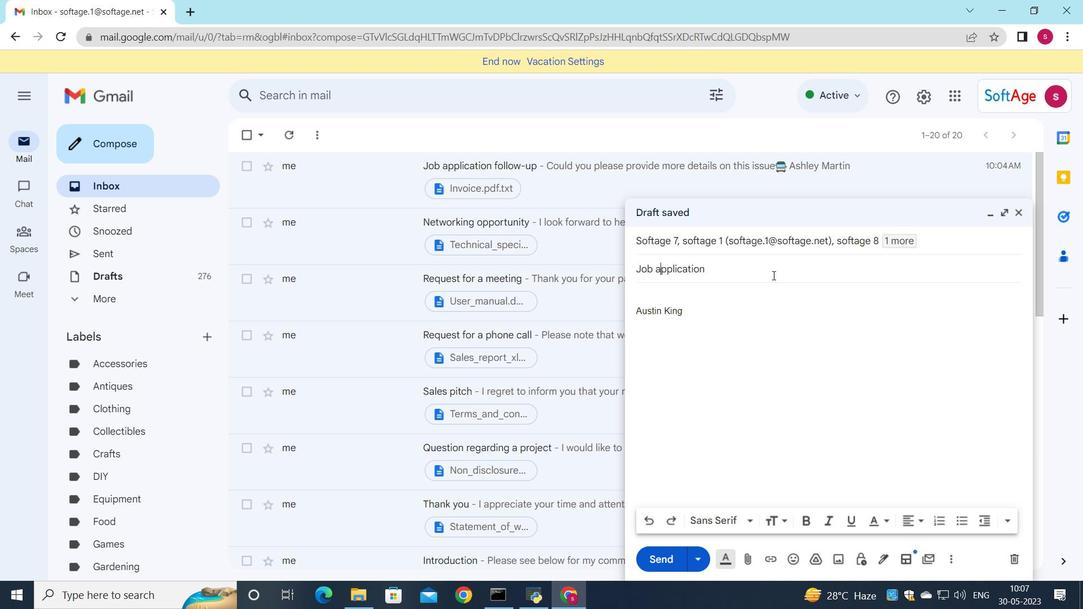
Action: Mouse moved to (772, 276)
Screenshot: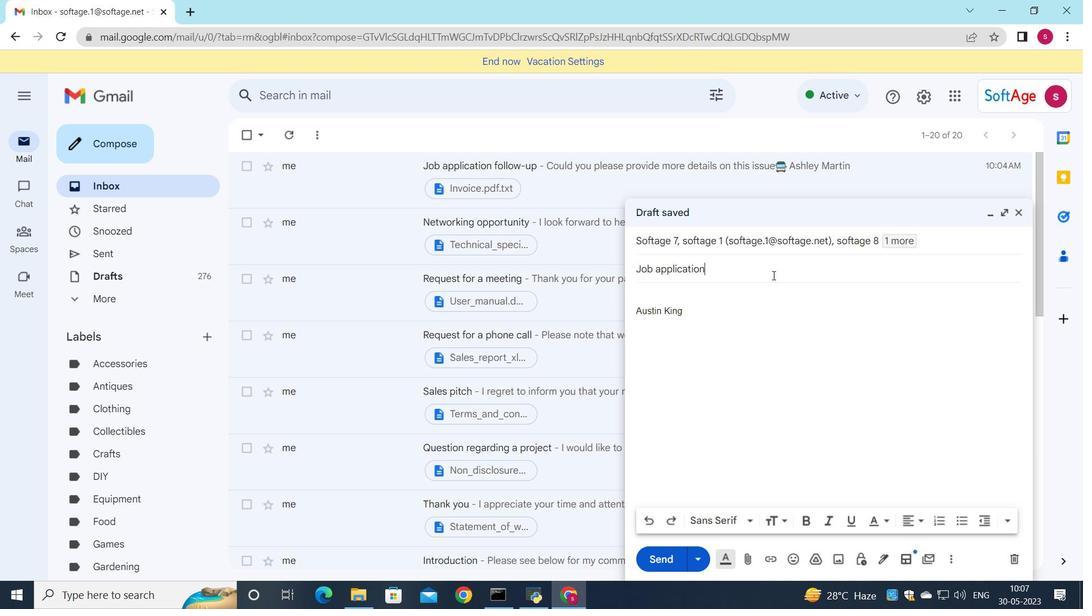 
Action: Key pressed <Key.space>sub,<Key.backspace>mission
Screenshot: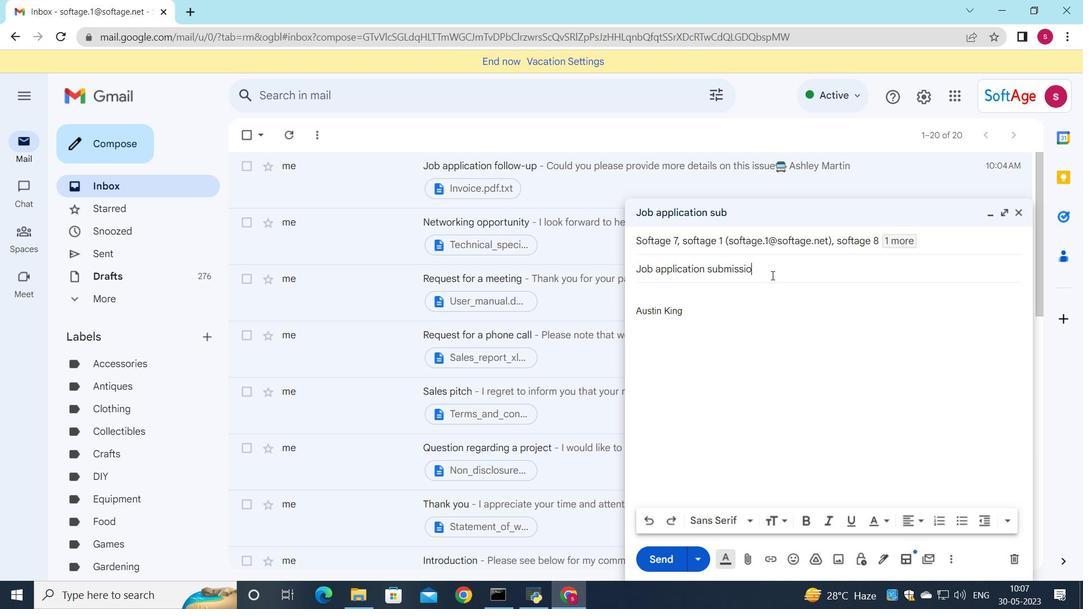 
Action: Mouse moved to (684, 295)
Screenshot: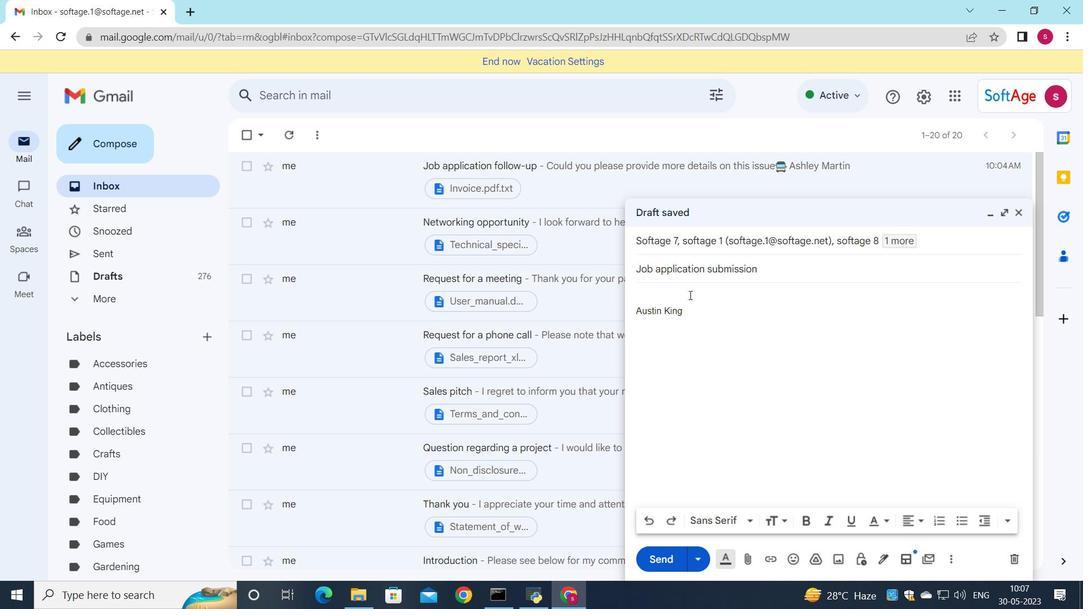 
Action: Mouse pressed left at (684, 295)
Screenshot: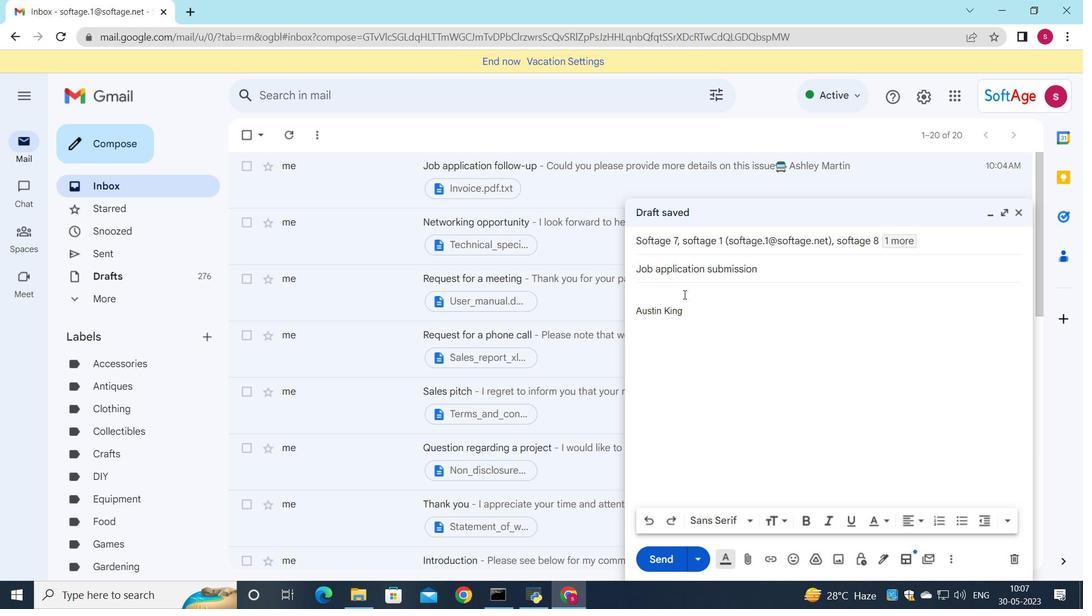 
Action: Key pressed <Key.shift_r><Key.shift_r><Key.shift_r><Key.shift_r><Key.shift_r><Key.shift_r><Key.shift_r><Key.shift_r><Key.shift_r><Key.shift_r><Key.shift_r><Key.shift_r><Key.shift_r><Key.shift_r><Key.shift_r><Key.shift_r>I<Key.space>am<Key.space>pleased<Key.space>to<Key.space>inform<Key.space>you<Key.space>that<Key.space>your<Key.space>request<Key.space>has<Key.space>been<Key.space>approves<Key.backspace>df<Key.backspace>.<Key.backspace>
Screenshot: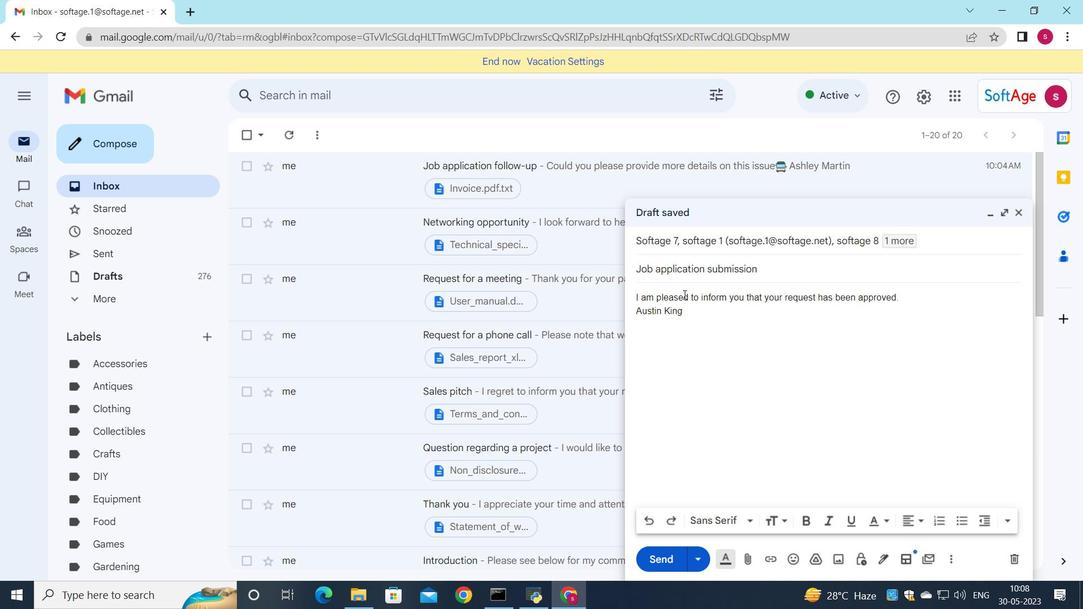 
Action: Mouse moved to (789, 560)
Screenshot: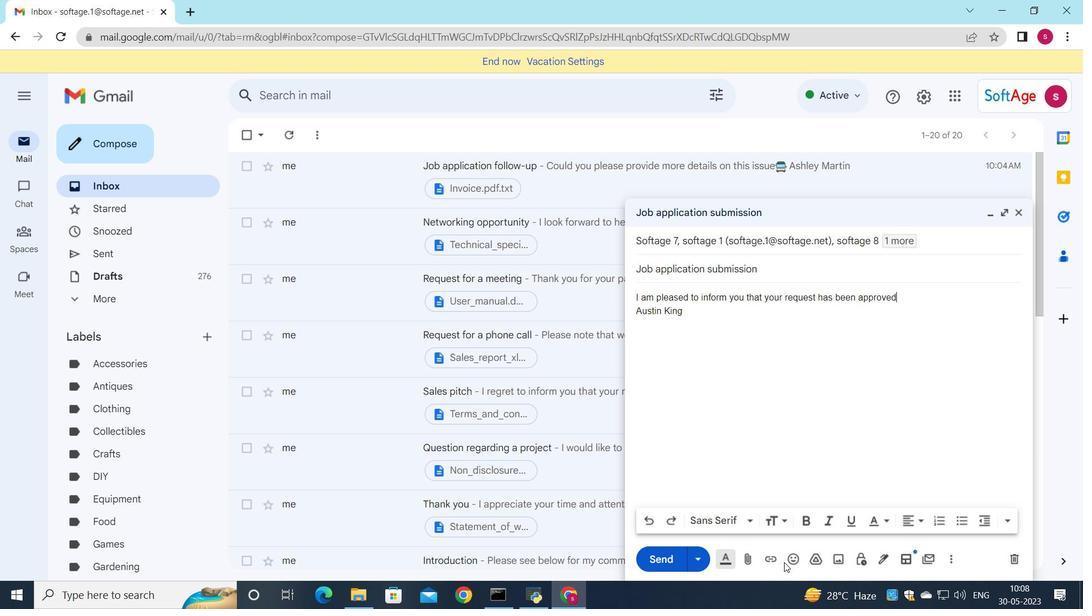 
Action: Mouse pressed left at (789, 560)
Screenshot: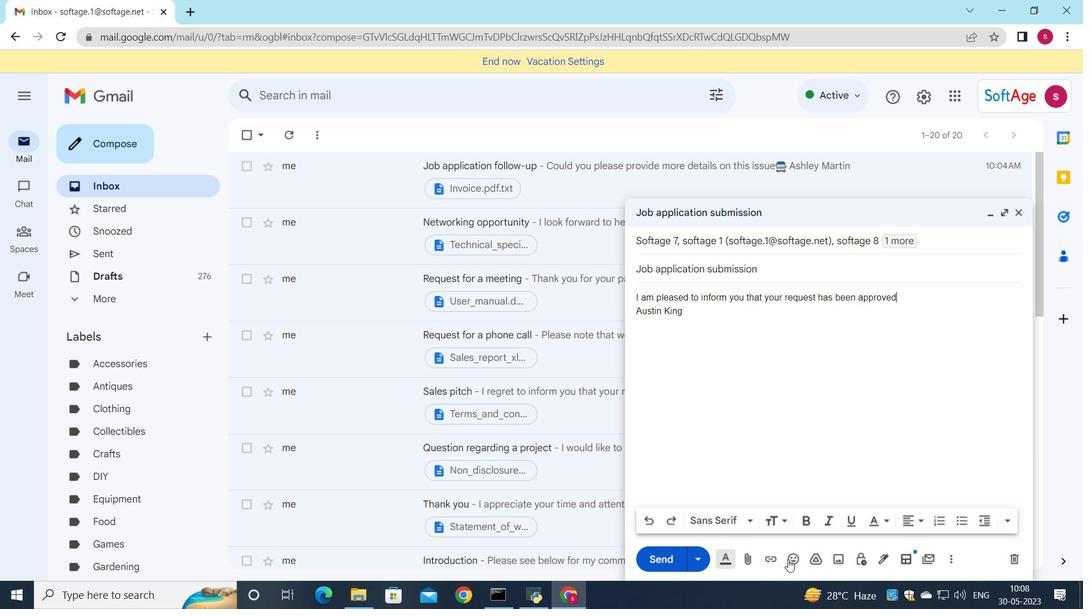 
Action: Mouse moved to (841, 443)
Screenshot: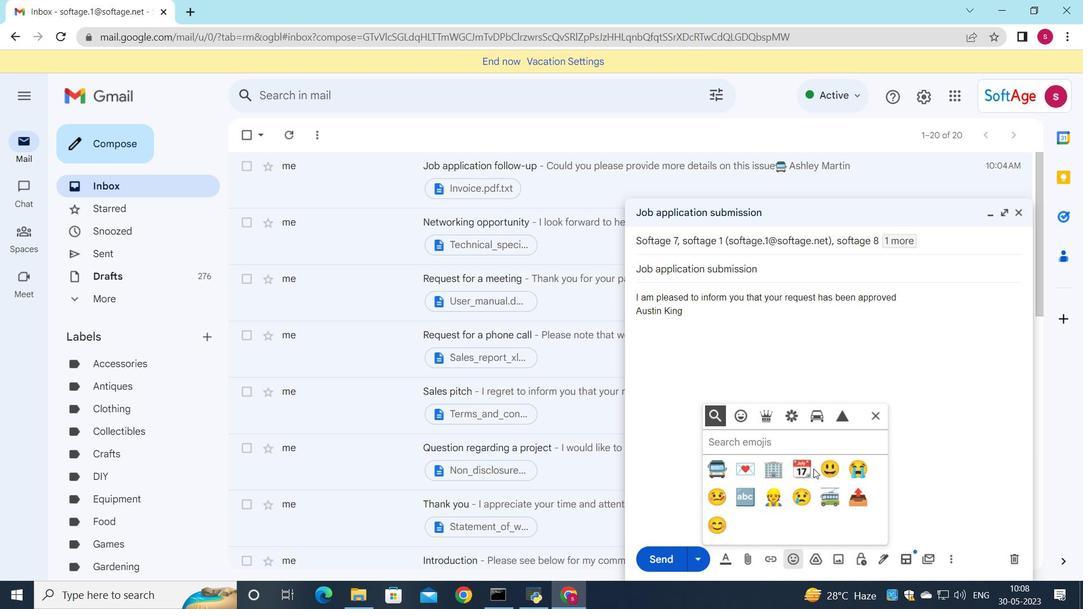 
Action: Key pressed s
Screenshot: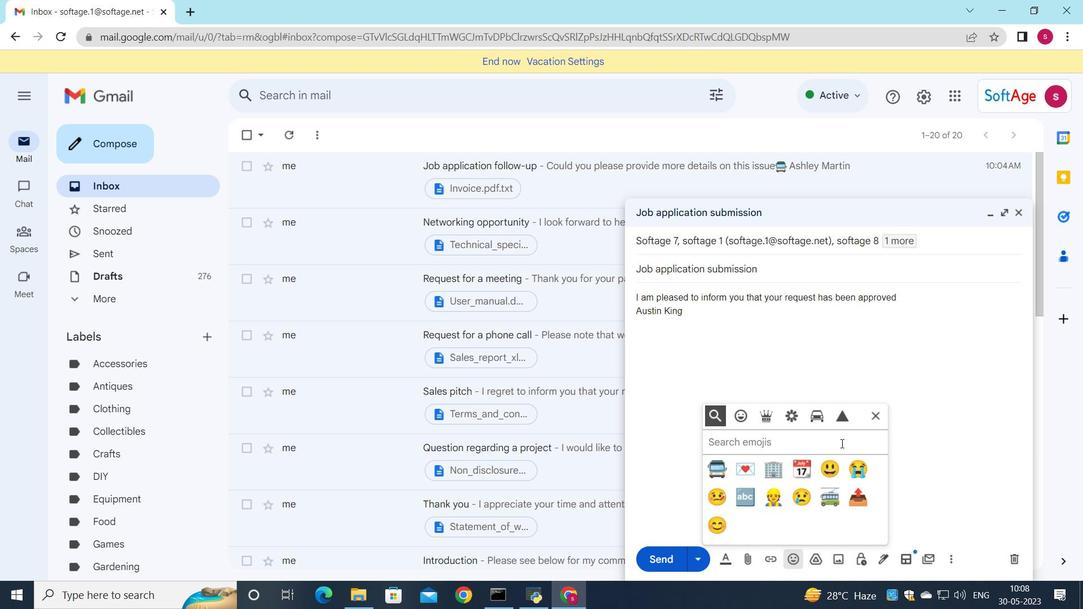
Action: Mouse moved to (801, 462)
Screenshot: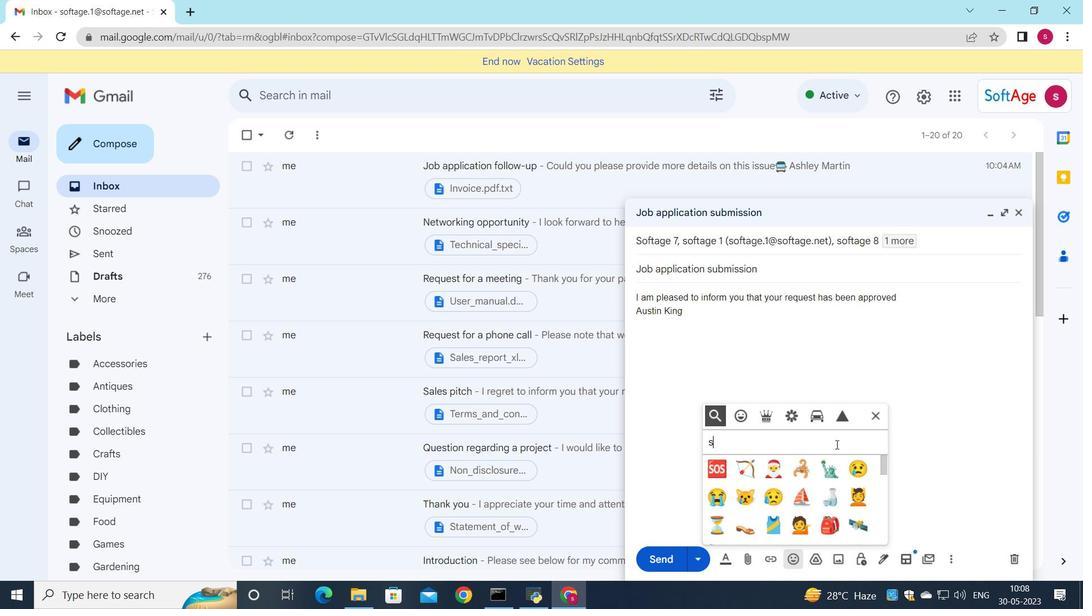 
Action: Key pressed ad
Screenshot: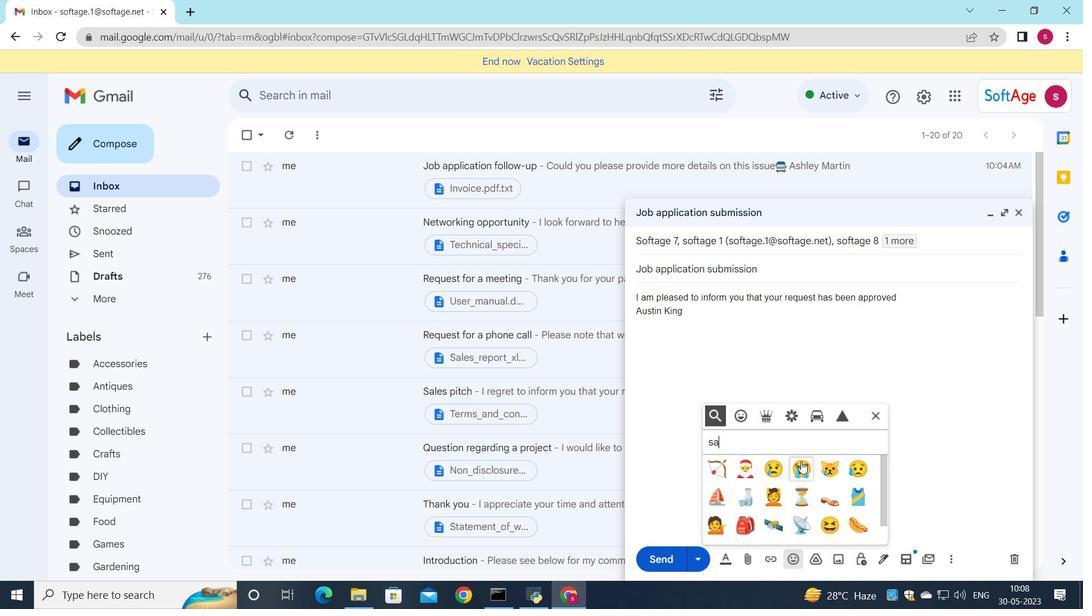 
Action: Mouse moved to (729, 475)
Screenshot: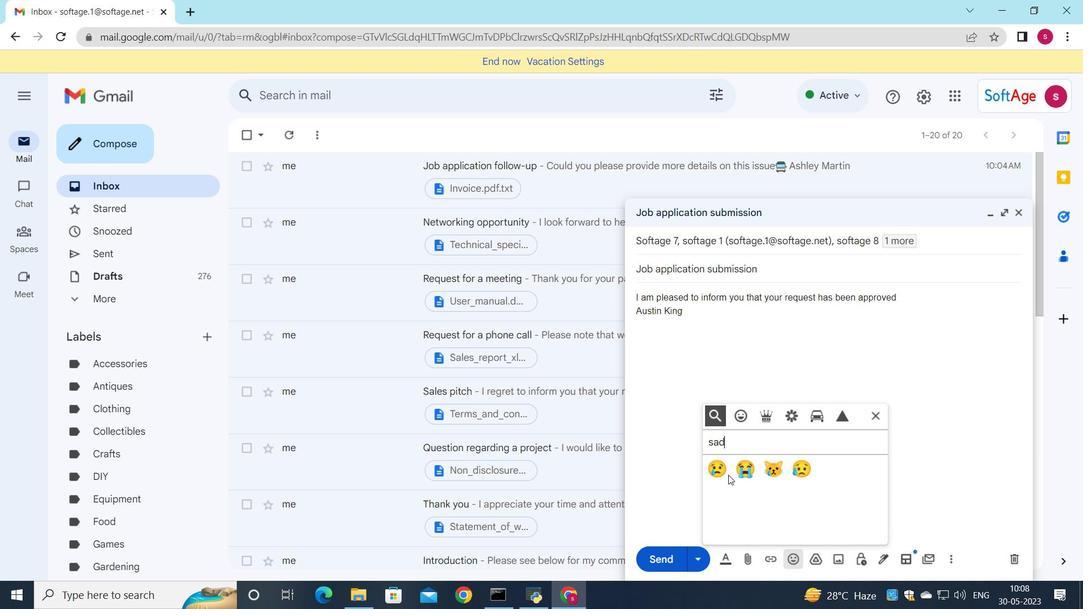 
Action: Mouse pressed left at (729, 475)
Screenshot: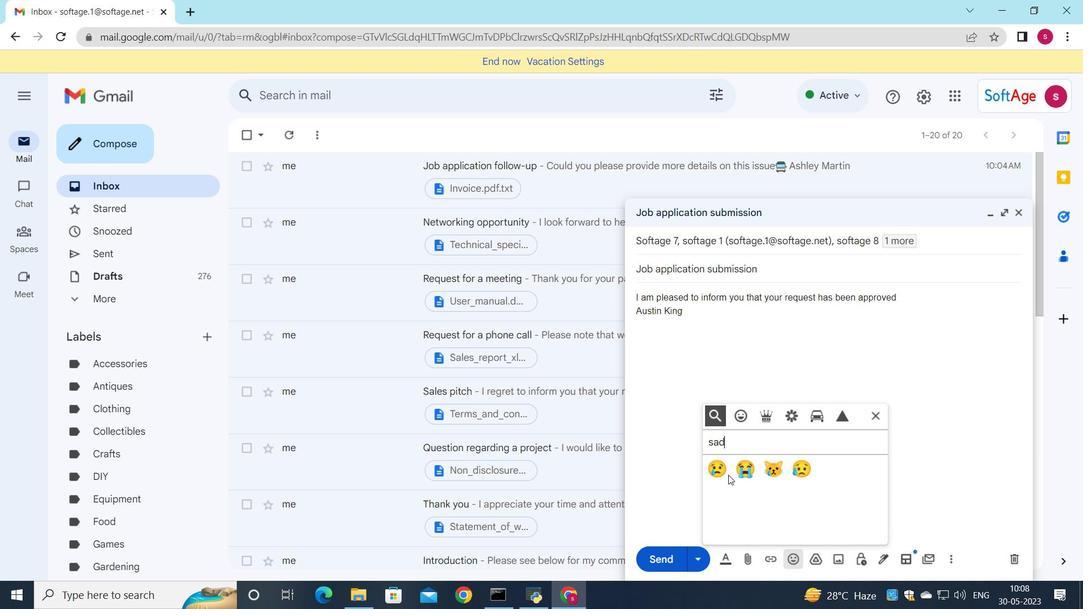 
Action: Mouse moved to (724, 476)
Screenshot: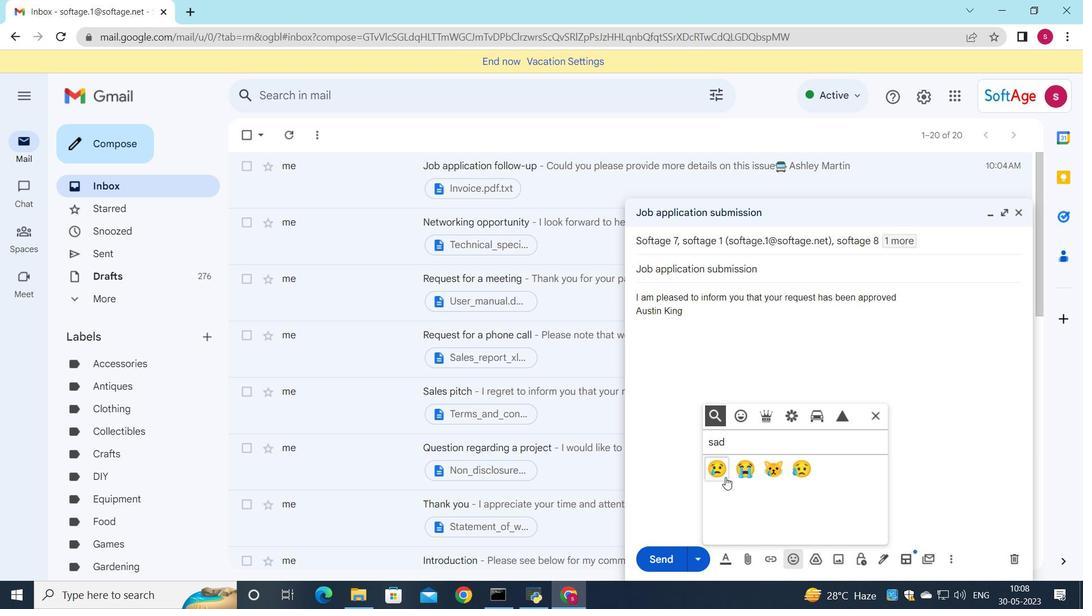 
Action: Mouse pressed left at (724, 476)
Screenshot: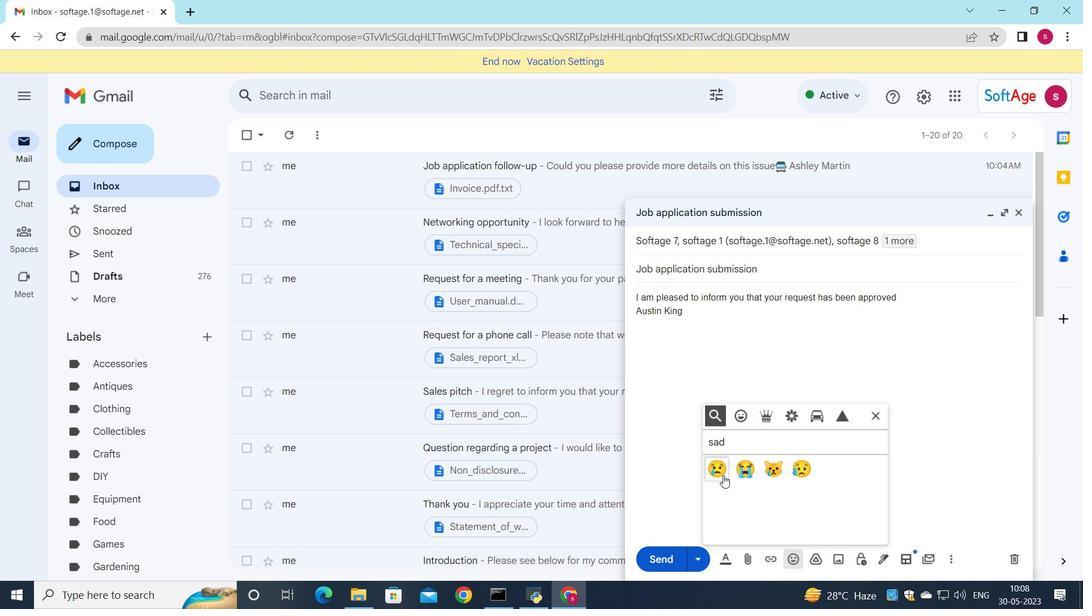 
Action: Mouse moved to (874, 415)
Screenshot: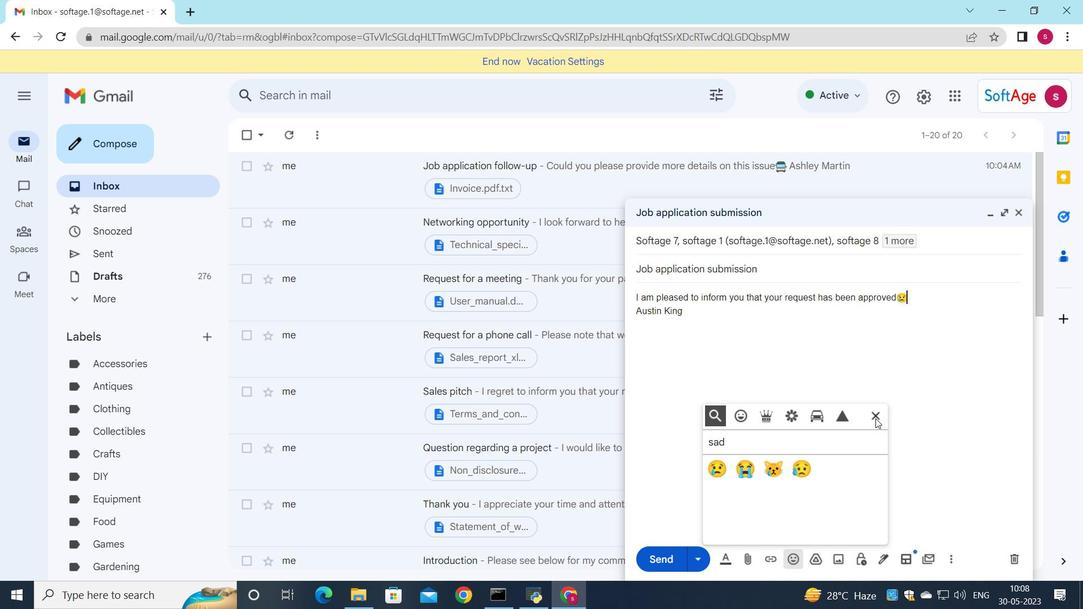 
Action: Mouse pressed left at (874, 415)
Screenshot: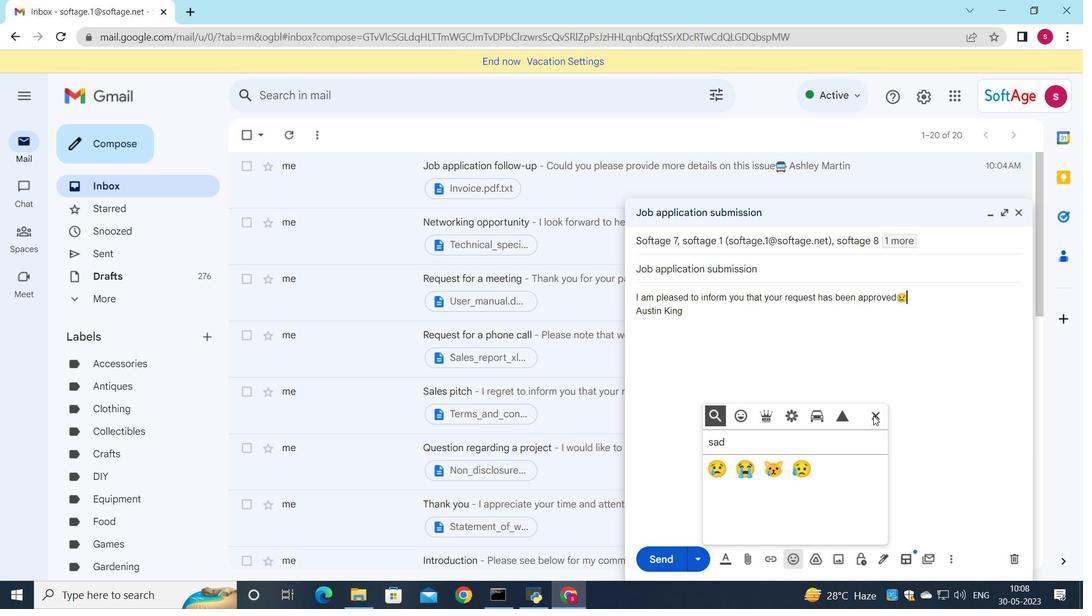 
Action: Mouse moved to (749, 563)
Screenshot: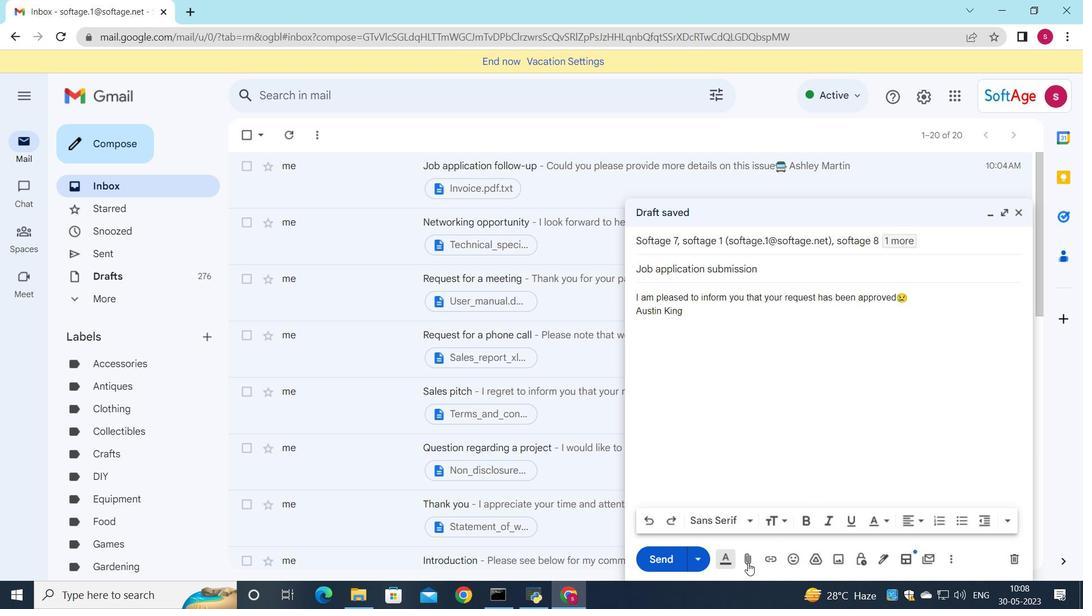 
Action: Mouse pressed left at (749, 563)
Screenshot: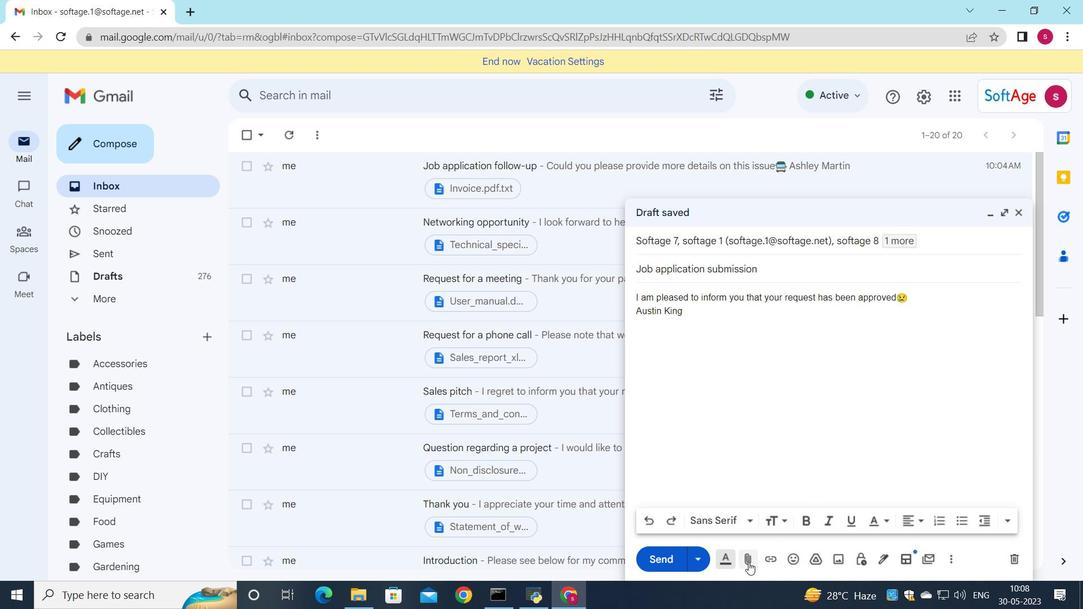 
Action: Mouse moved to (215, 95)
Screenshot: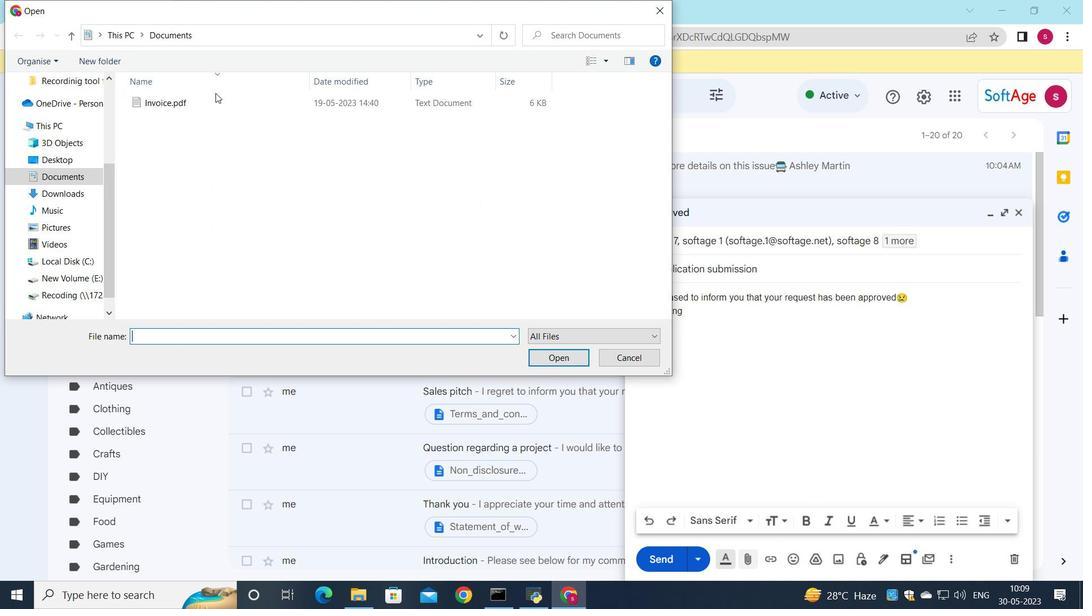 
Action: Mouse pressed left at (215, 95)
Screenshot: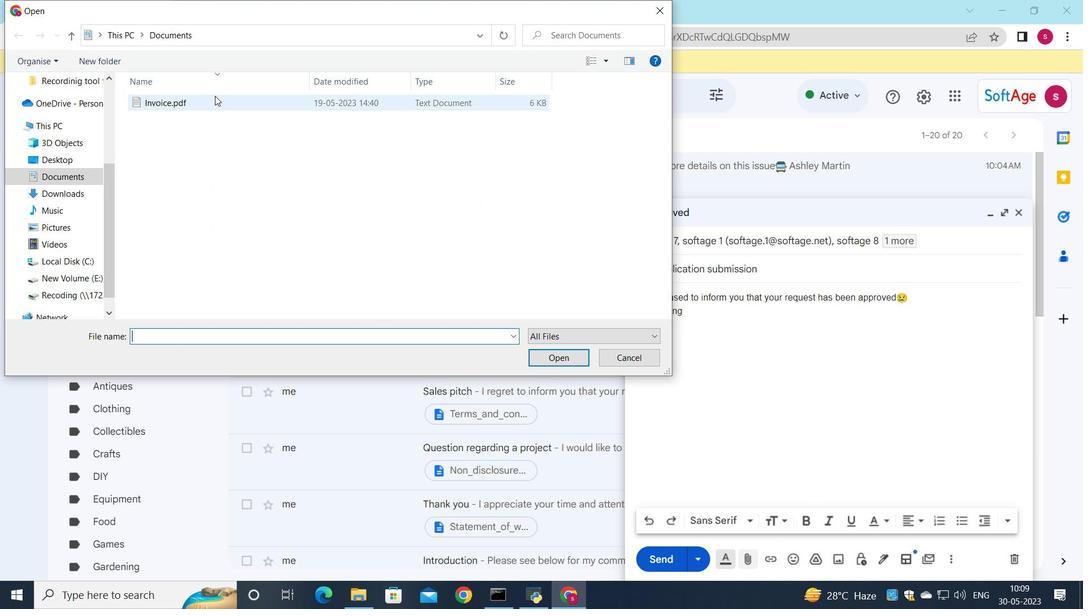 
Action: Mouse moved to (225, 106)
Screenshot: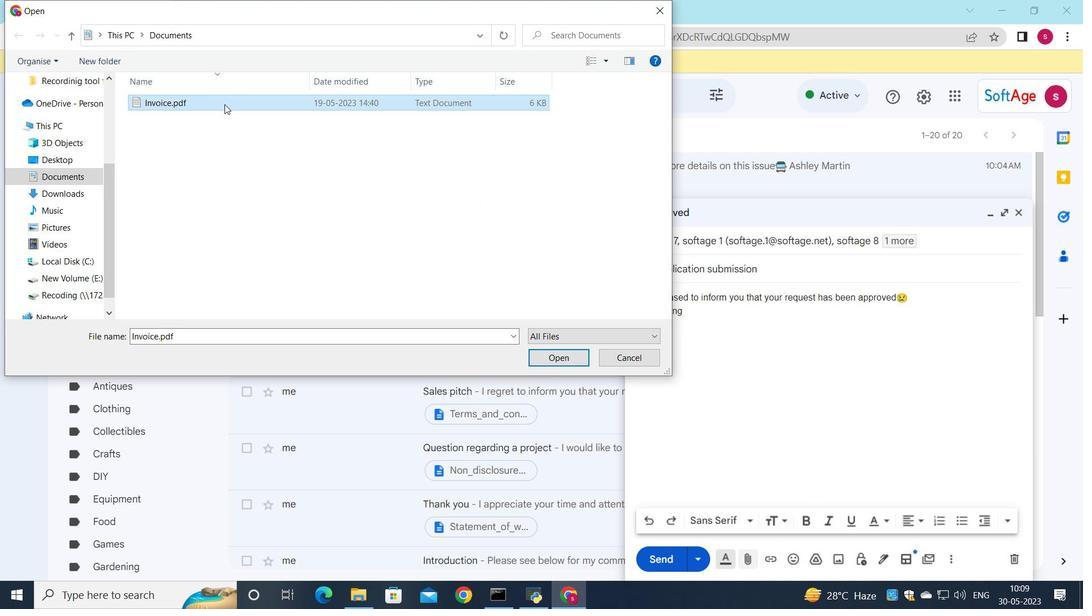 
Action: Mouse pressed left at (225, 106)
Screenshot: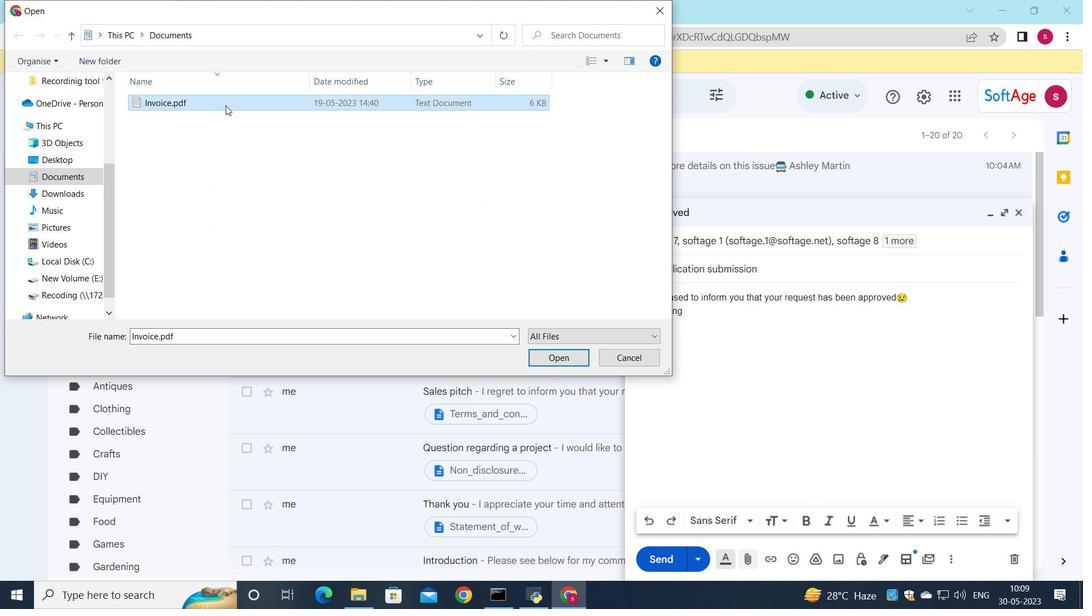 
Action: Mouse moved to (331, 112)
Screenshot: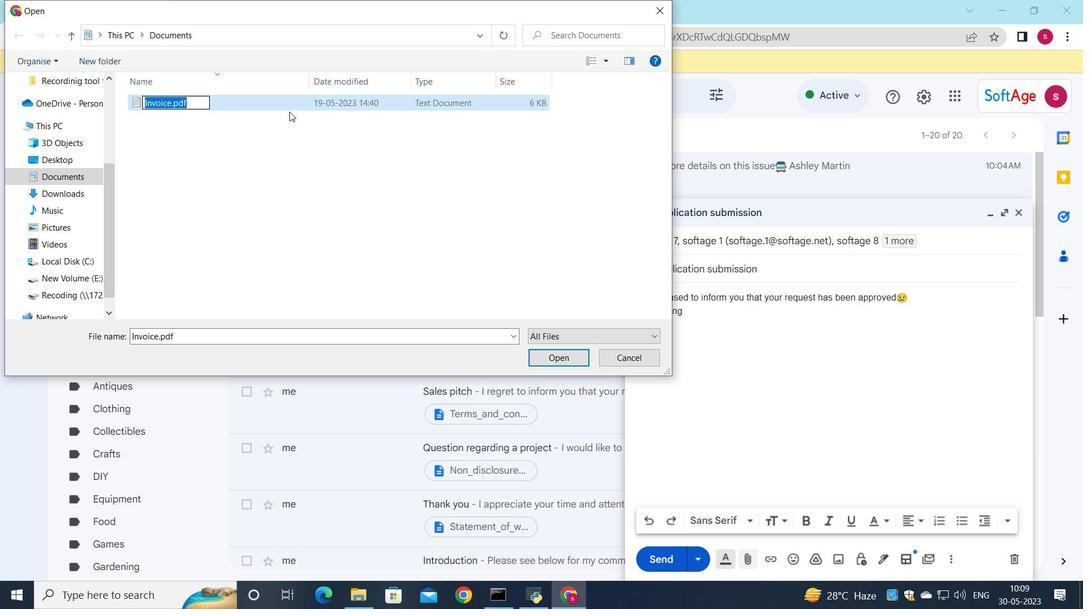 
Action: Key pressed <Key.shift>Employee<Key.shift>_handbook.docx
Screenshot: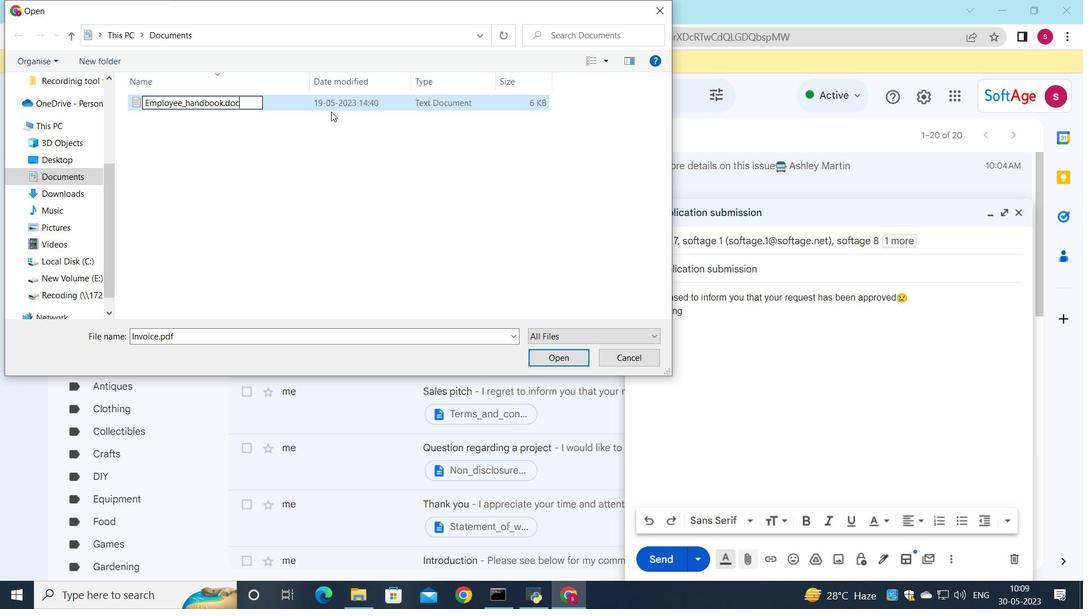 
Action: Mouse moved to (305, 94)
Screenshot: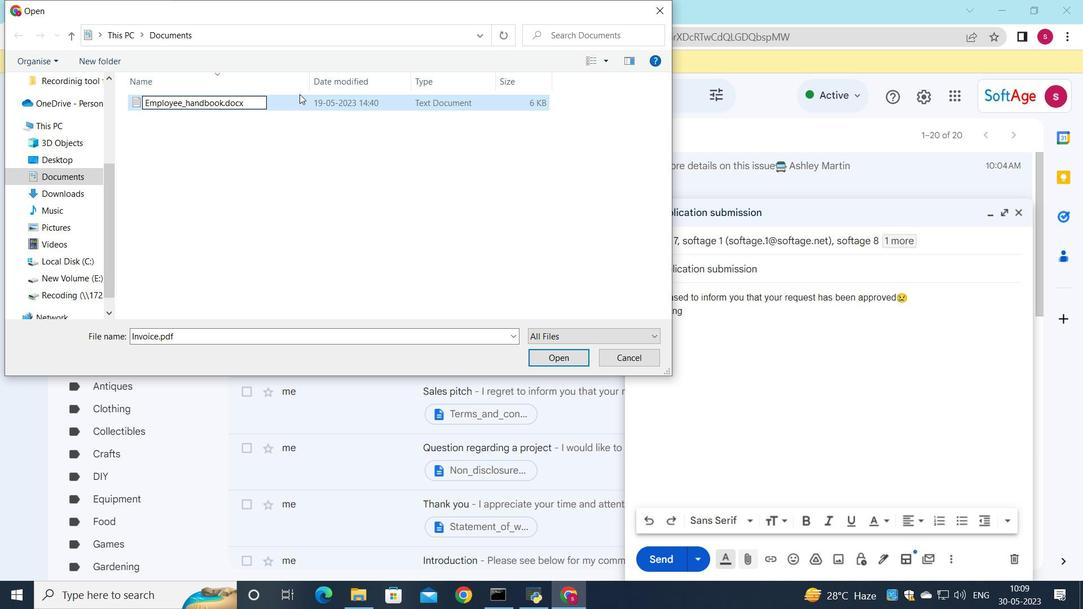 
Action: Mouse pressed left at (305, 94)
Screenshot: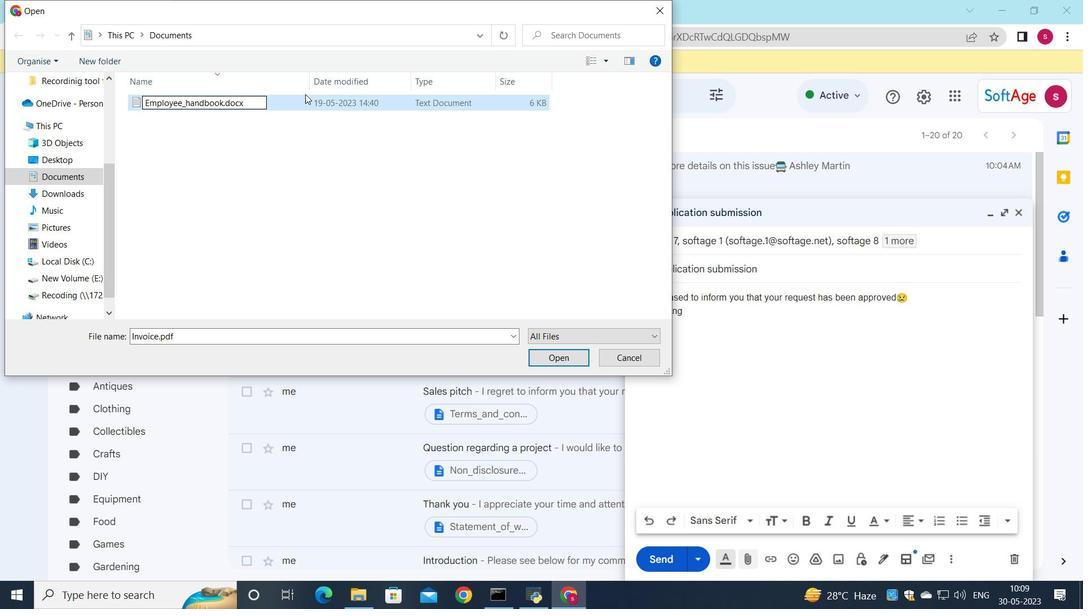 
Action: Mouse moved to (330, 103)
Screenshot: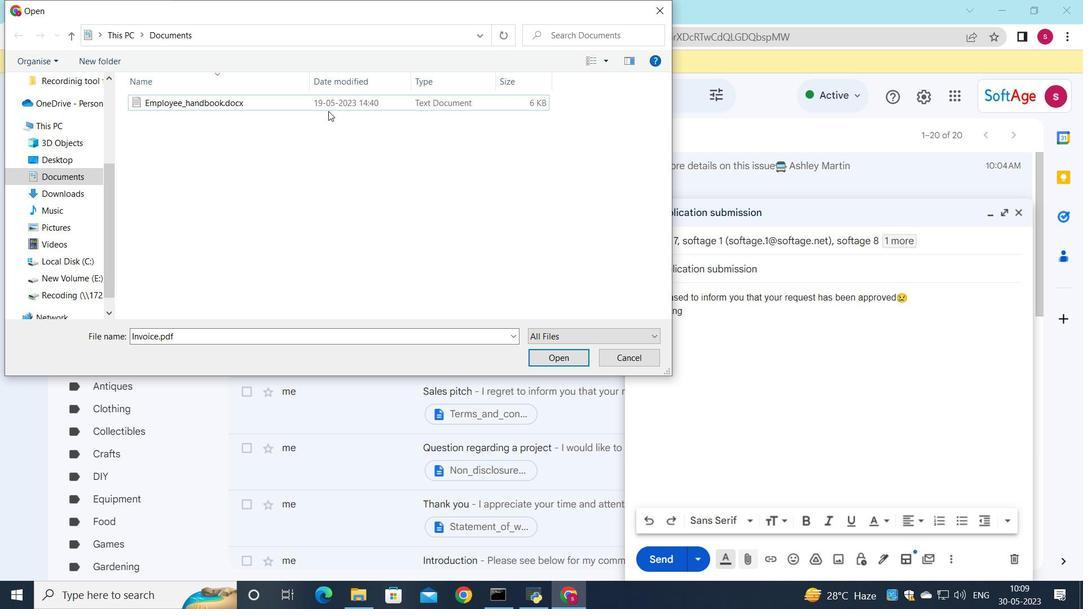 
Action: Mouse pressed left at (330, 103)
Screenshot: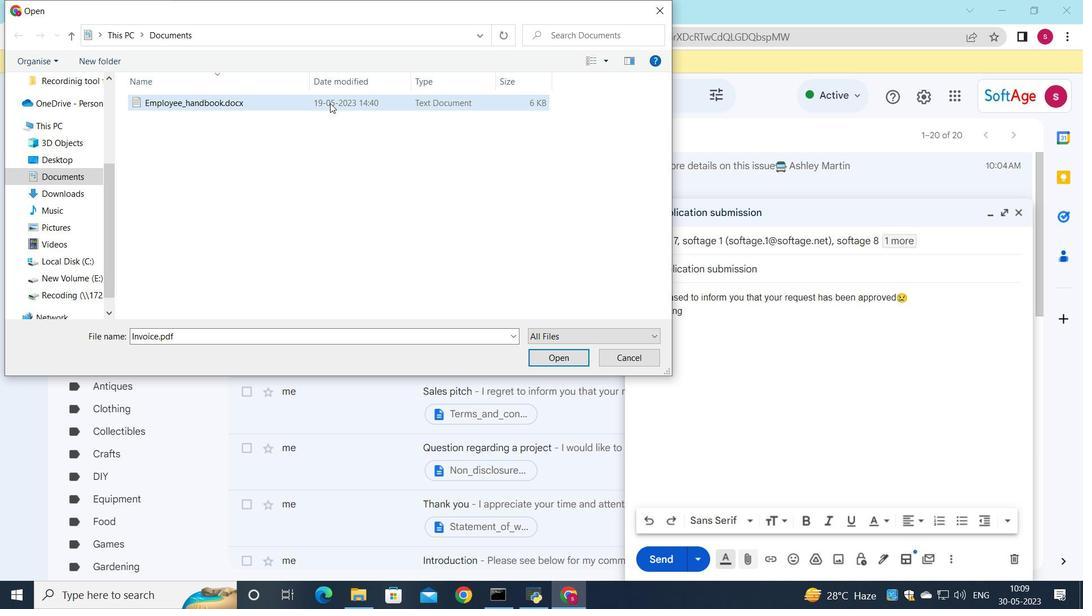 
Action: Mouse moved to (545, 353)
Screenshot: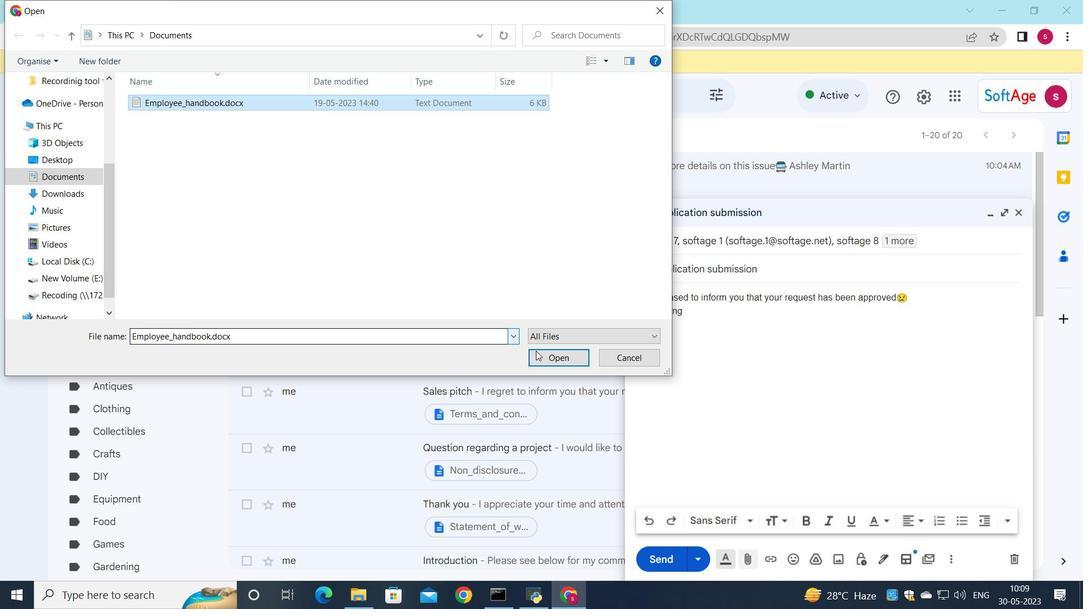 
Action: Mouse pressed left at (545, 353)
Screenshot: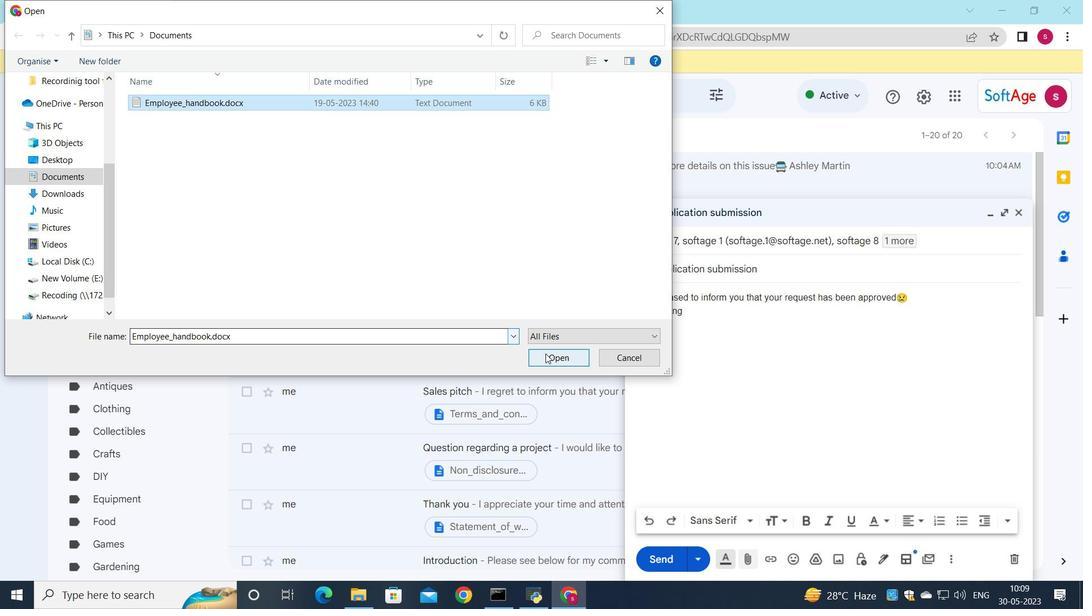 
Action: Mouse moved to (655, 560)
Screenshot: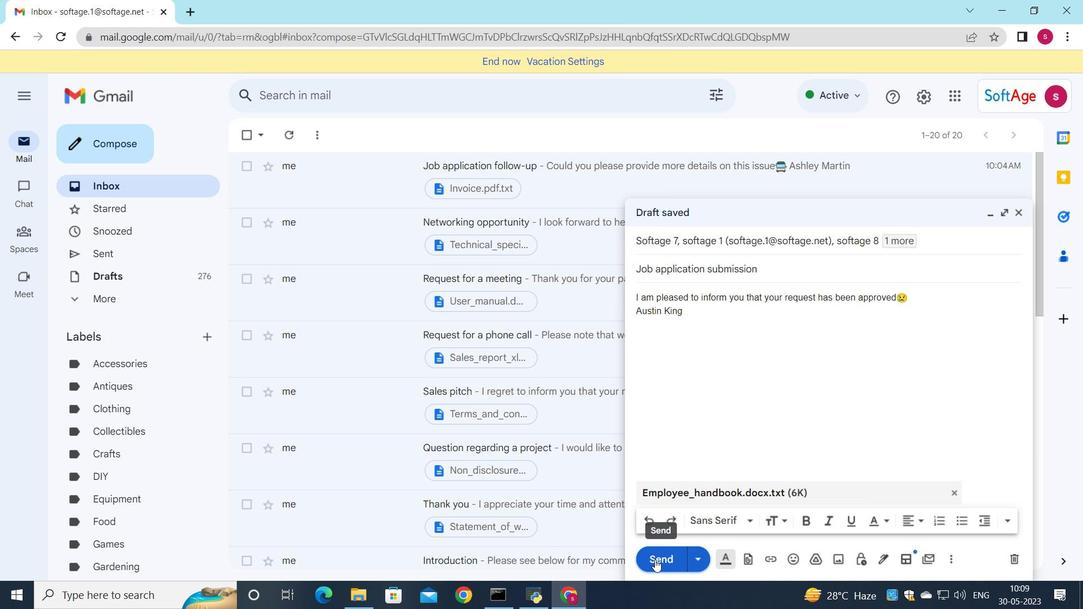 
Action: Mouse pressed left at (655, 560)
Screenshot: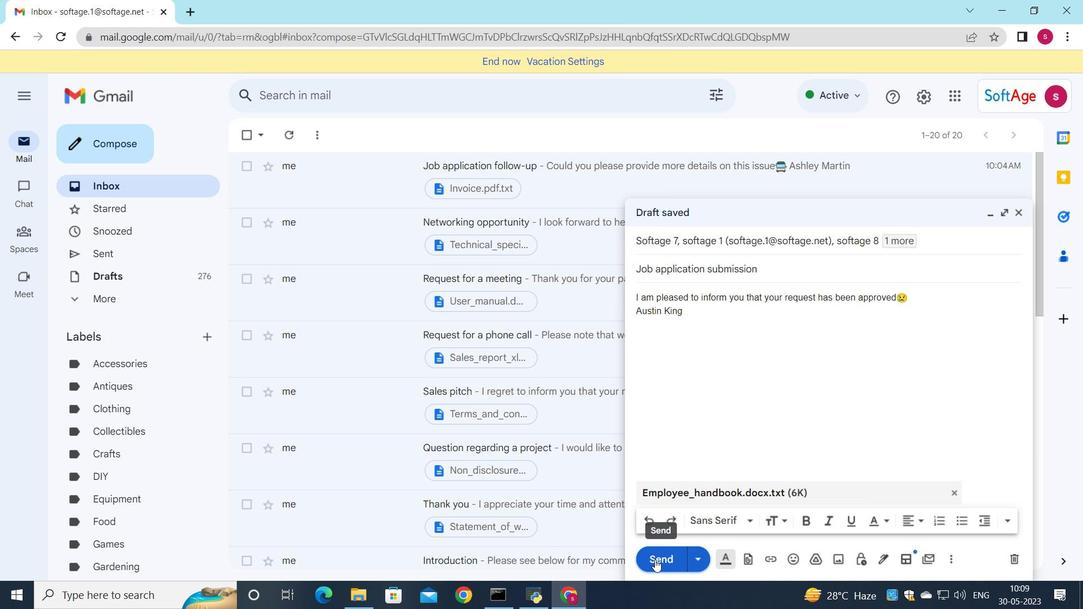 
Action: Mouse moved to (589, 171)
Screenshot: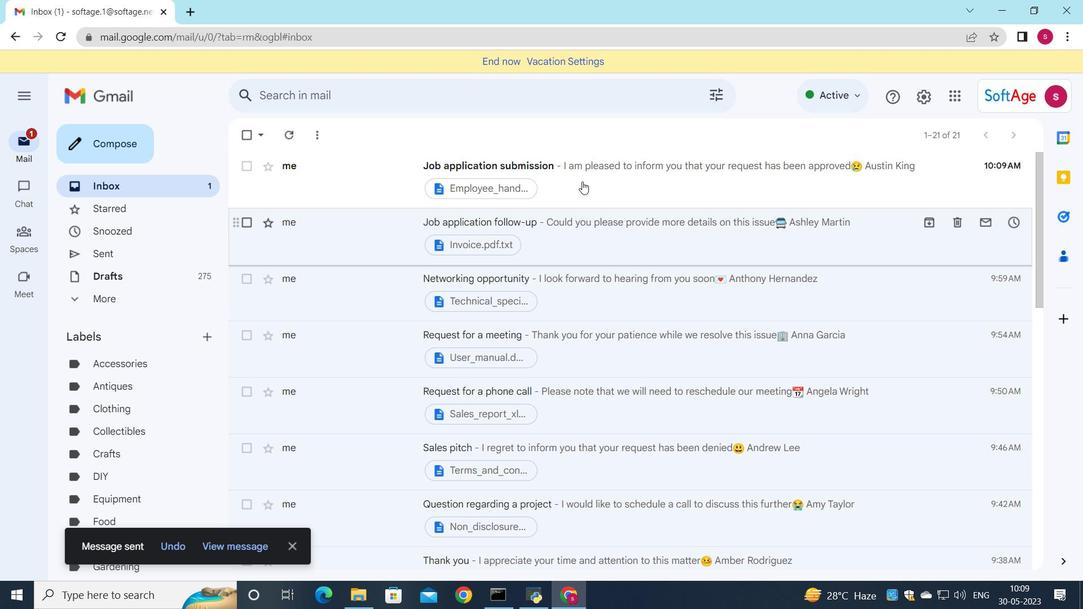 
Action: Mouse pressed left at (589, 171)
Screenshot: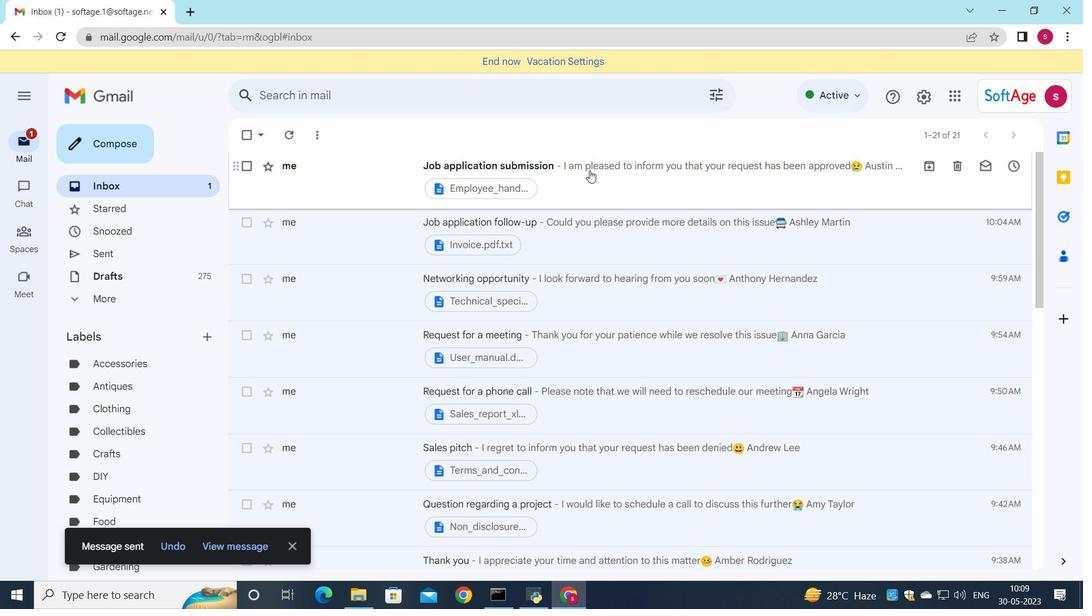 
Action: Mouse moved to (625, 235)
Screenshot: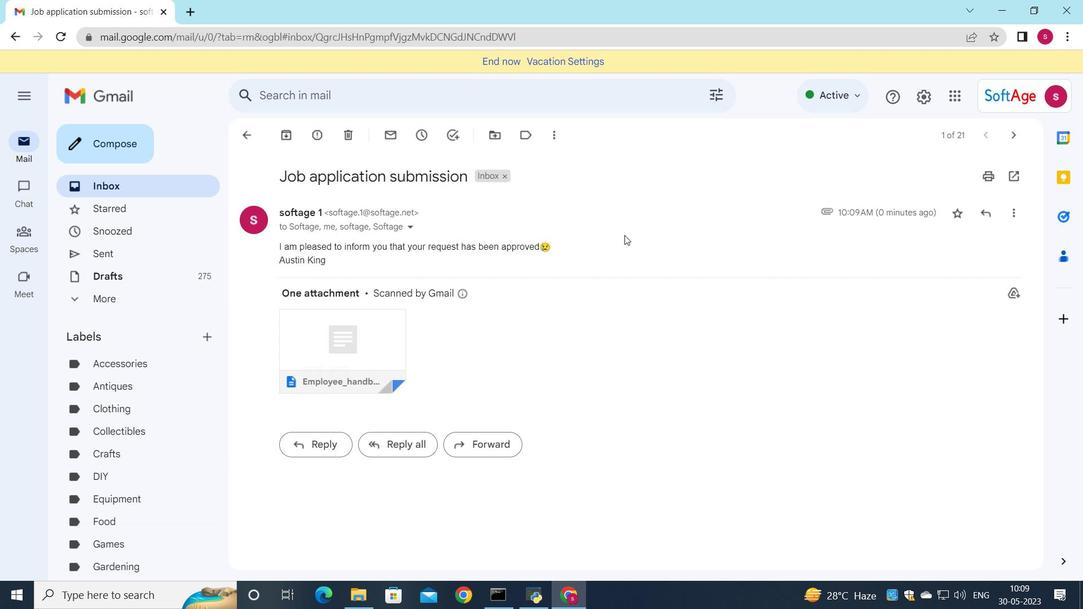 
